 Task: Find connections with filter location Ibaiti with filter topic #Indiawith filter profile language French with filter current company ANAROCK with filter school Christ The King College with filter industry Medical Equipment Manufacturing with filter service category Public Relations with filter keywords title Customer Service
Action: Mouse moved to (710, 115)
Screenshot: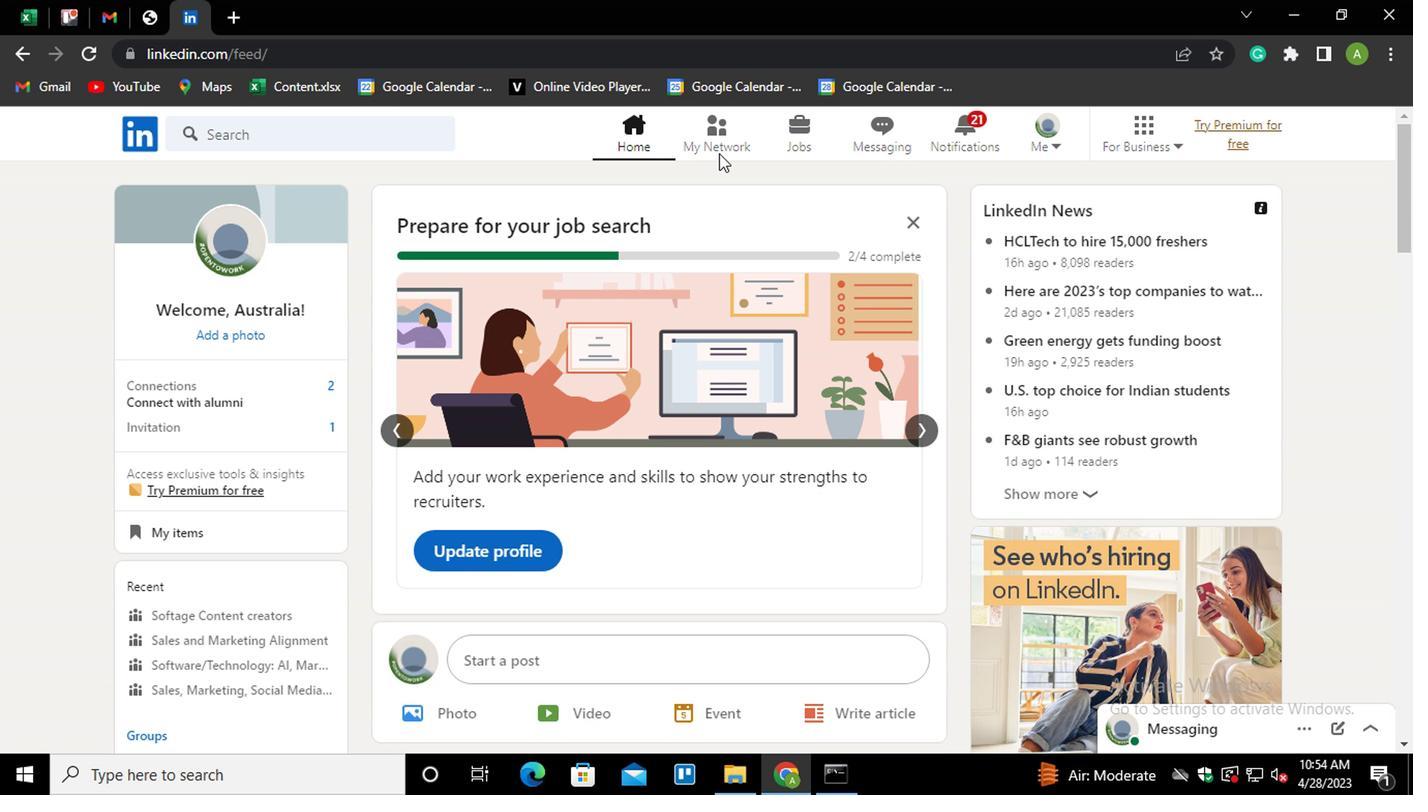 
Action: Mouse pressed left at (710, 115)
Screenshot: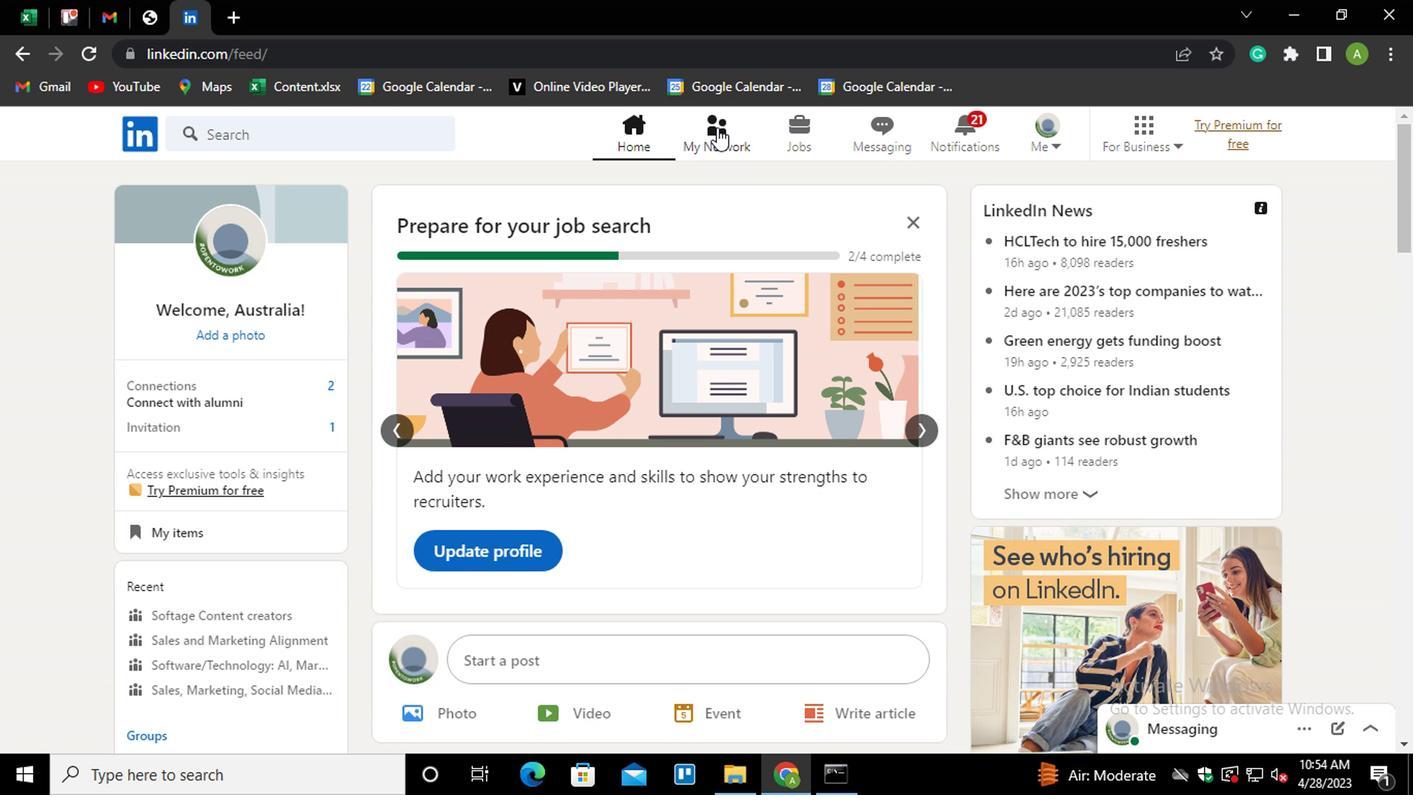 
Action: Mouse moved to (223, 237)
Screenshot: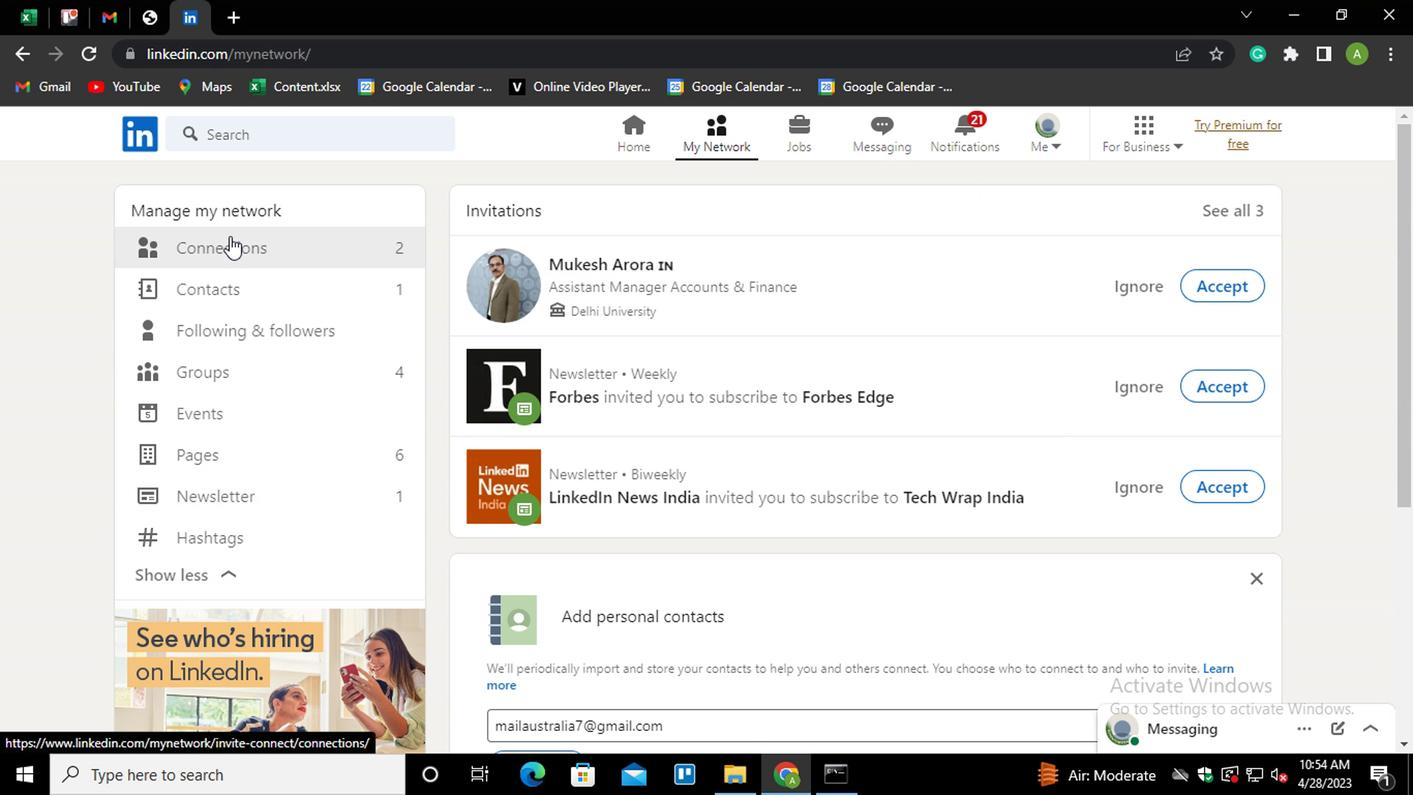 
Action: Mouse pressed left at (223, 237)
Screenshot: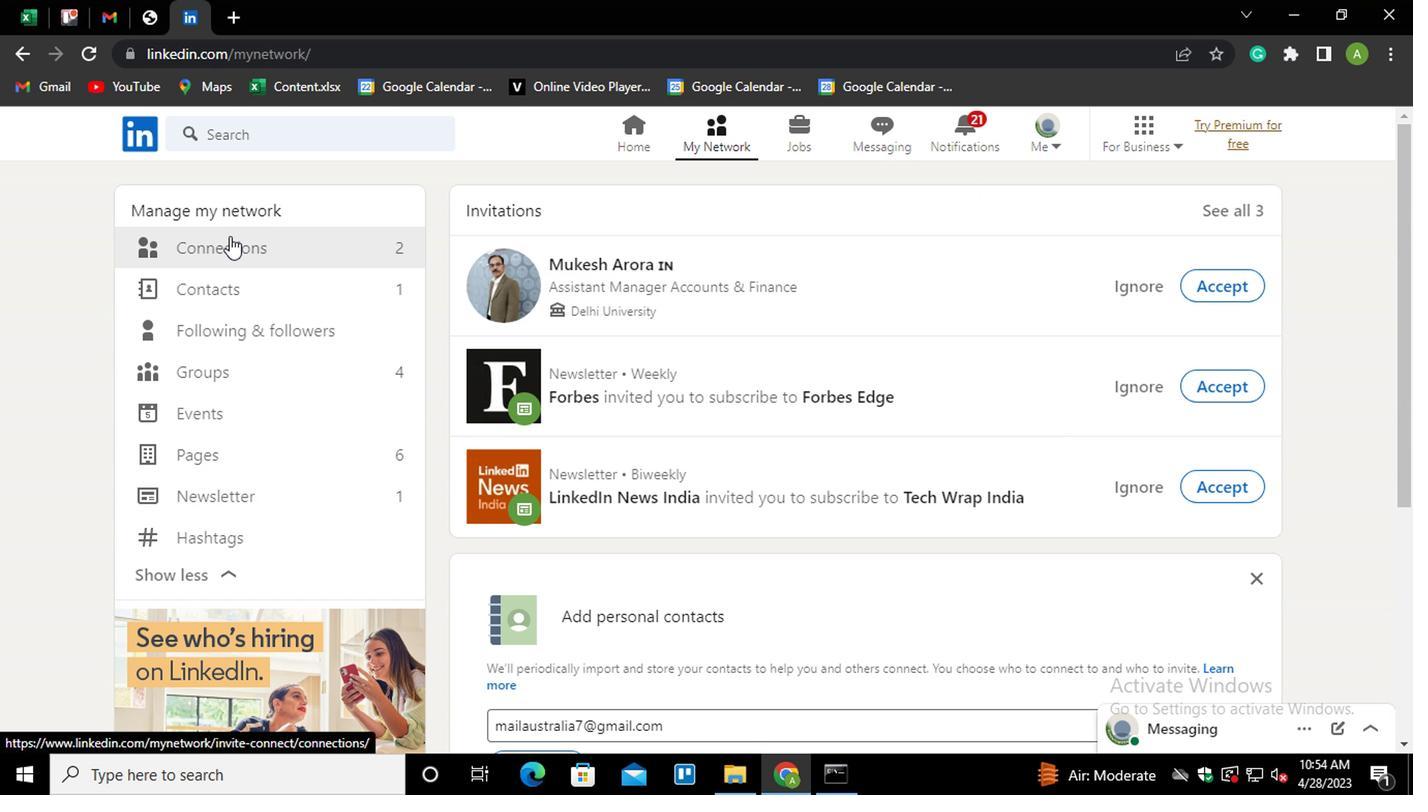 
Action: Mouse moved to (854, 240)
Screenshot: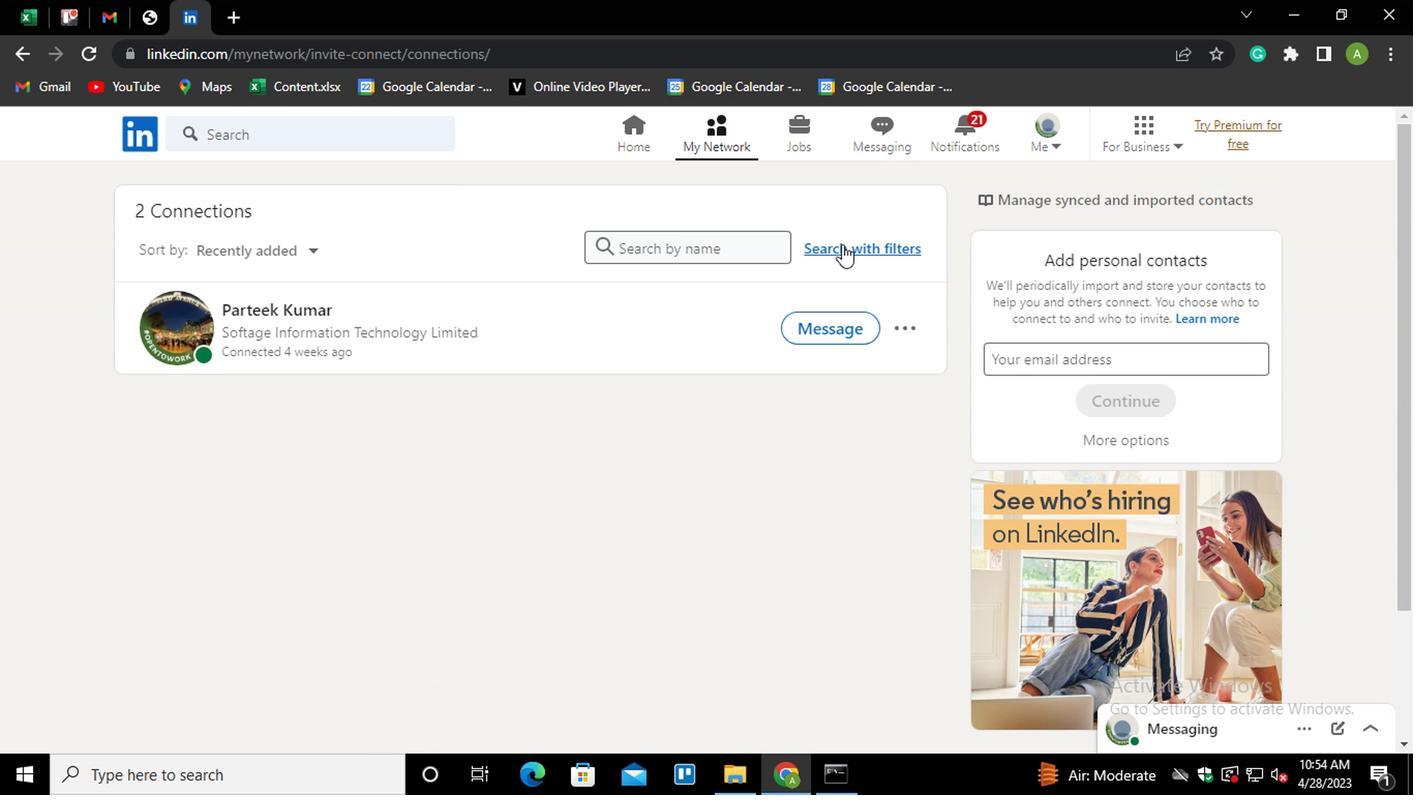 
Action: Mouse pressed left at (854, 240)
Screenshot: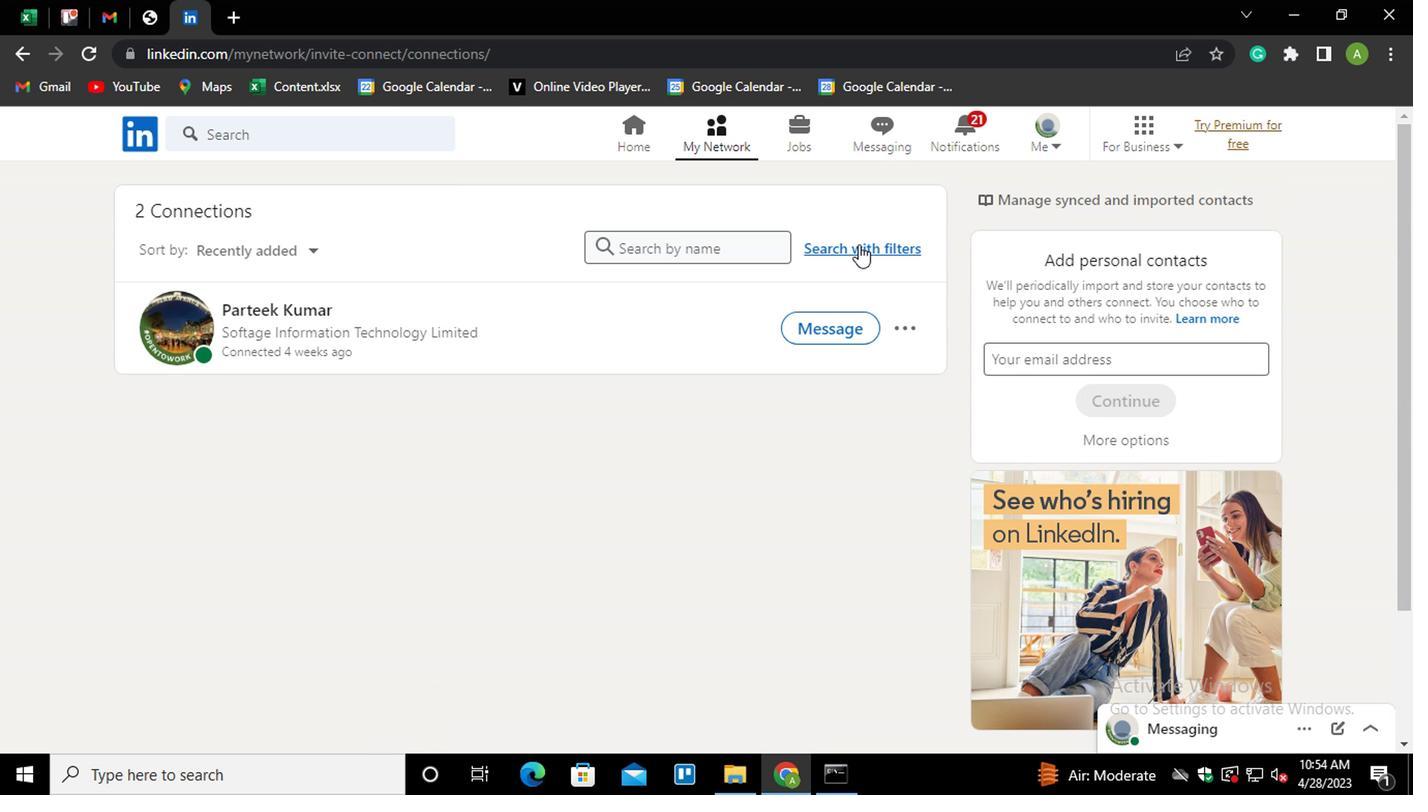 
Action: Mouse moved to (772, 189)
Screenshot: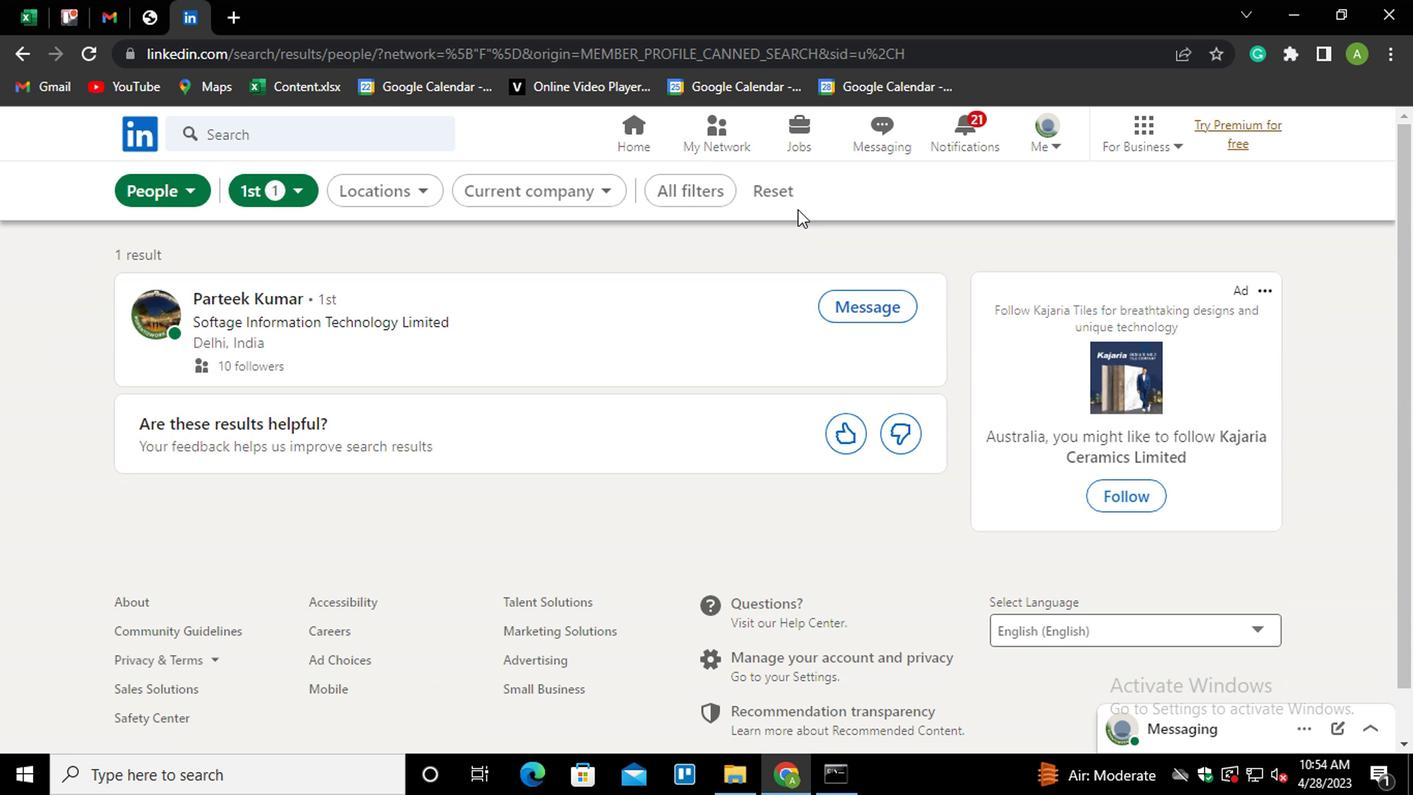 
Action: Mouse pressed left at (772, 189)
Screenshot: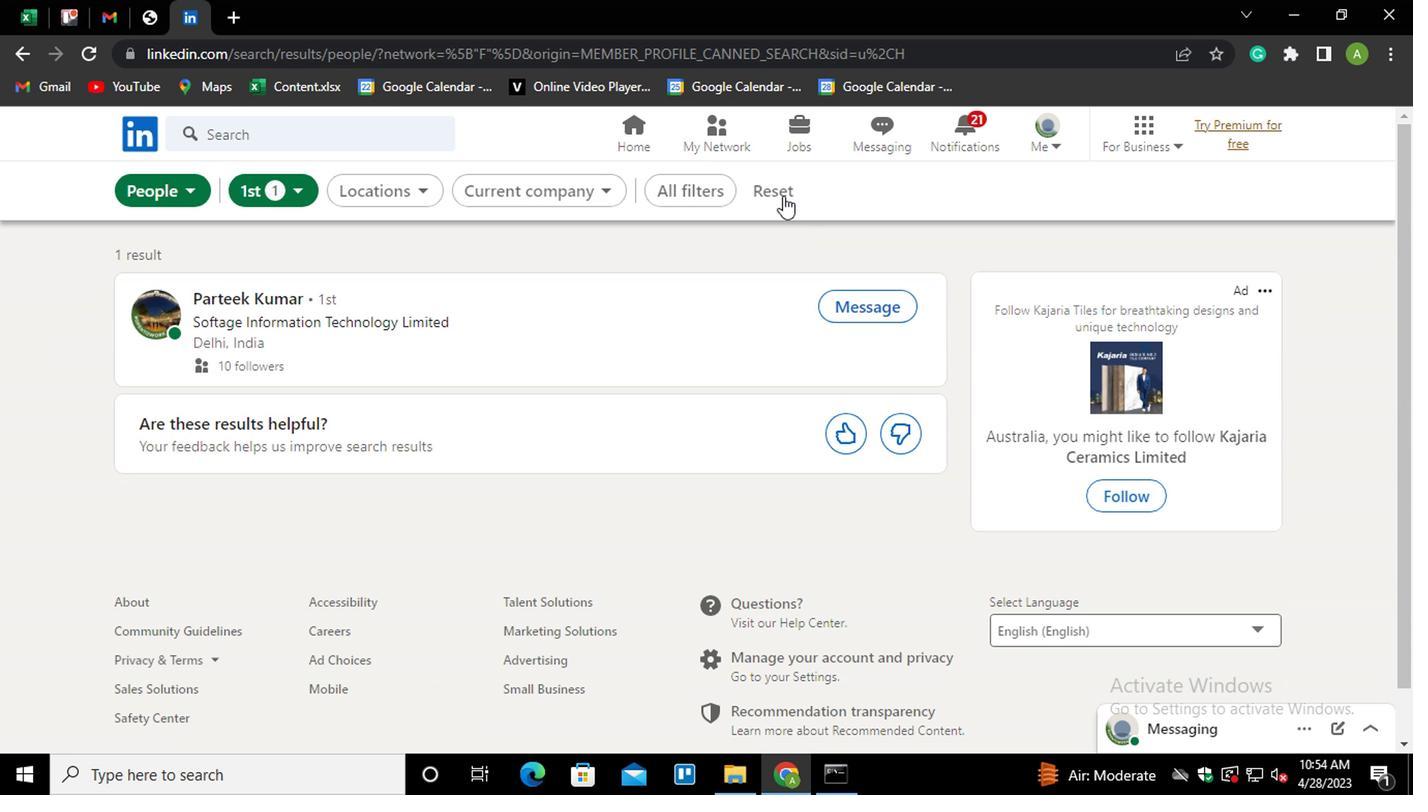 
Action: Mouse moved to (765, 189)
Screenshot: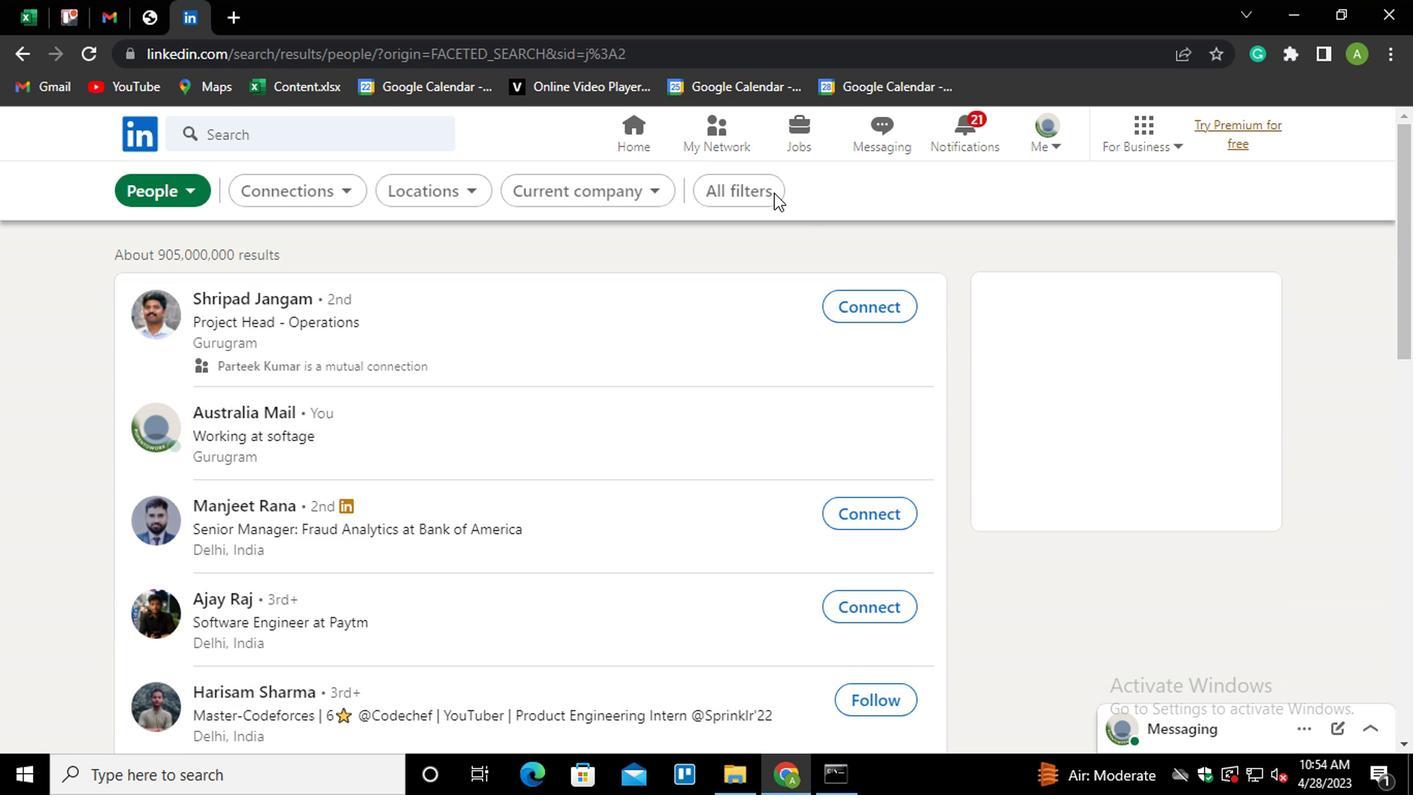 
Action: Mouse pressed left at (765, 189)
Screenshot: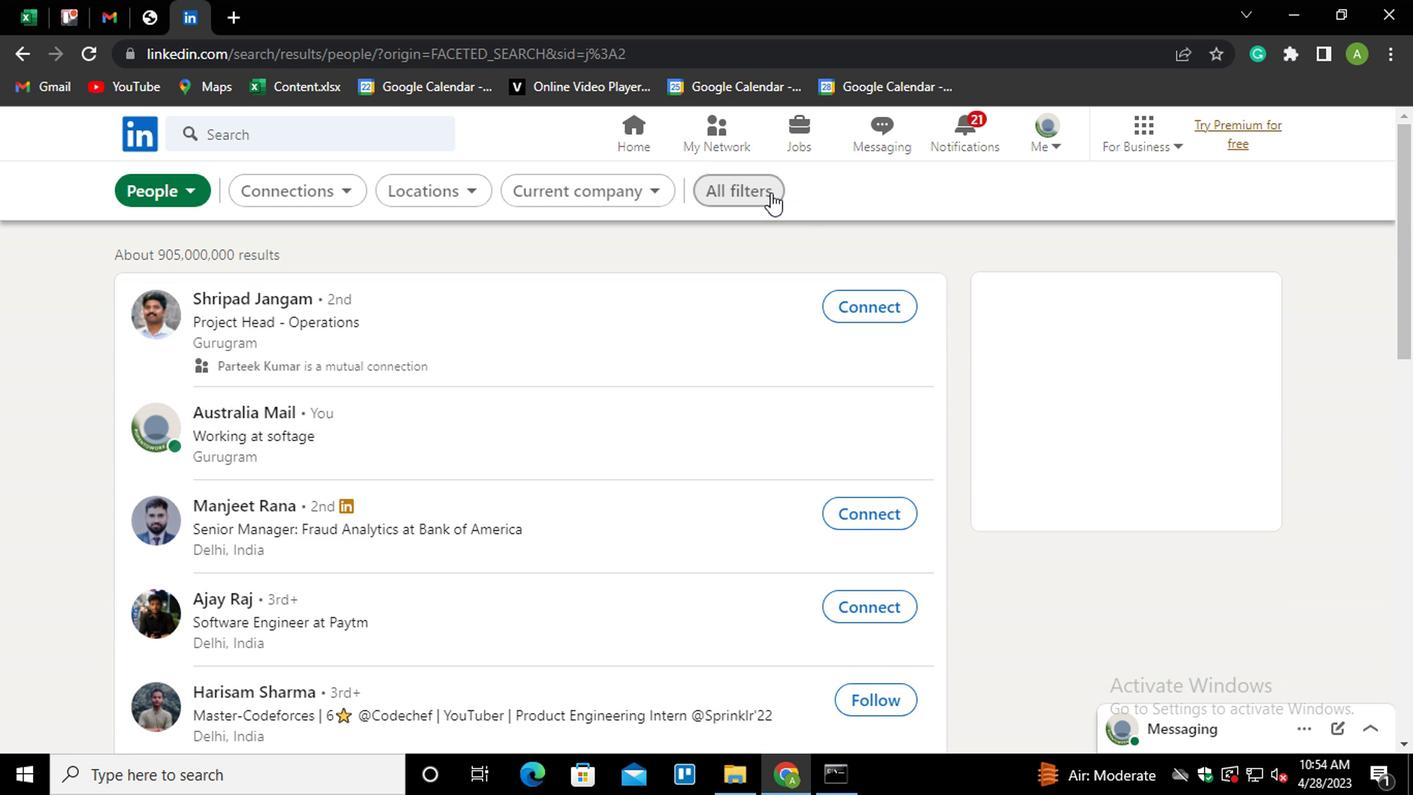 
Action: Mouse moved to (1175, 446)
Screenshot: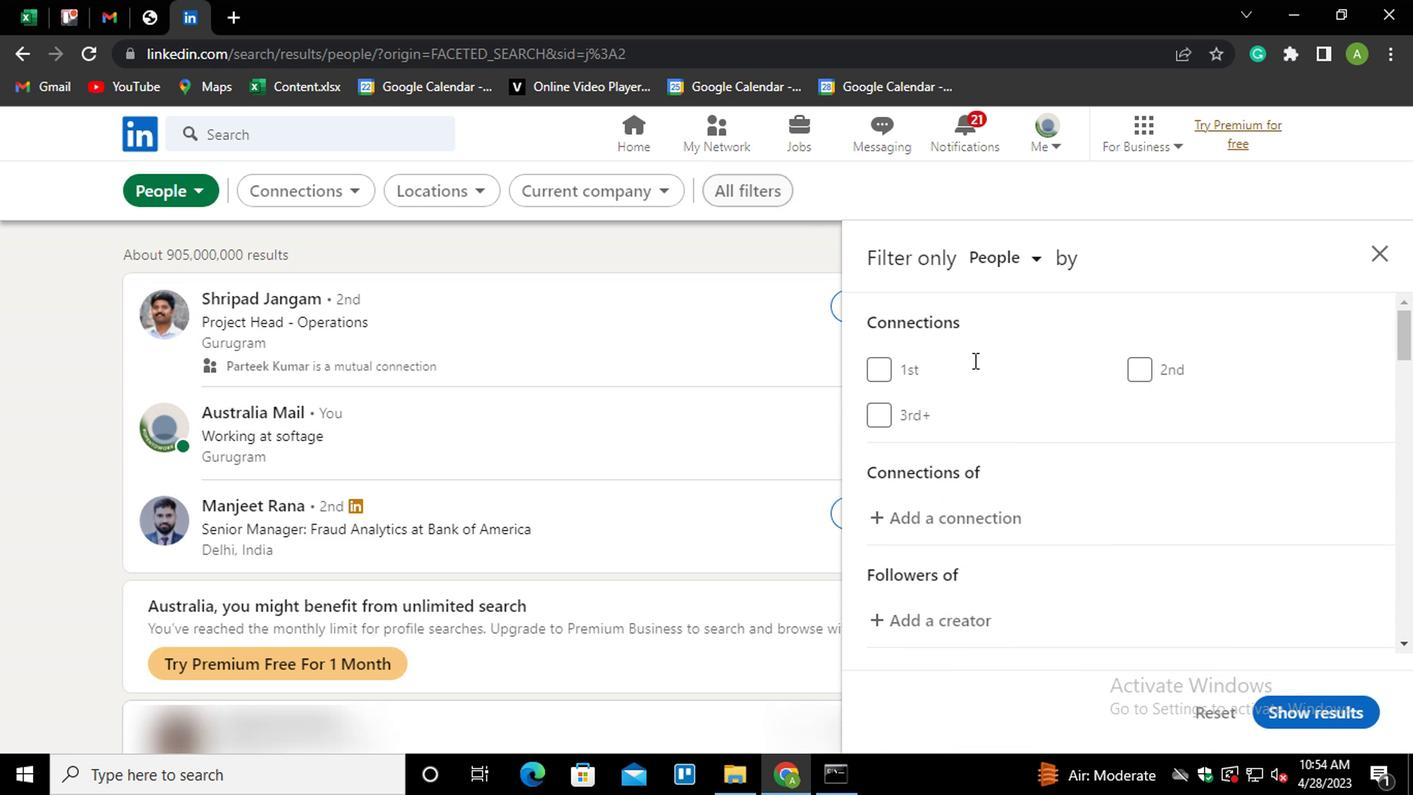 
Action: Mouse scrolled (1175, 445) with delta (0, -1)
Screenshot: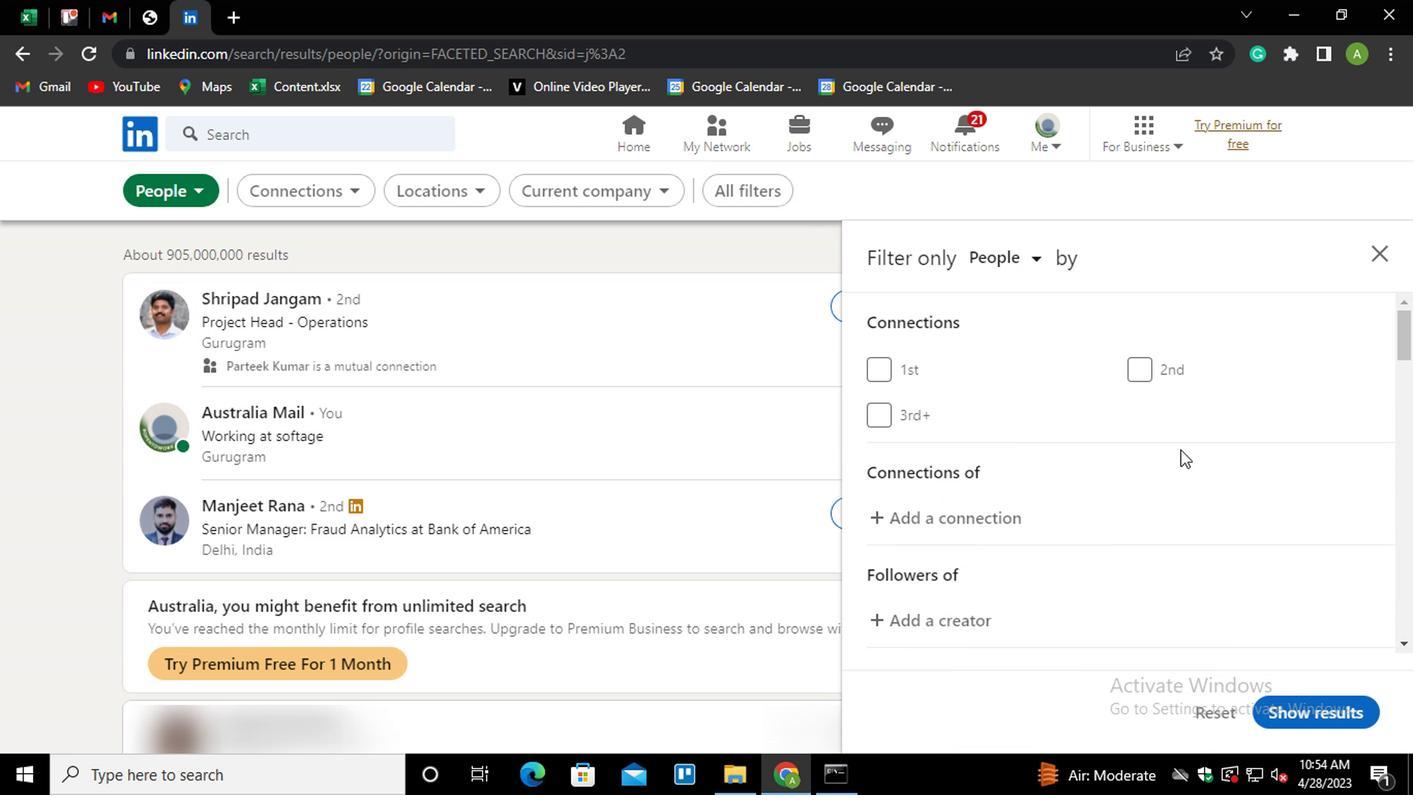 
Action: Mouse scrolled (1175, 445) with delta (0, -1)
Screenshot: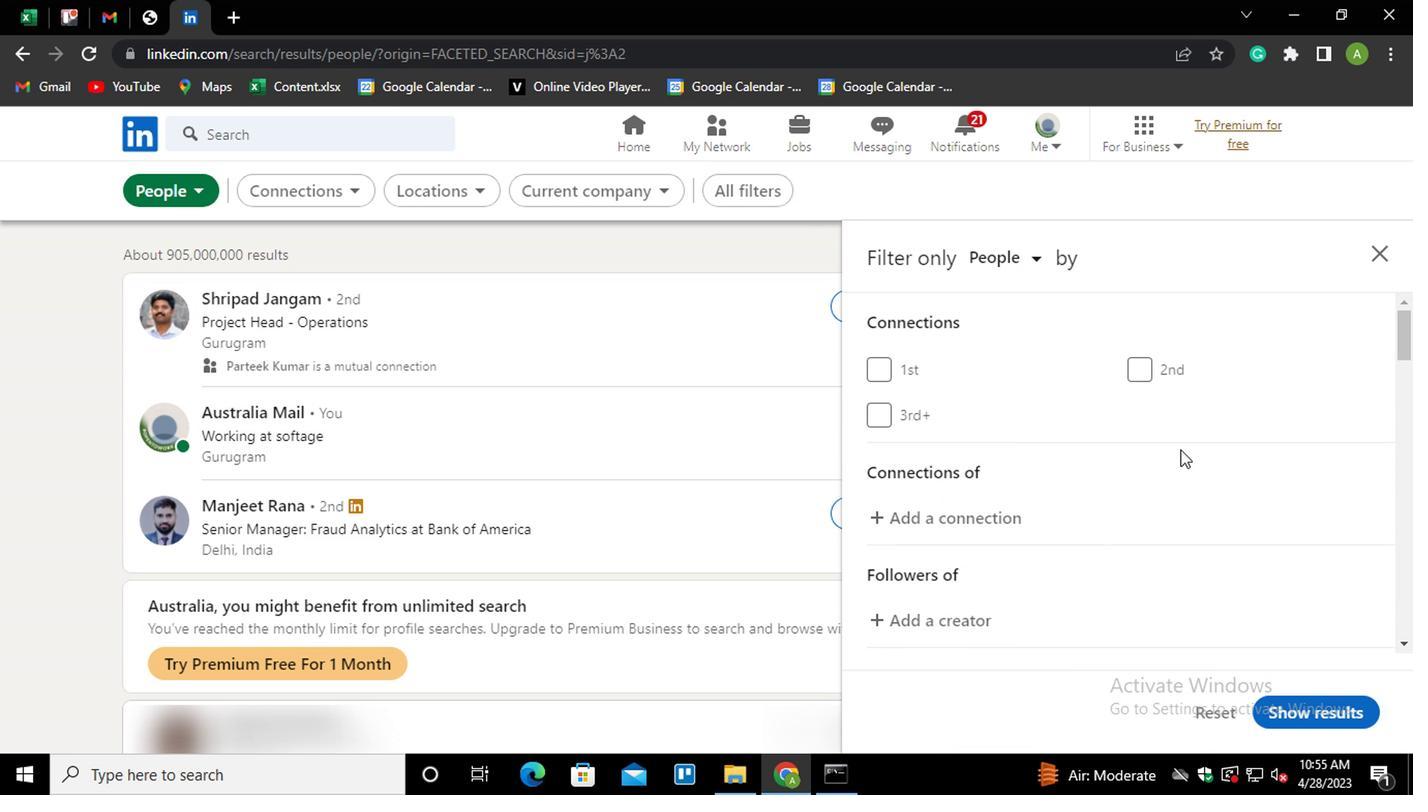 
Action: Mouse scrolled (1175, 445) with delta (0, -1)
Screenshot: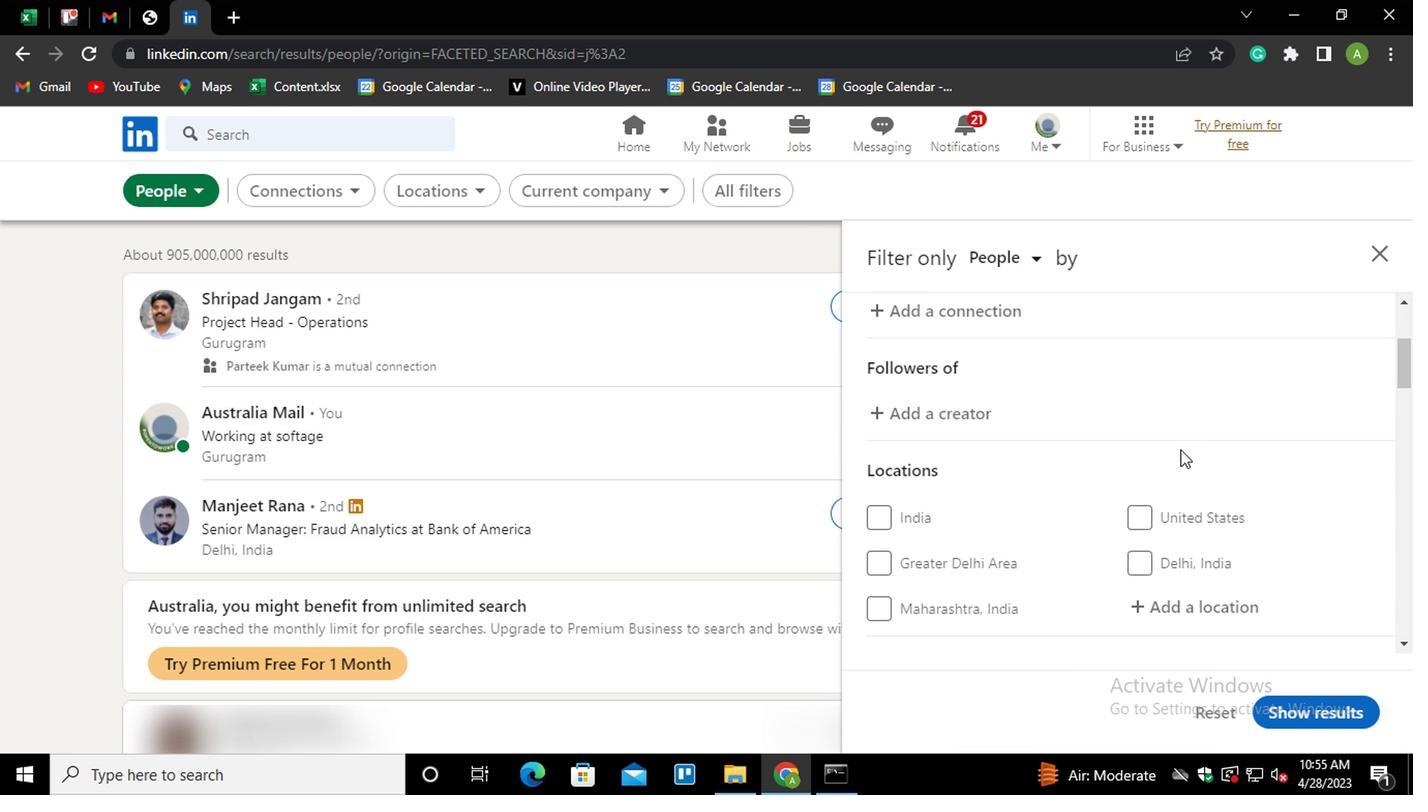 
Action: Mouse moved to (1175, 498)
Screenshot: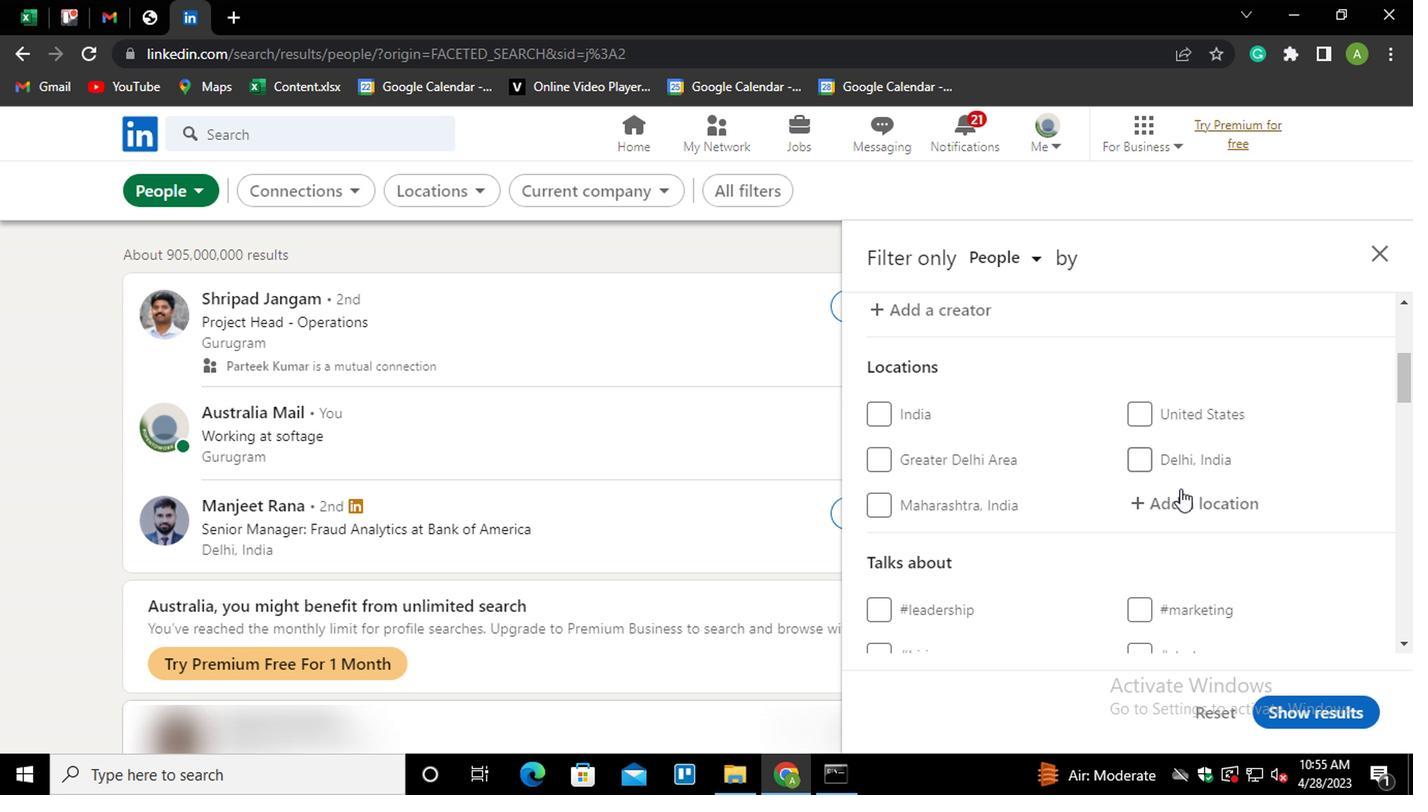 
Action: Mouse pressed left at (1175, 498)
Screenshot: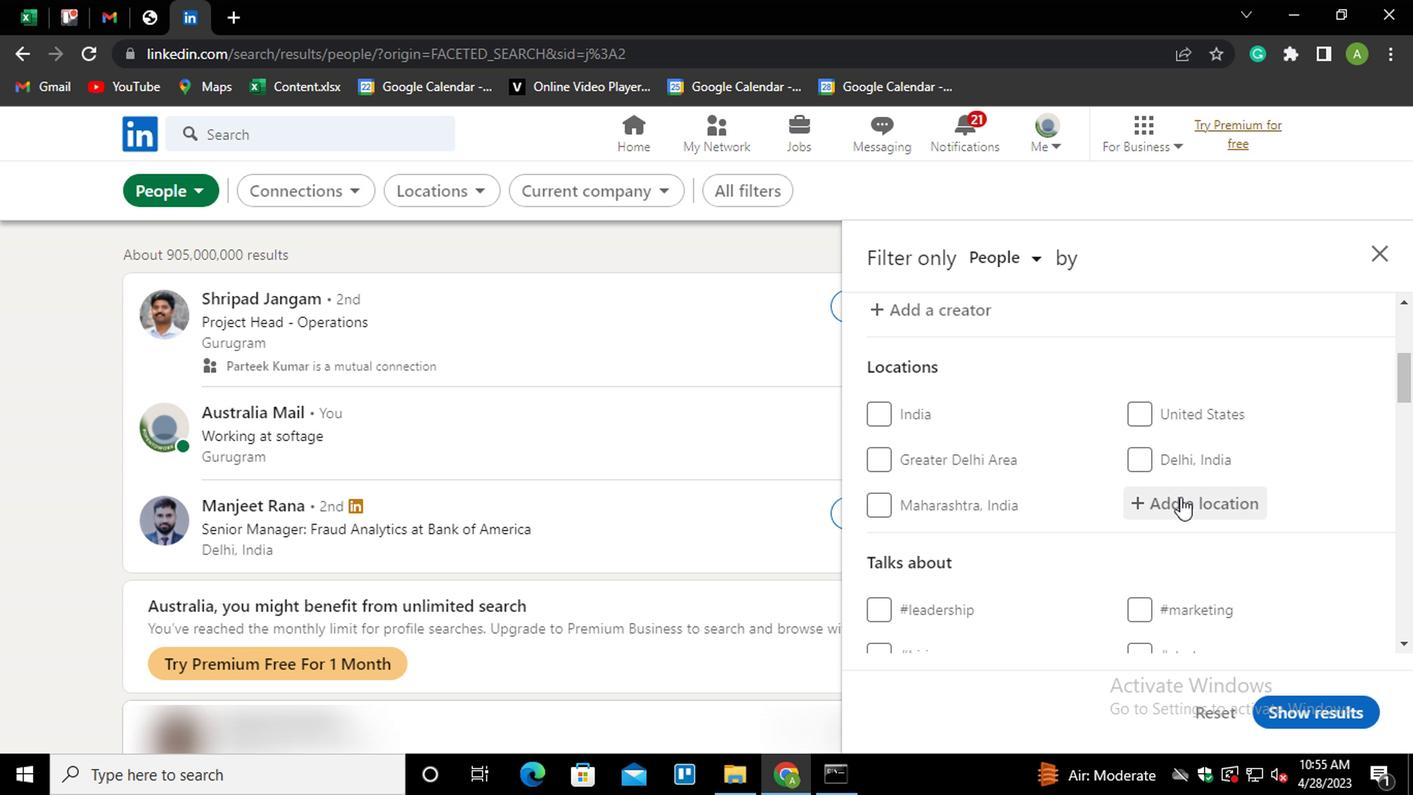 
Action: Mouse moved to (1171, 501)
Screenshot: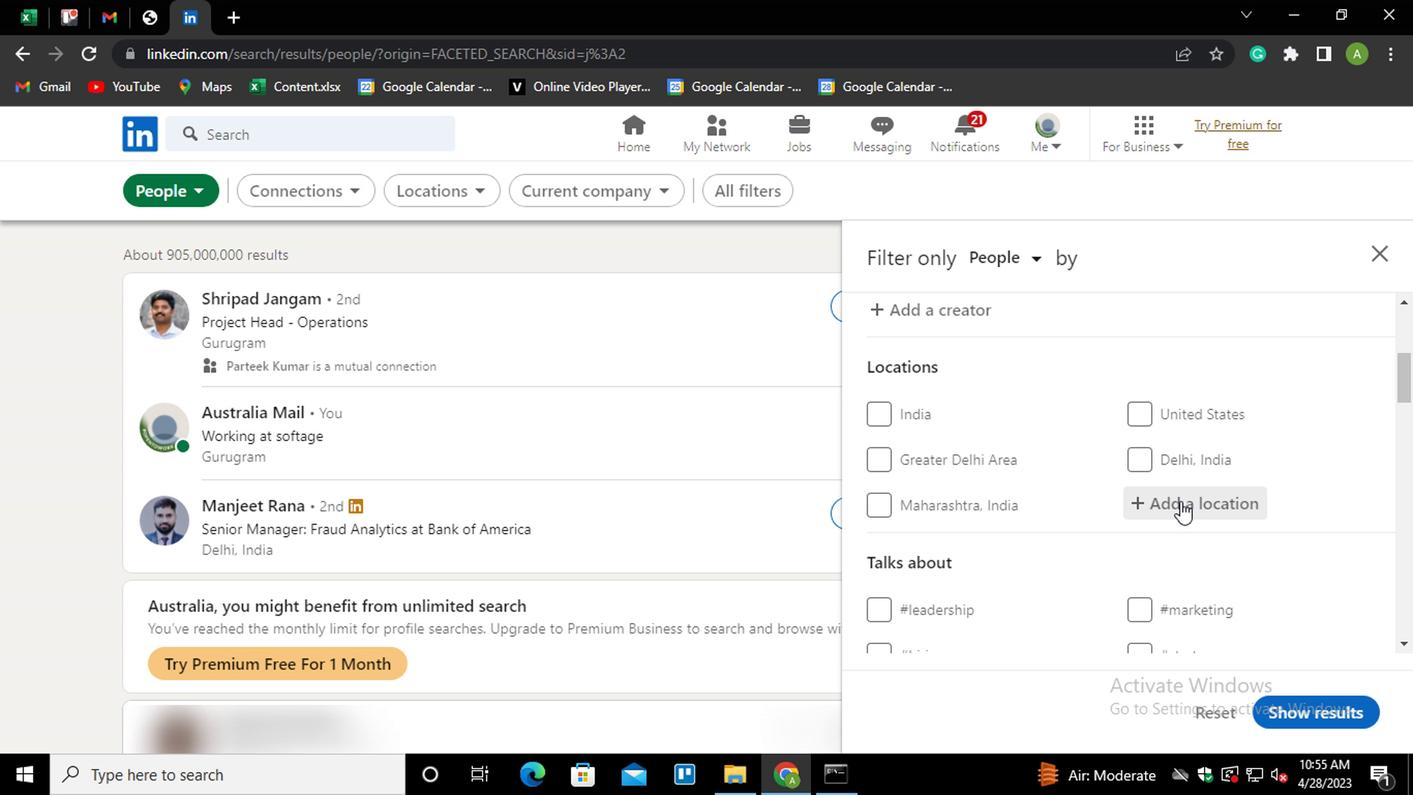 
Action: Key pressed <Key.shift>IBAT<Key.backspace>ITI<Key.down><Key.enter>
Screenshot: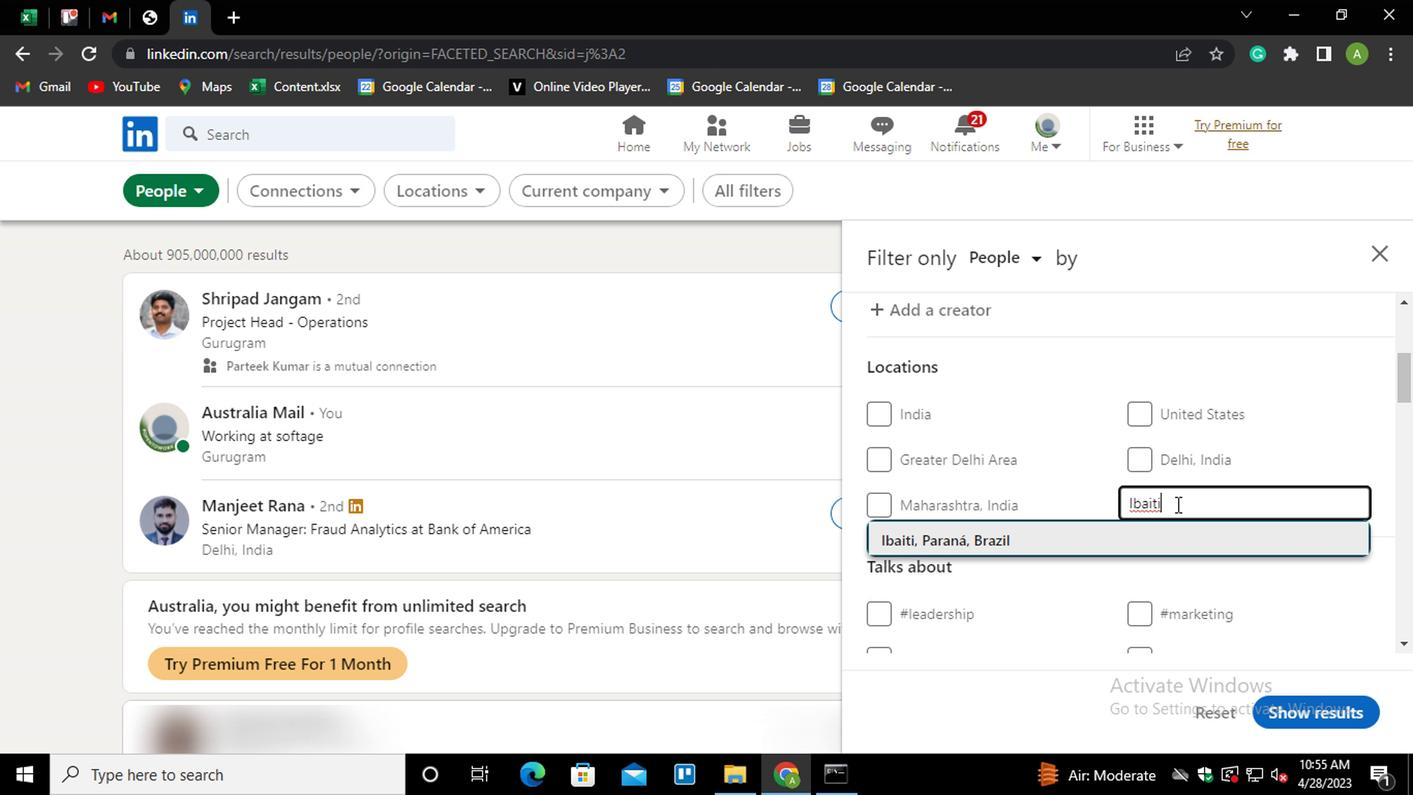 
Action: Mouse scrolled (1171, 500) with delta (0, 0)
Screenshot: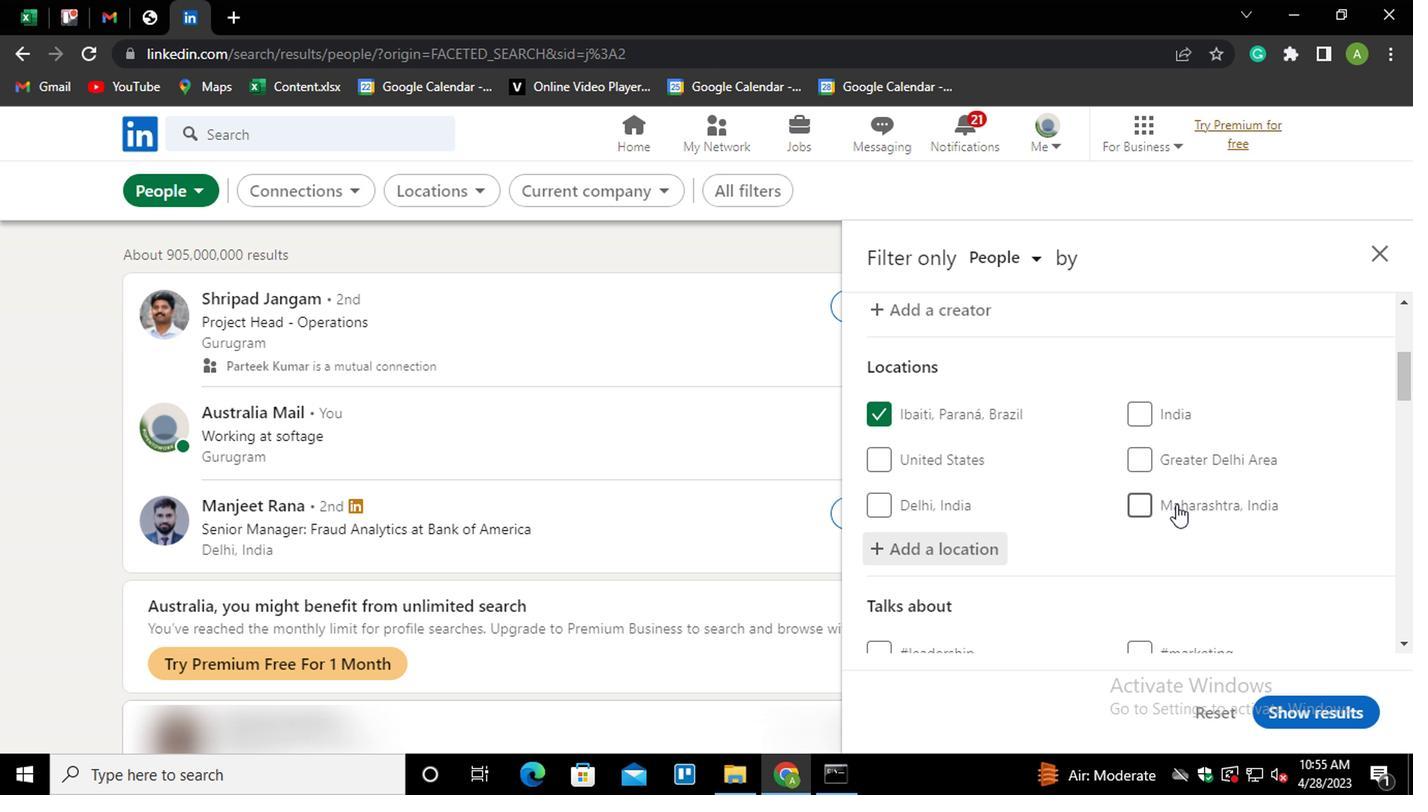 
Action: Mouse moved to (1170, 502)
Screenshot: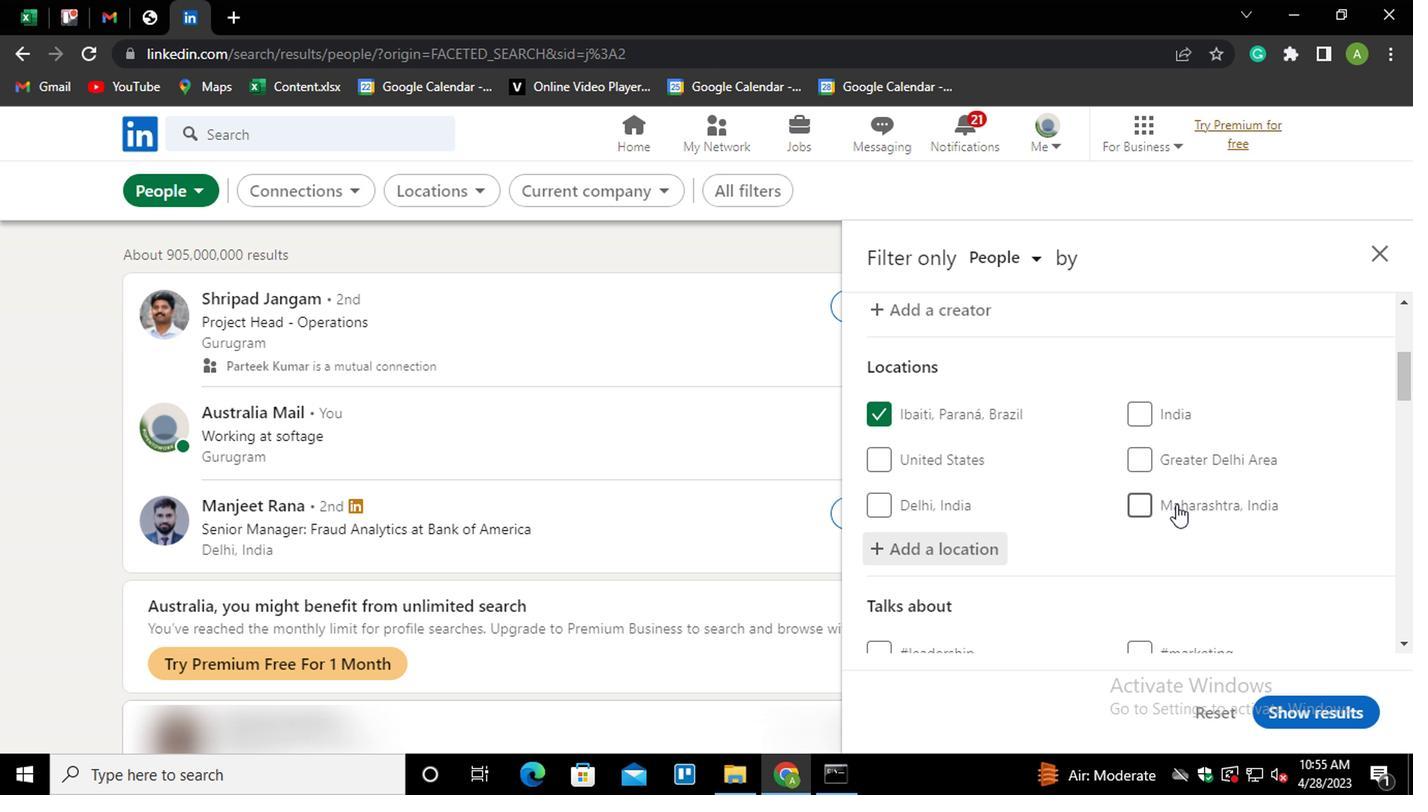 
Action: Mouse scrolled (1170, 501) with delta (0, -1)
Screenshot: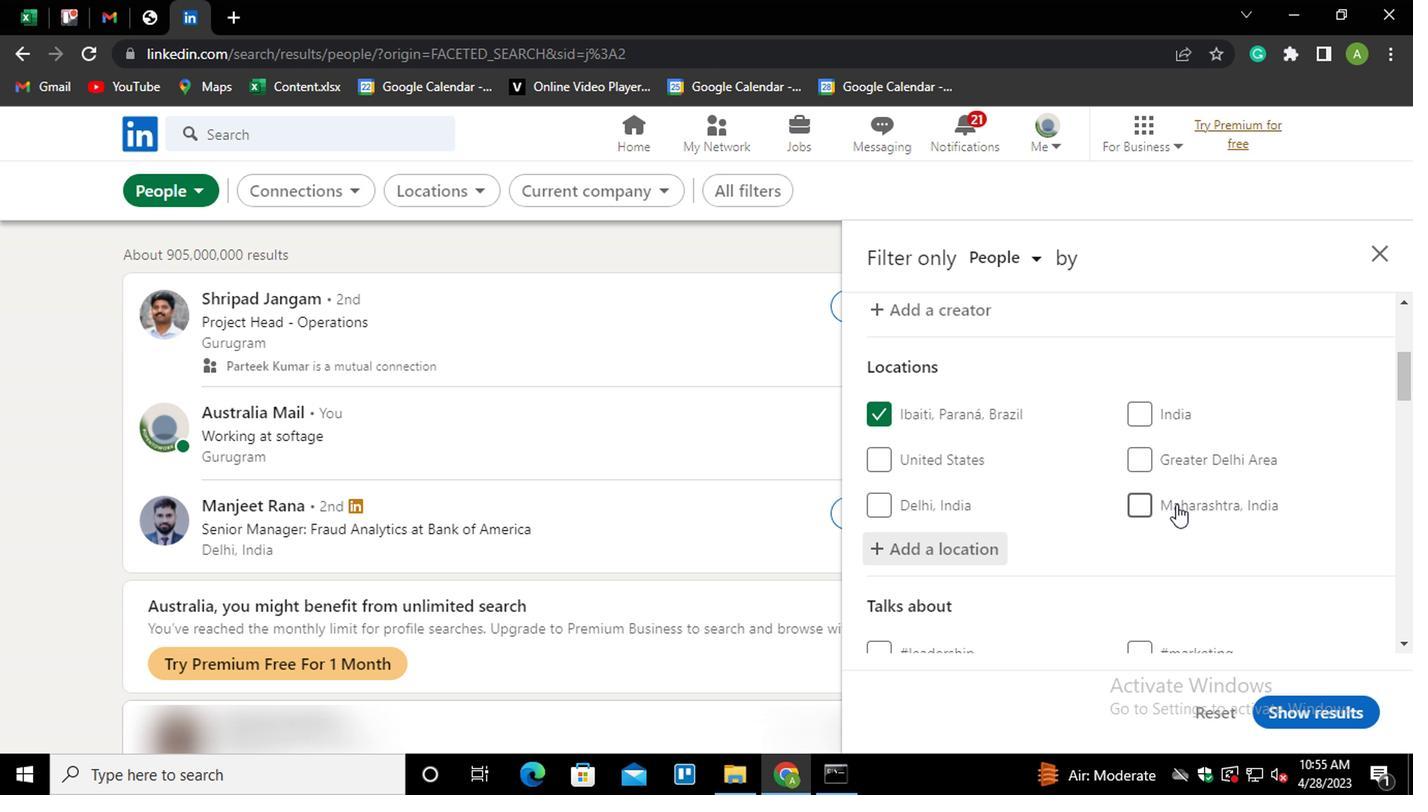 
Action: Mouse scrolled (1170, 501) with delta (0, -1)
Screenshot: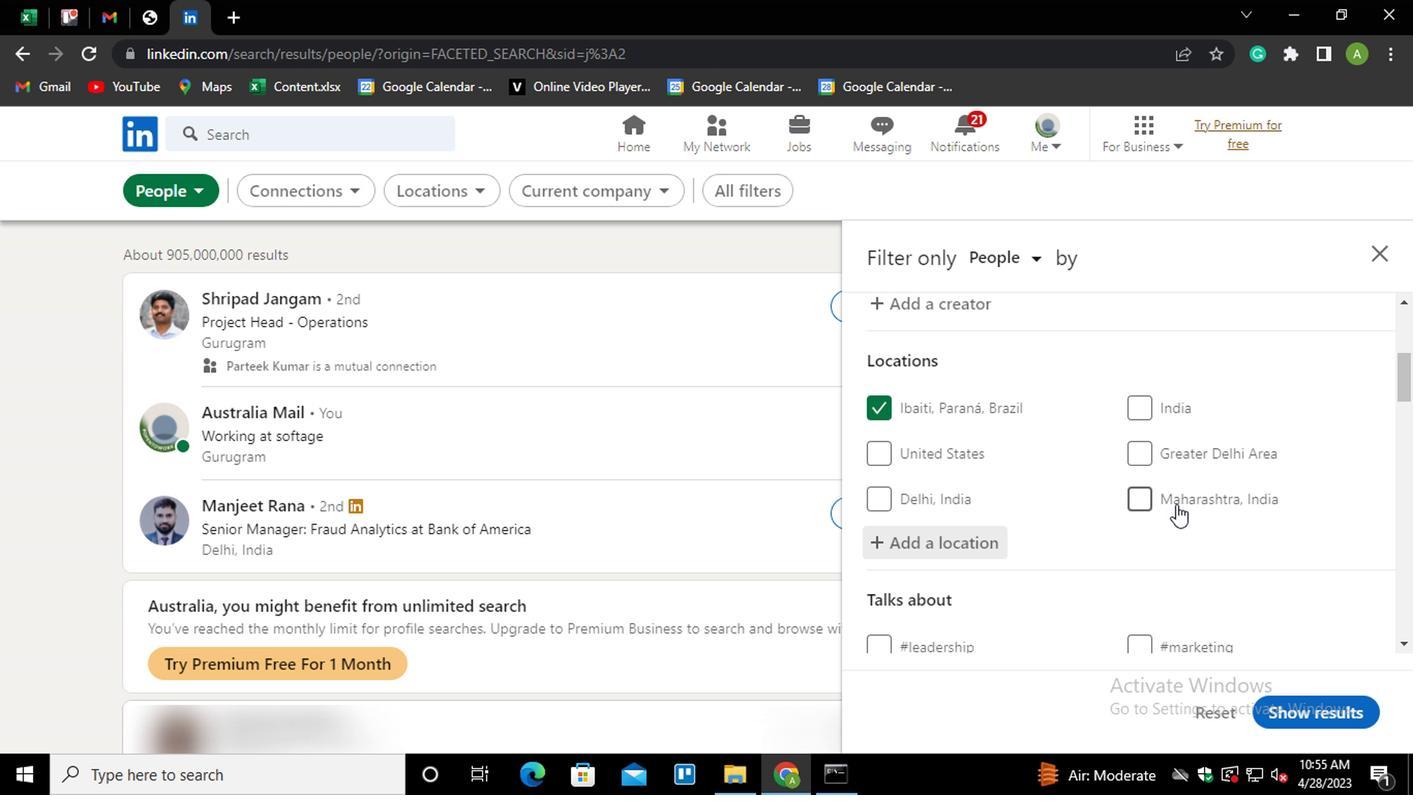 
Action: Mouse moved to (1161, 437)
Screenshot: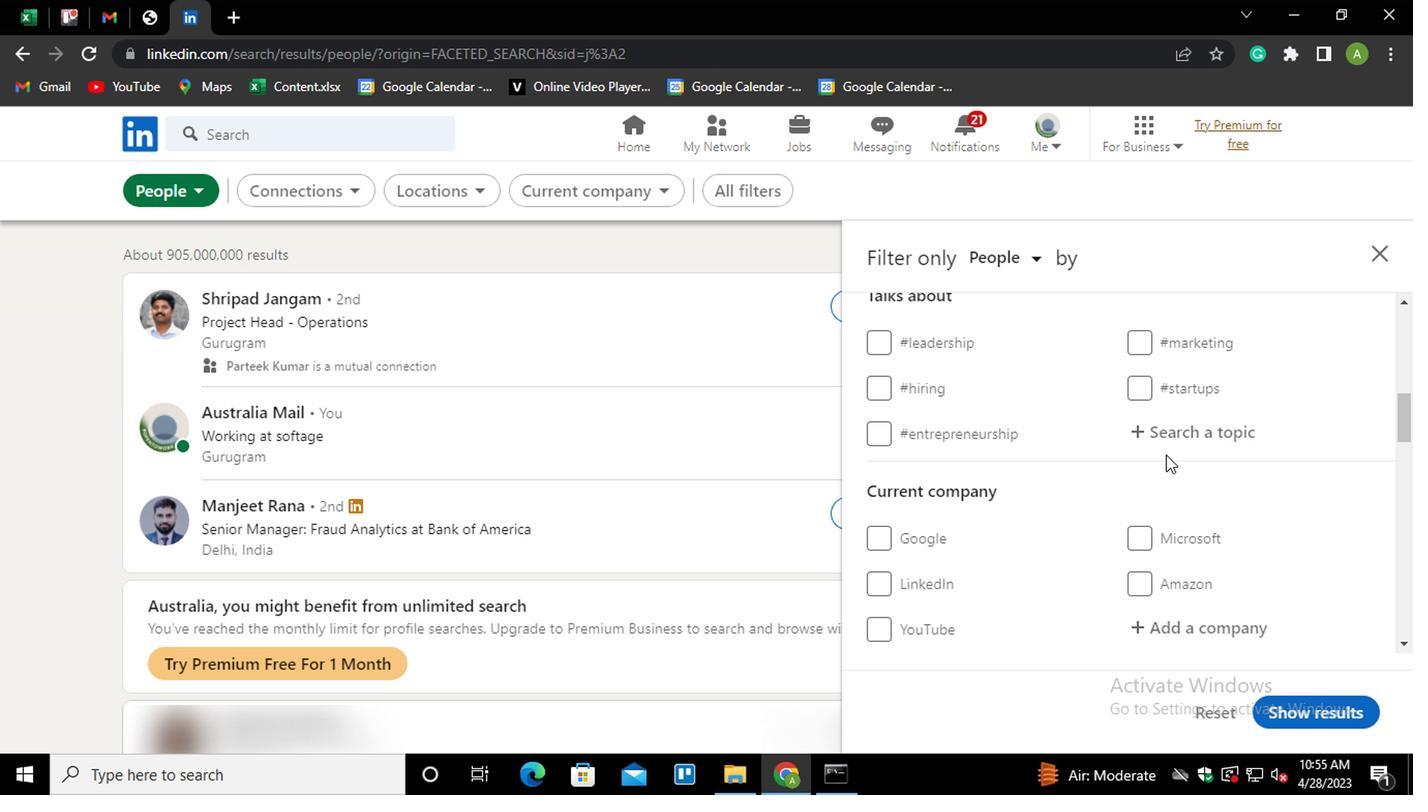 
Action: Mouse pressed left at (1161, 437)
Screenshot: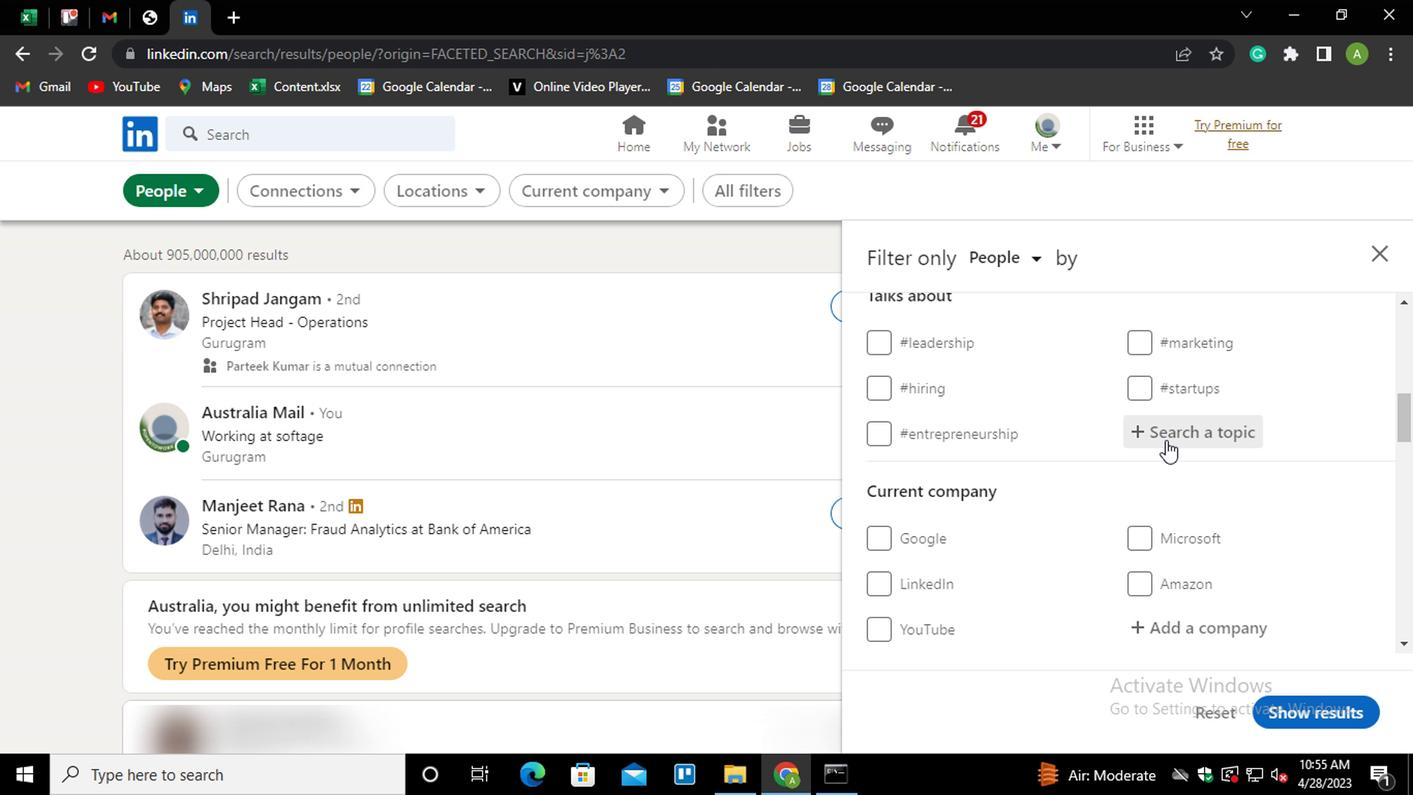 
Action: Mouse moved to (1153, 440)
Screenshot: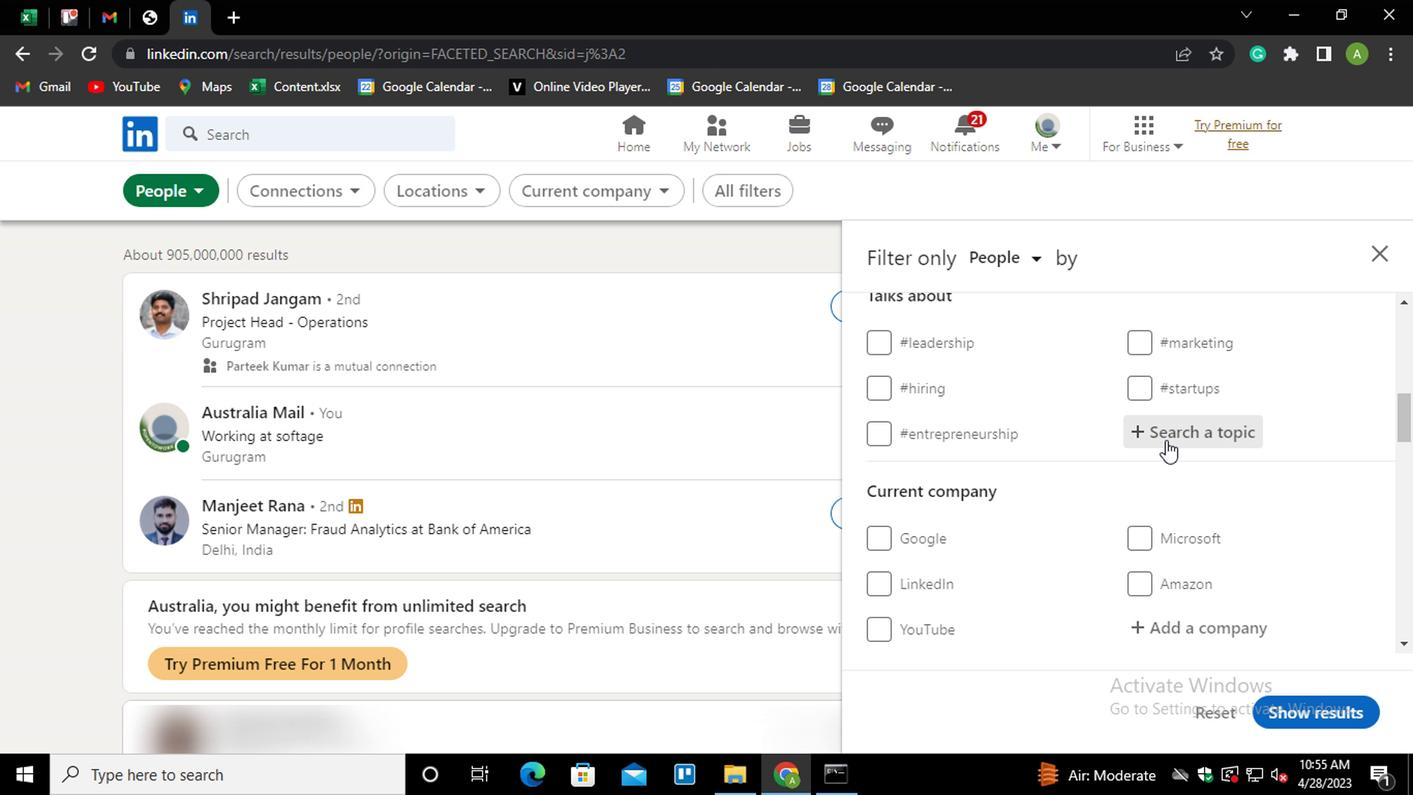 
Action: Key pressed INS<Key.backspace>DIA<Key.down><Key.enter>
Screenshot: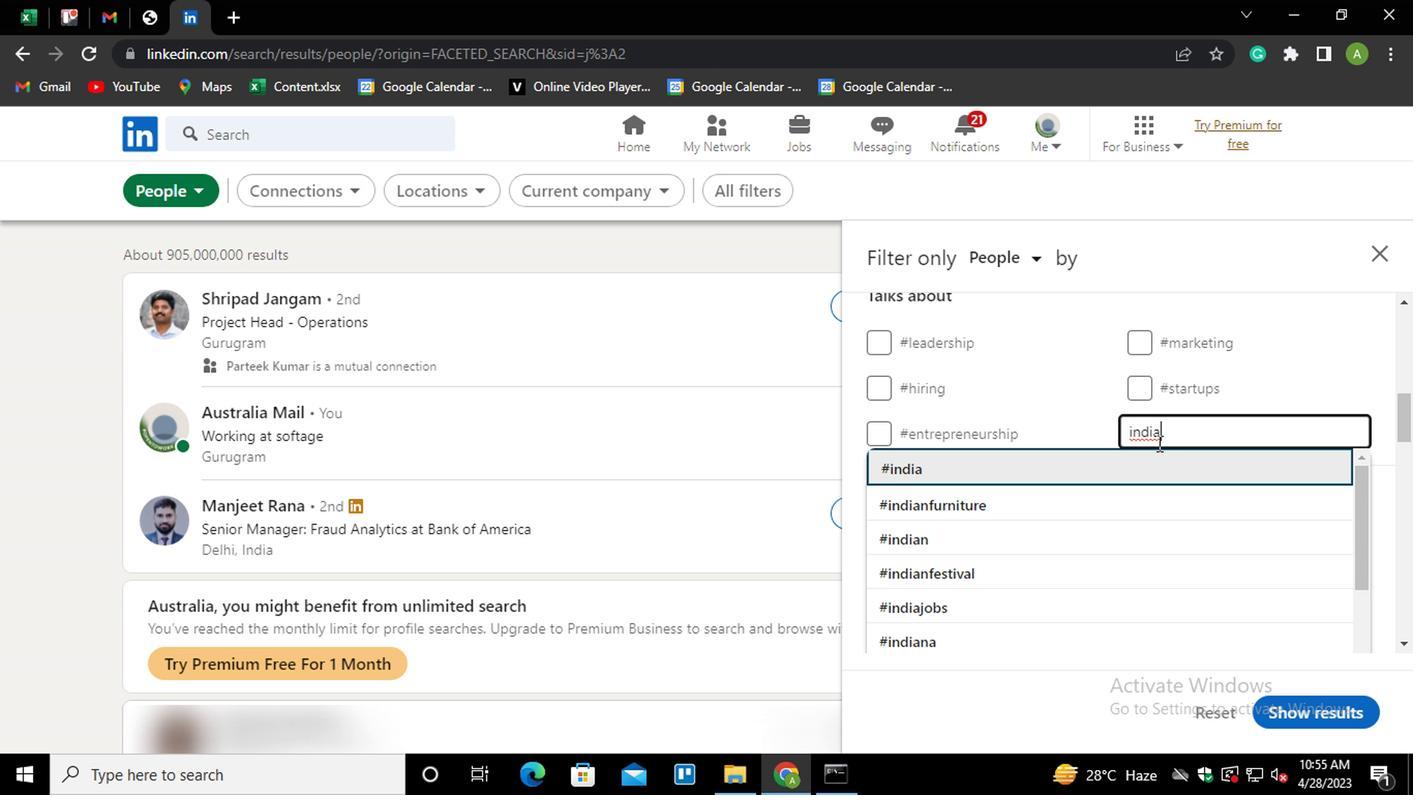 
Action: Mouse scrolled (1153, 439) with delta (0, 0)
Screenshot: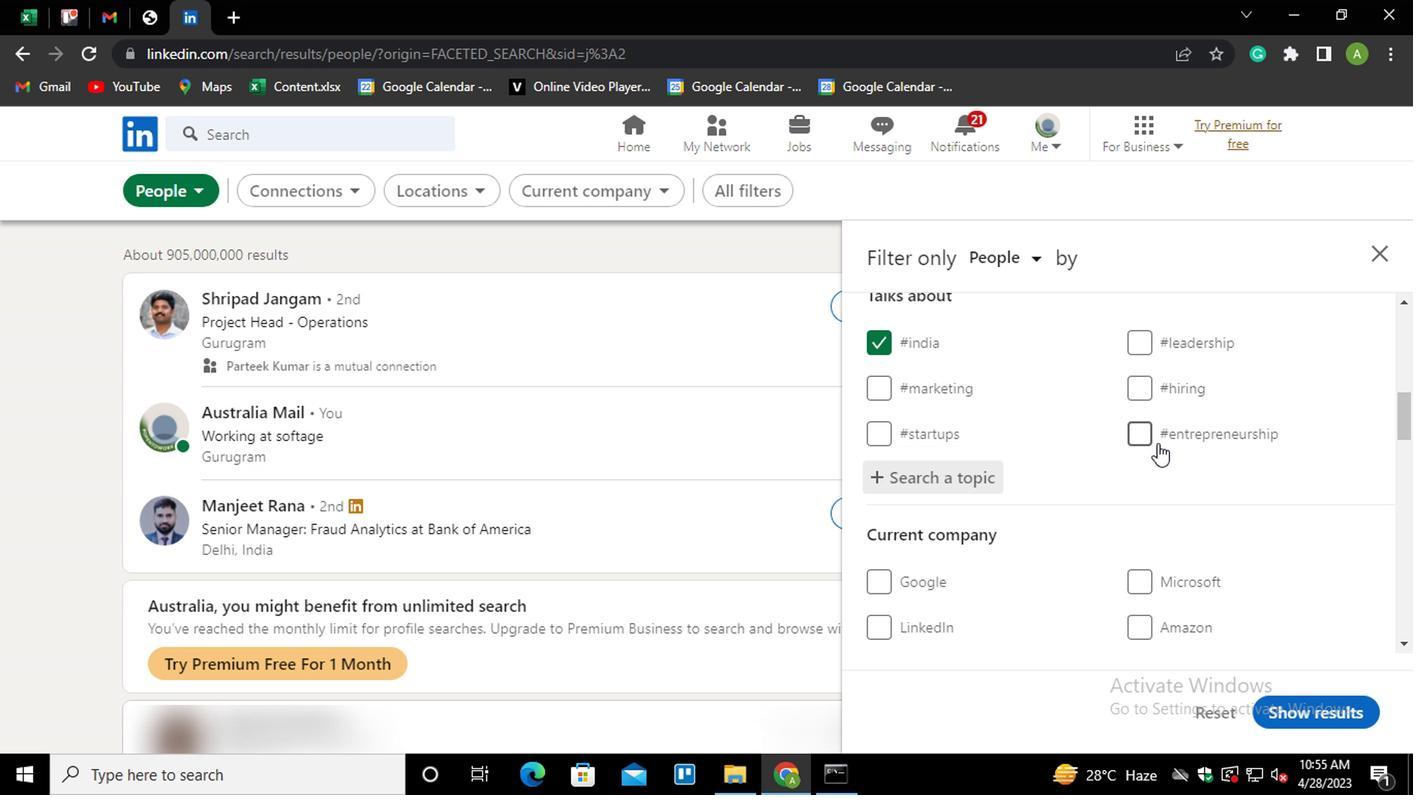 
Action: Mouse scrolled (1153, 439) with delta (0, 0)
Screenshot: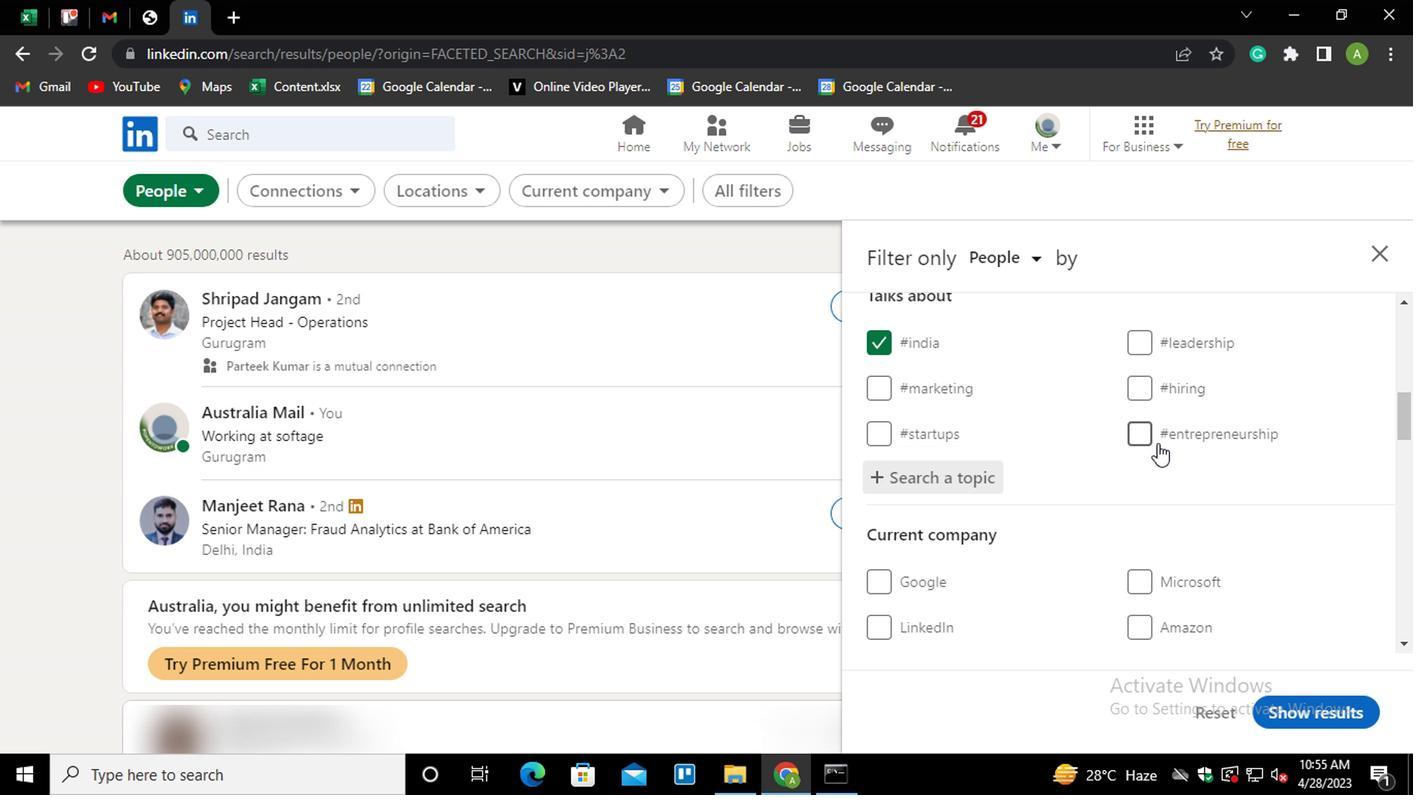 
Action: Mouse scrolled (1153, 439) with delta (0, 0)
Screenshot: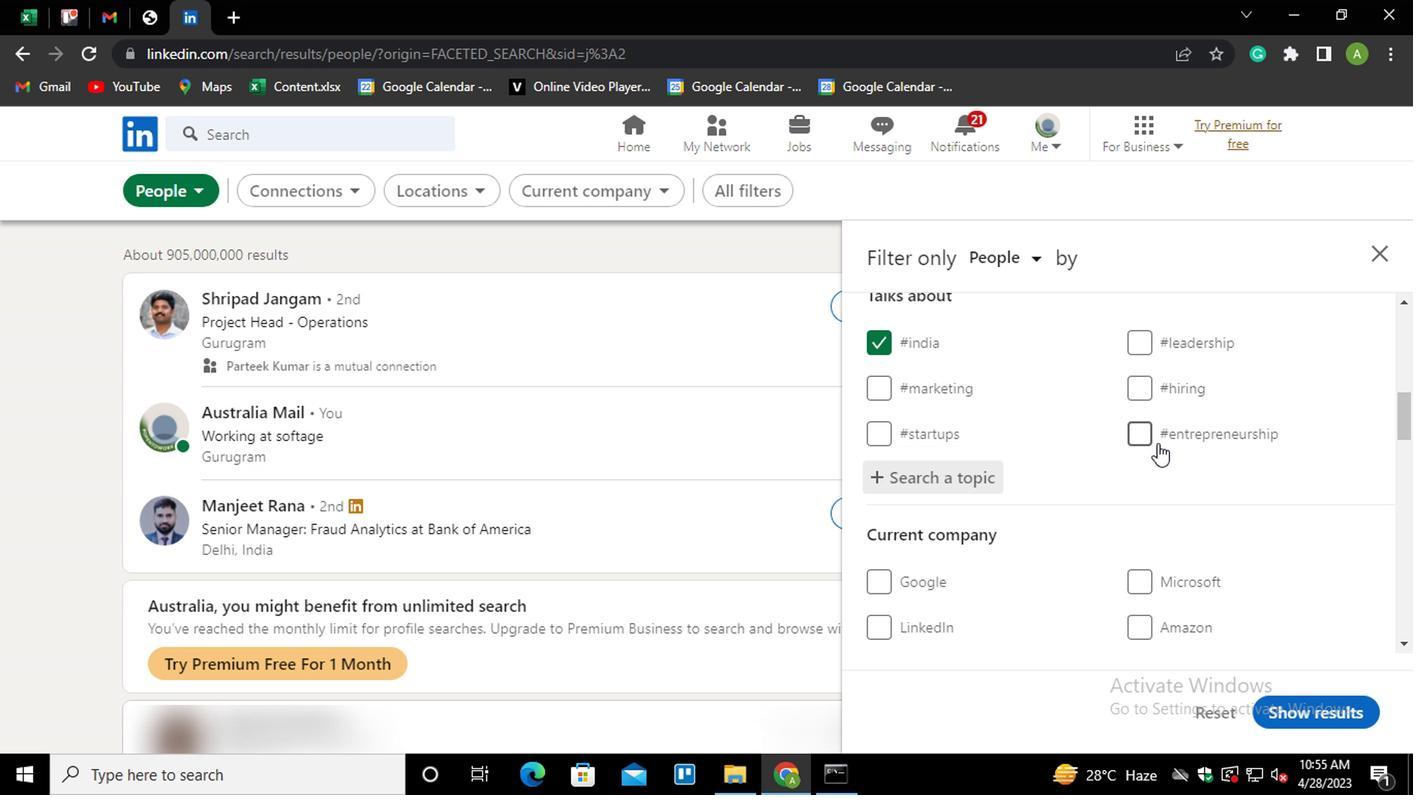 
Action: Mouse scrolled (1153, 439) with delta (0, 0)
Screenshot: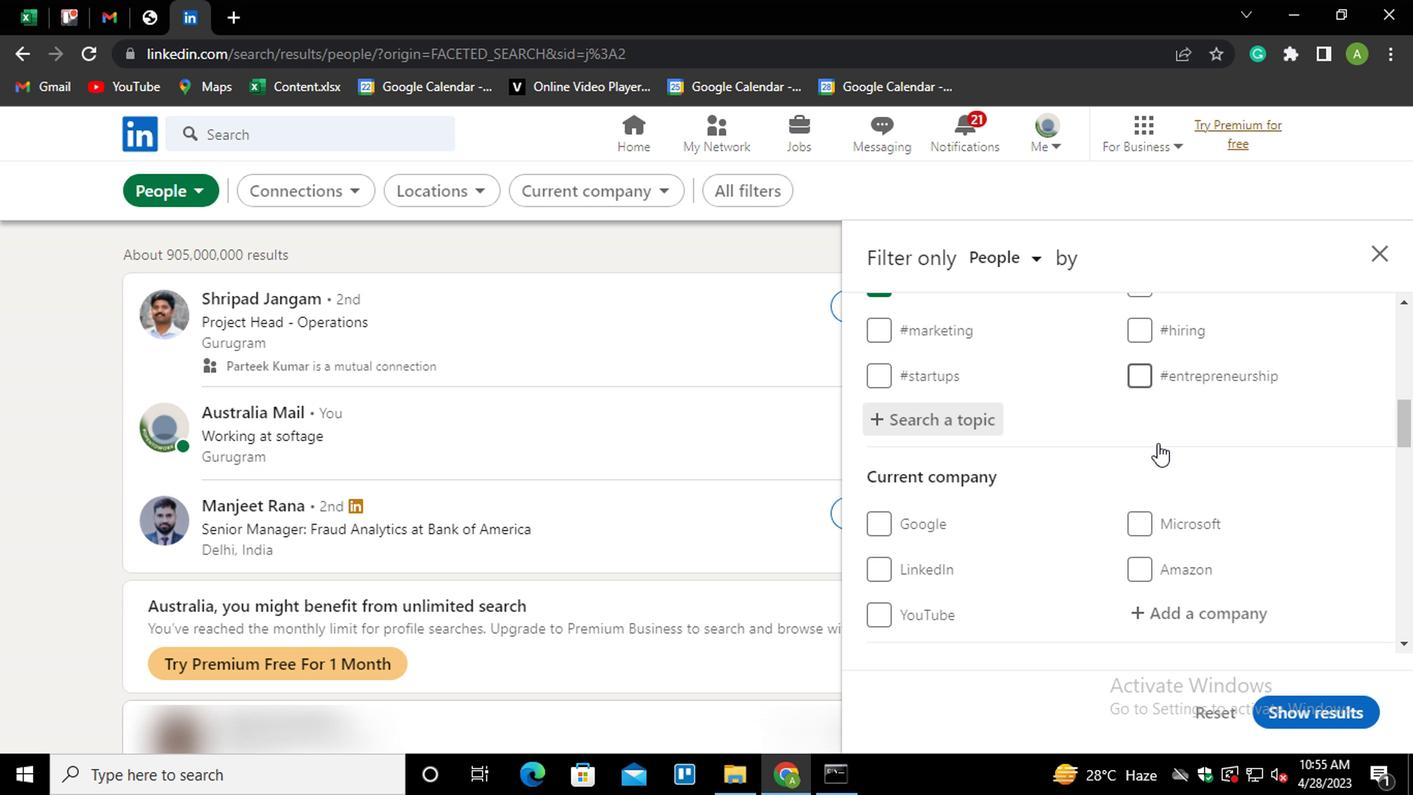 
Action: Mouse scrolled (1153, 439) with delta (0, 0)
Screenshot: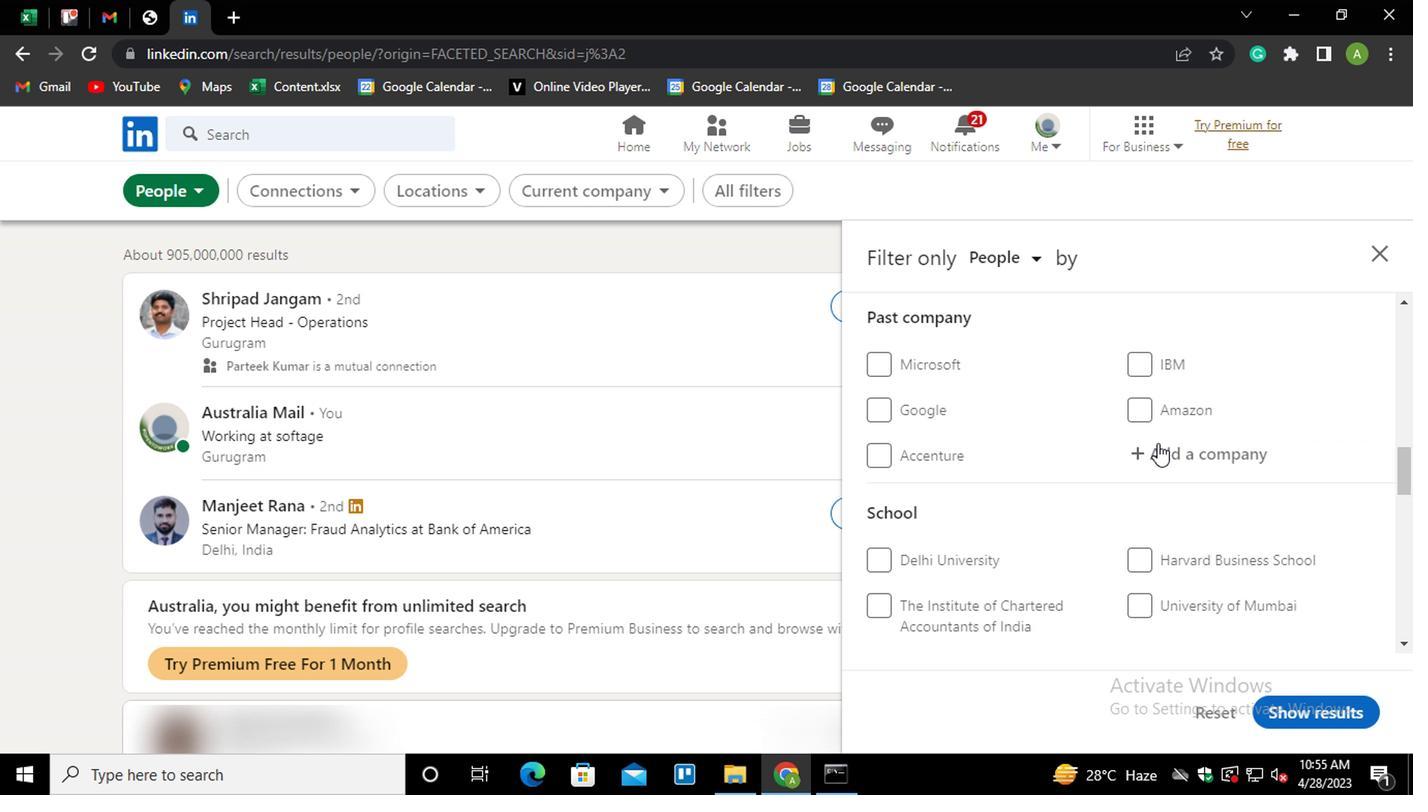 
Action: Mouse scrolled (1153, 439) with delta (0, 0)
Screenshot: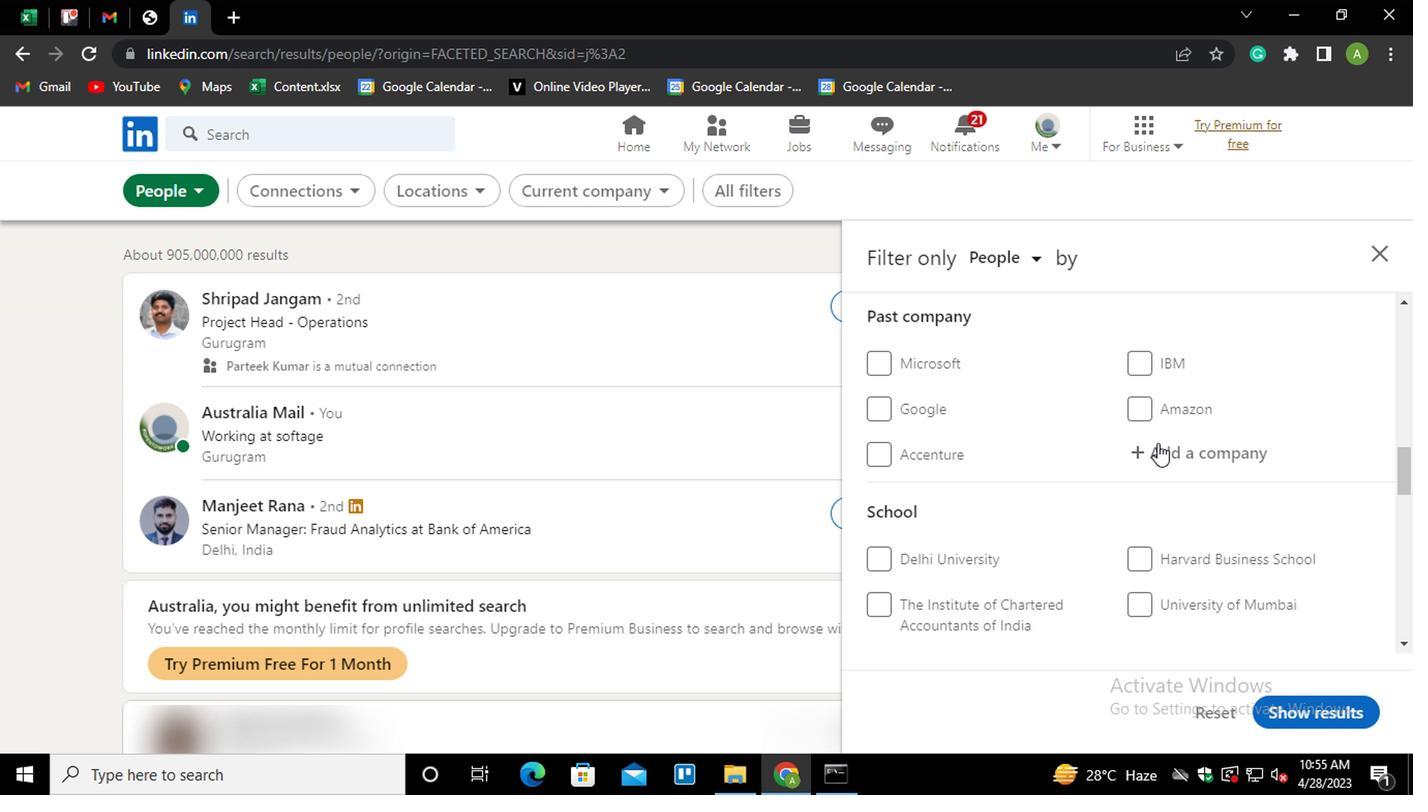
Action: Mouse scrolled (1153, 439) with delta (0, 0)
Screenshot: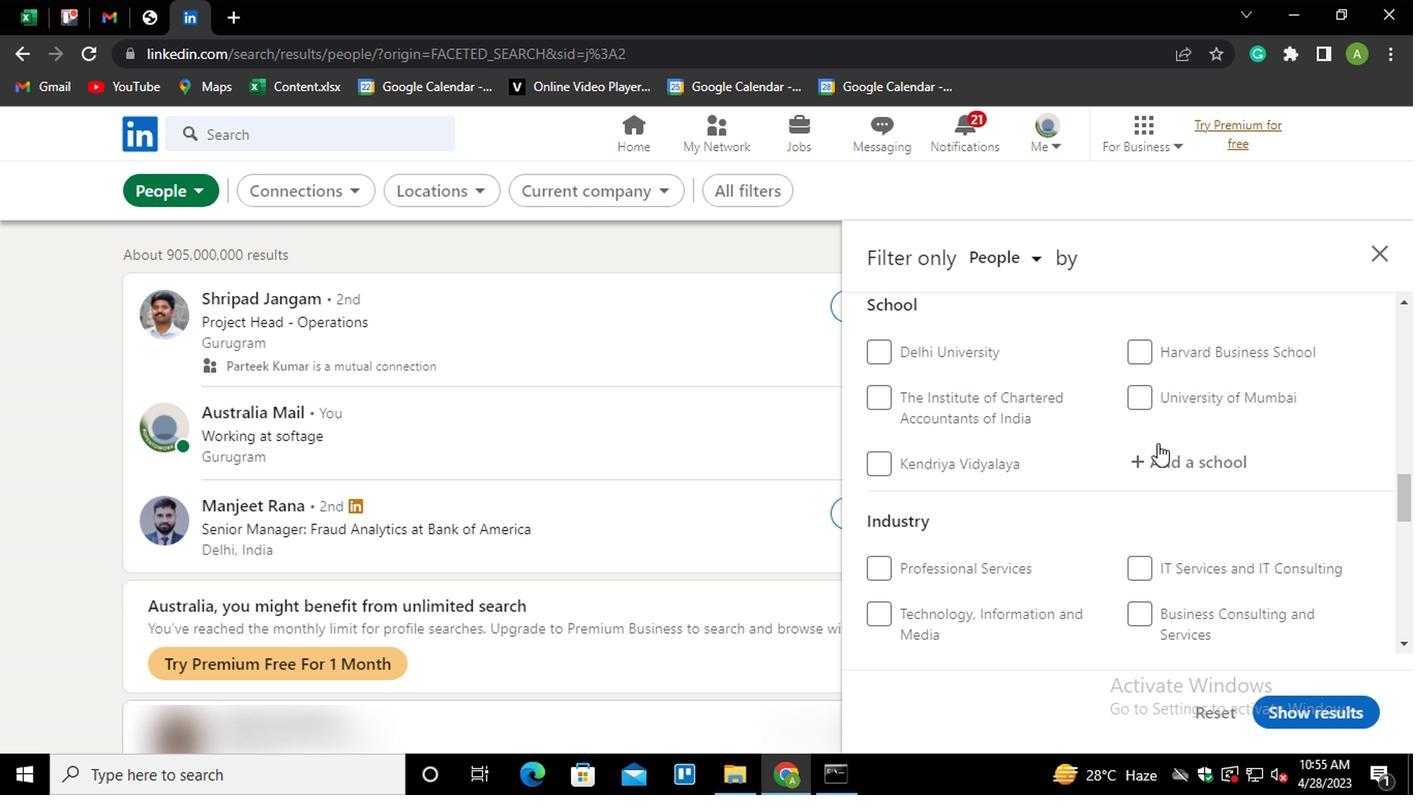 
Action: Mouse scrolled (1153, 439) with delta (0, 0)
Screenshot: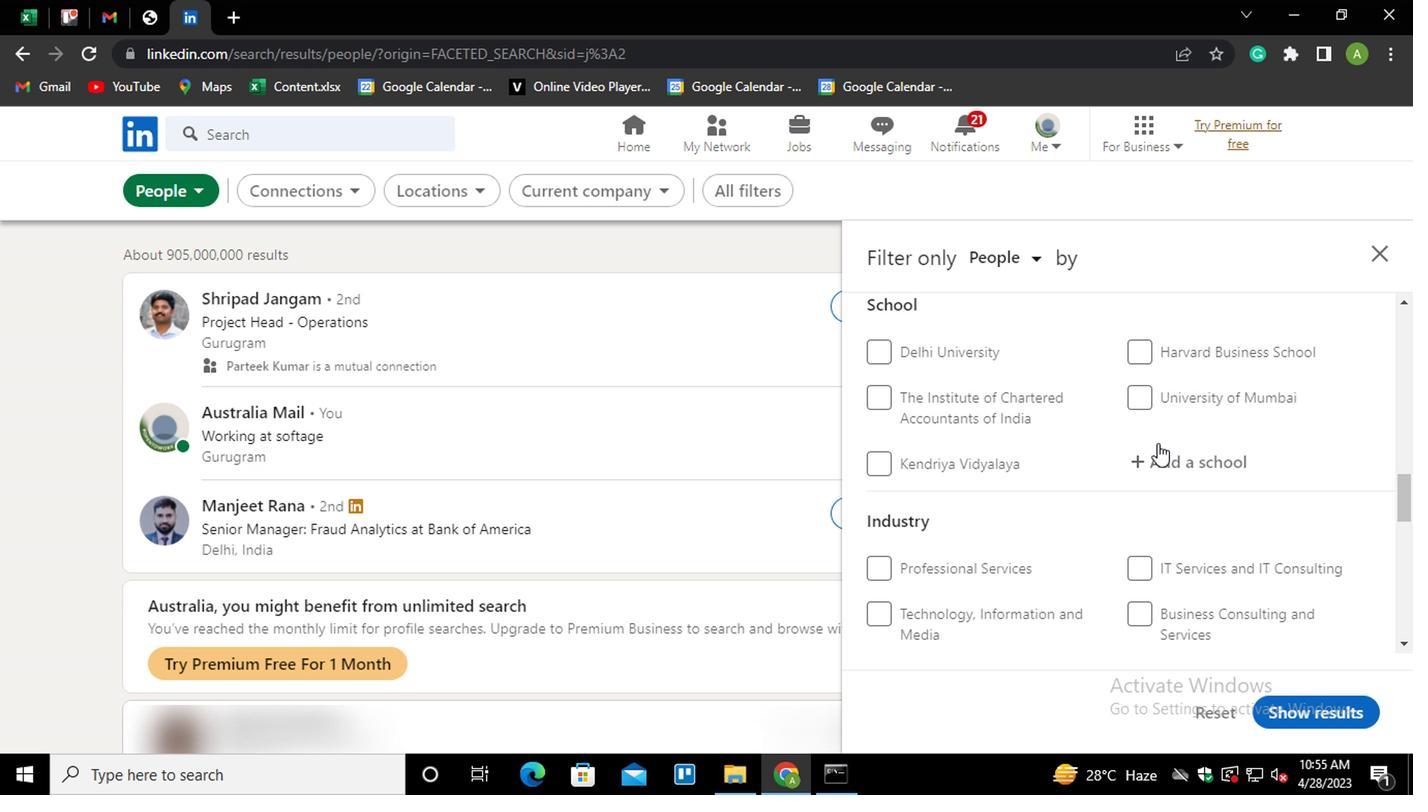 
Action: Mouse scrolled (1153, 439) with delta (0, 0)
Screenshot: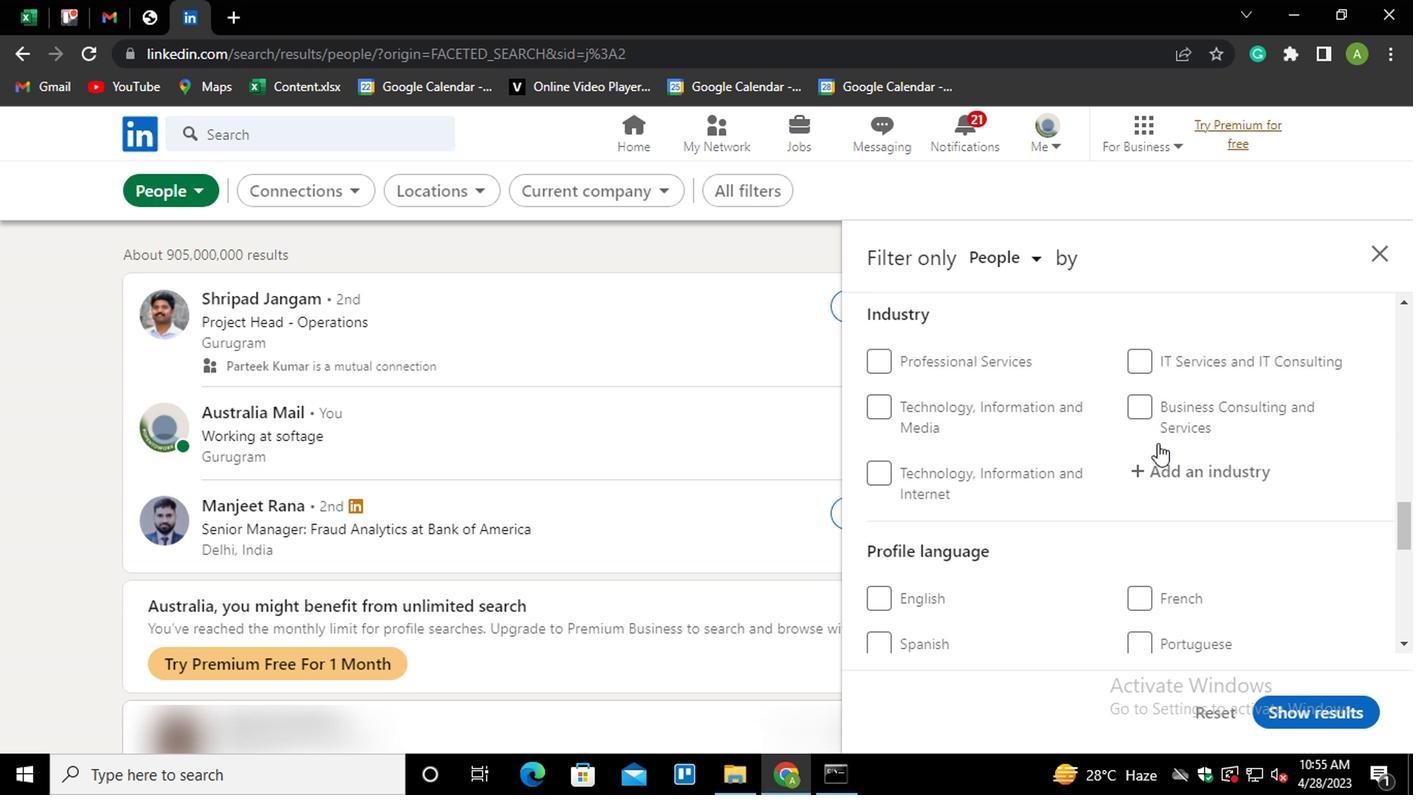 
Action: Mouse moved to (1135, 498)
Screenshot: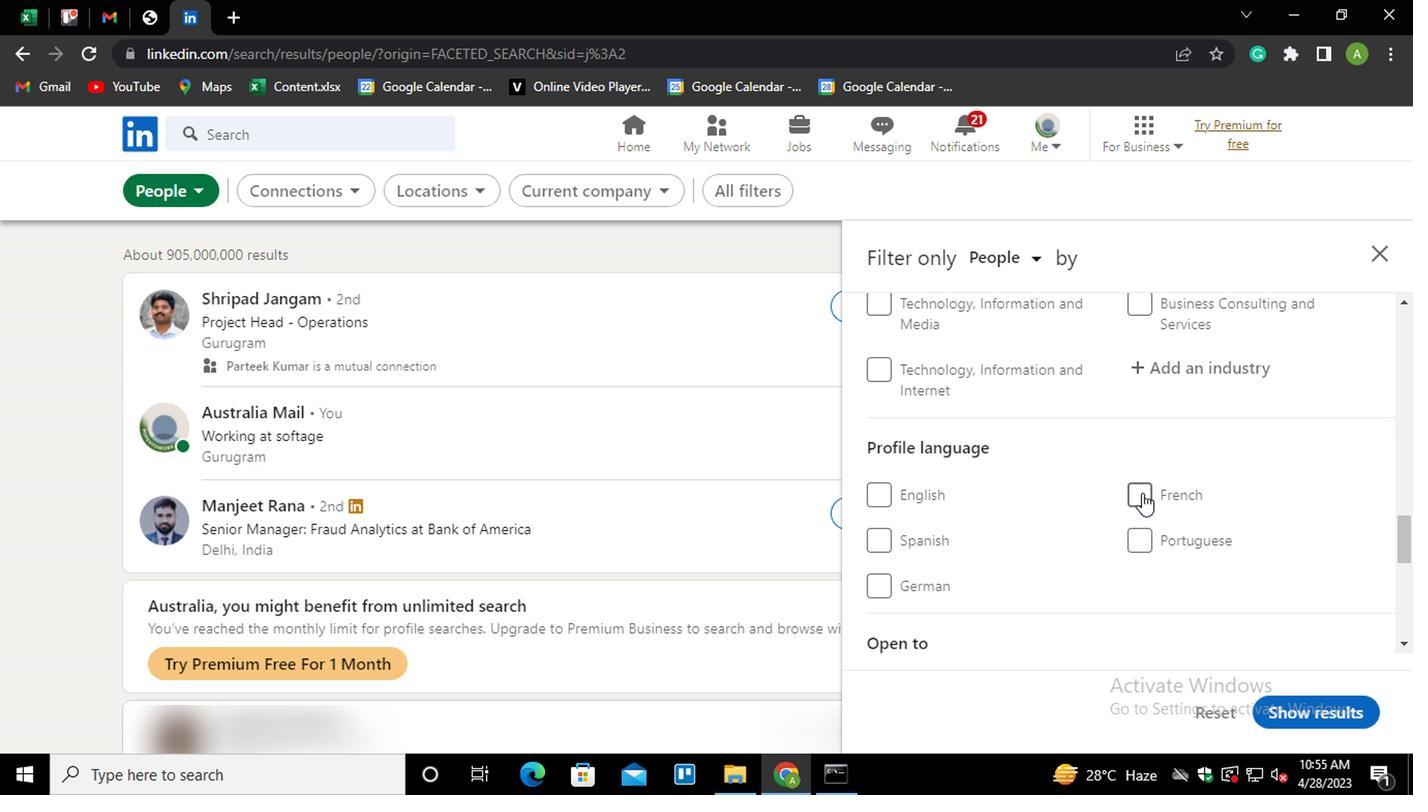 
Action: Mouse pressed left at (1135, 498)
Screenshot: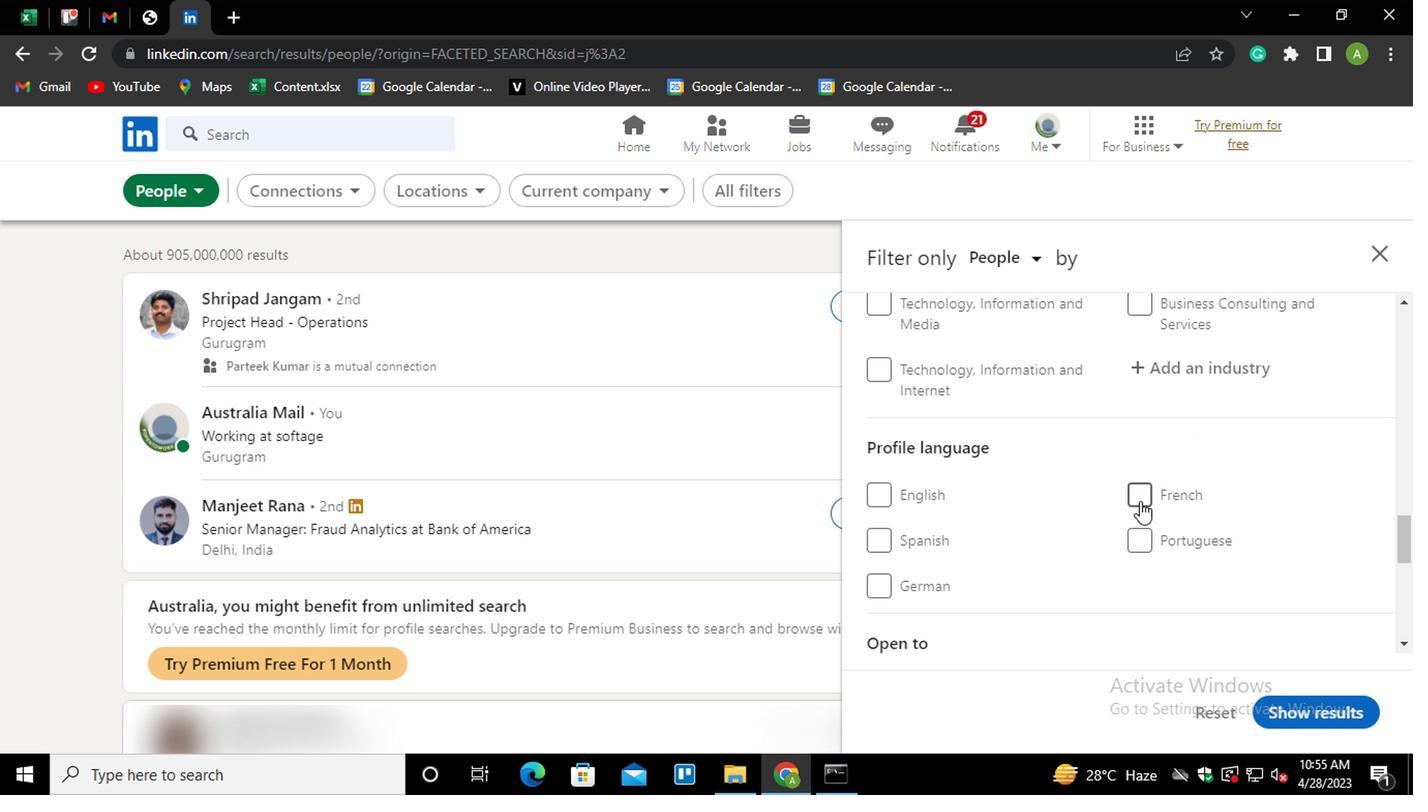 
Action: Mouse moved to (1181, 501)
Screenshot: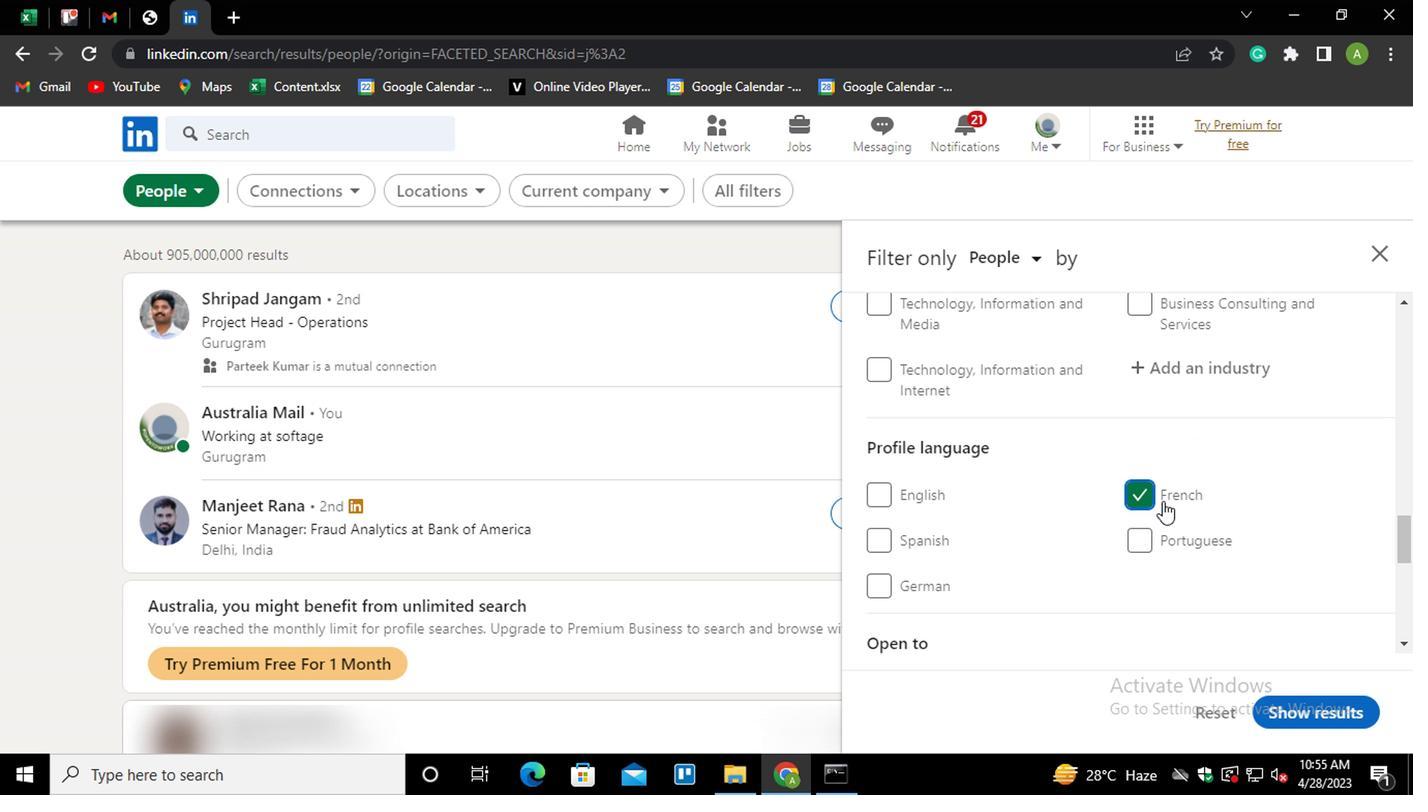 
Action: Mouse scrolled (1181, 502) with delta (0, 1)
Screenshot: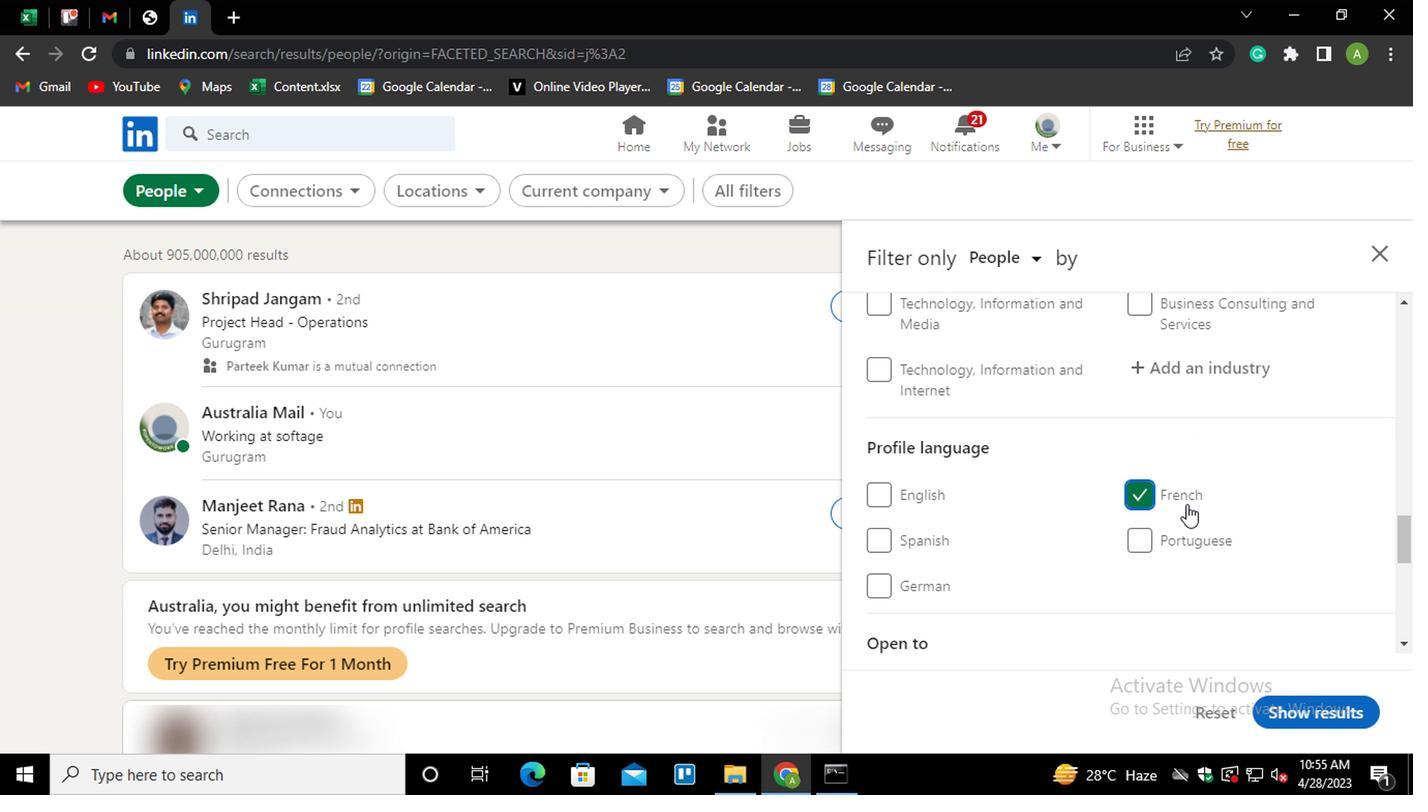 
Action: Mouse scrolled (1181, 502) with delta (0, 1)
Screenshot: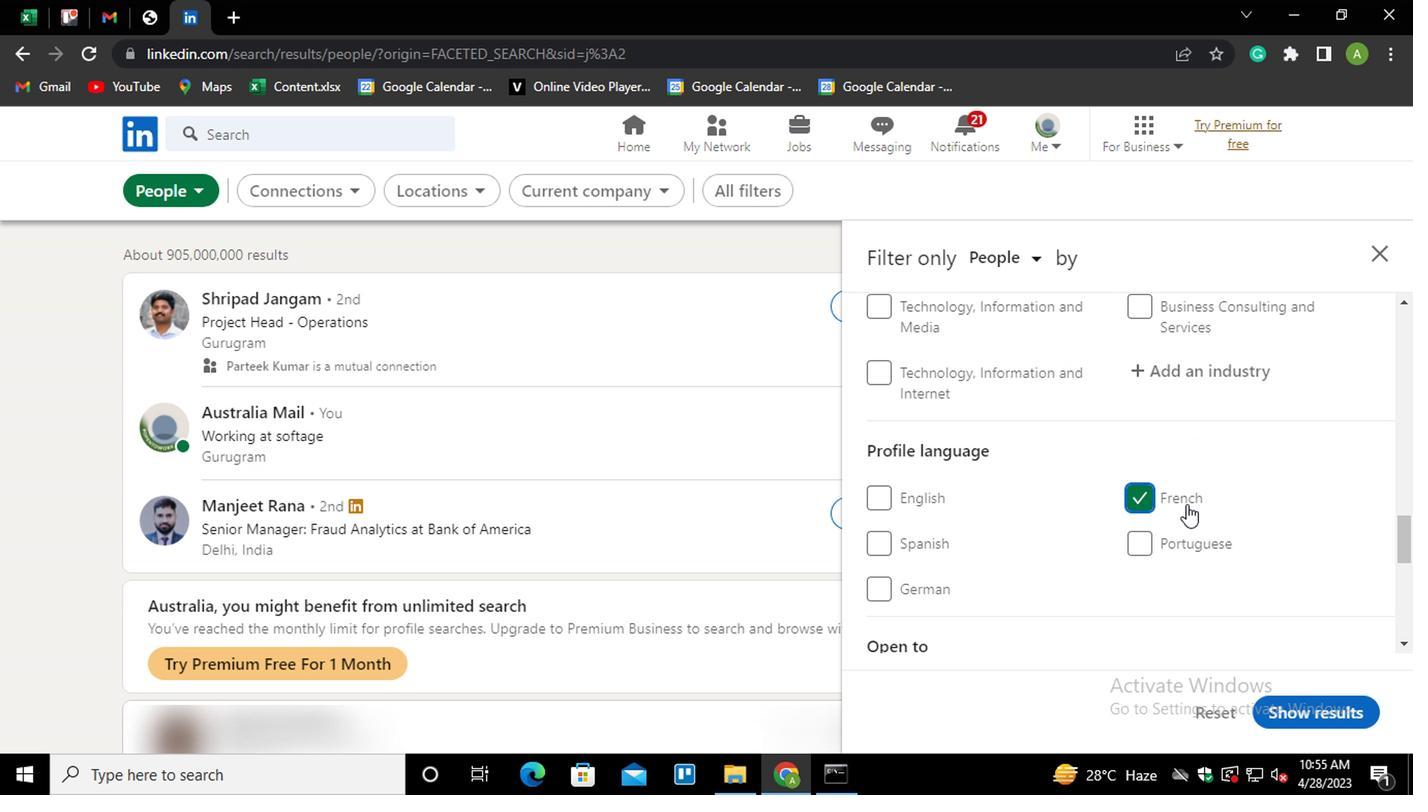 
Action: Mouse scrolled (1181, 502) with delta (0, 1)
Screenshot: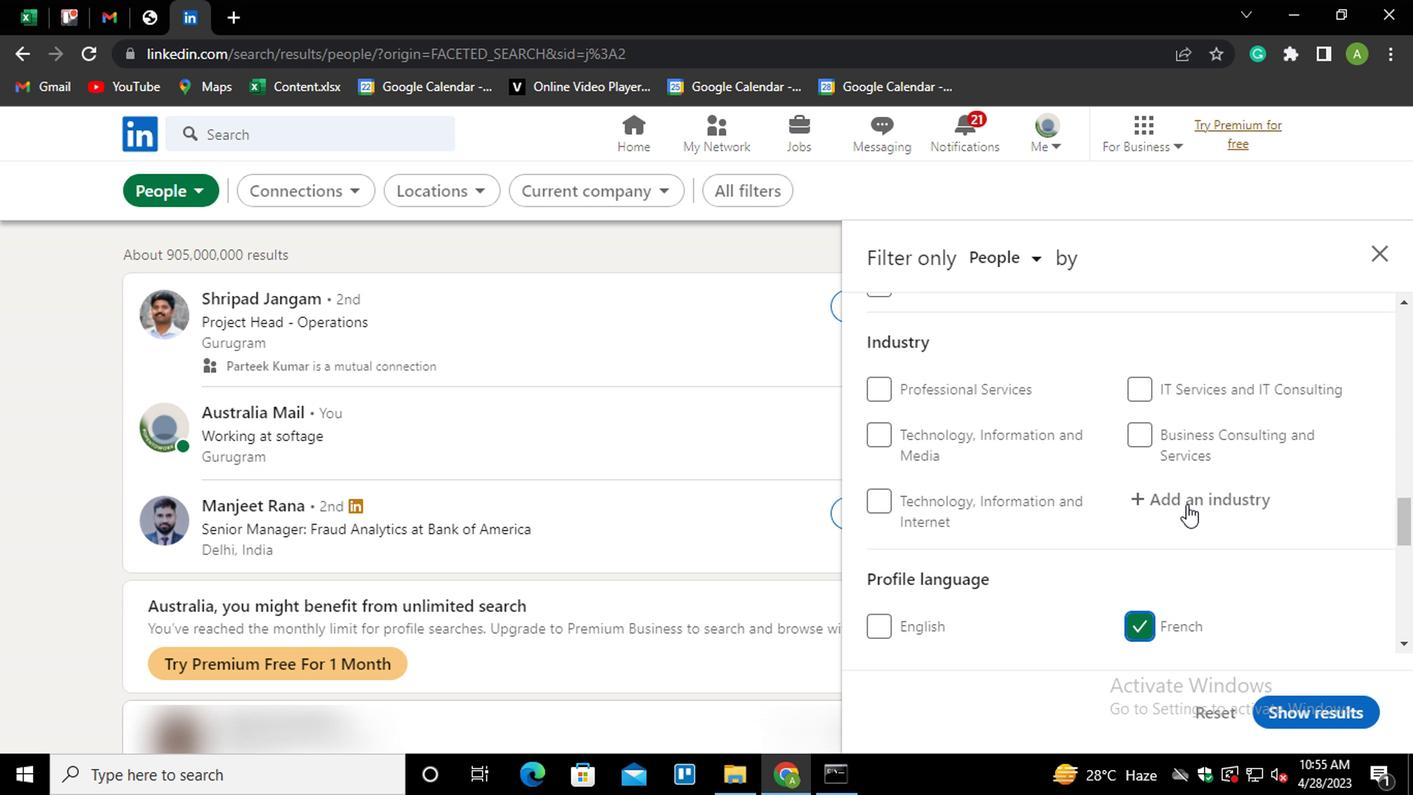 
Action: Mouse scrolled (1181, 502) with delta (0, 1)
Screenshot: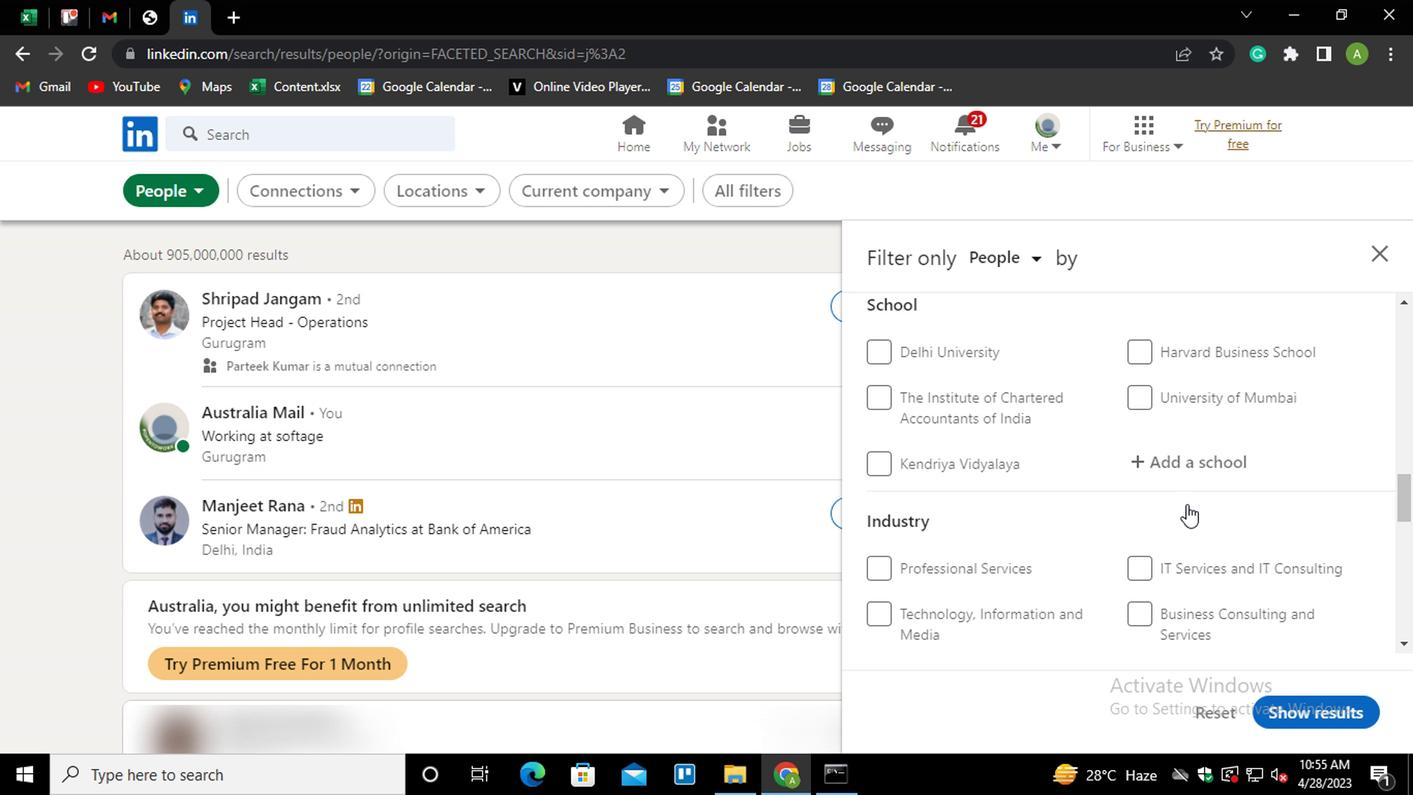 
Action: Mouse scrolled (1181, 502) with delta (0, 1)
Screenshot: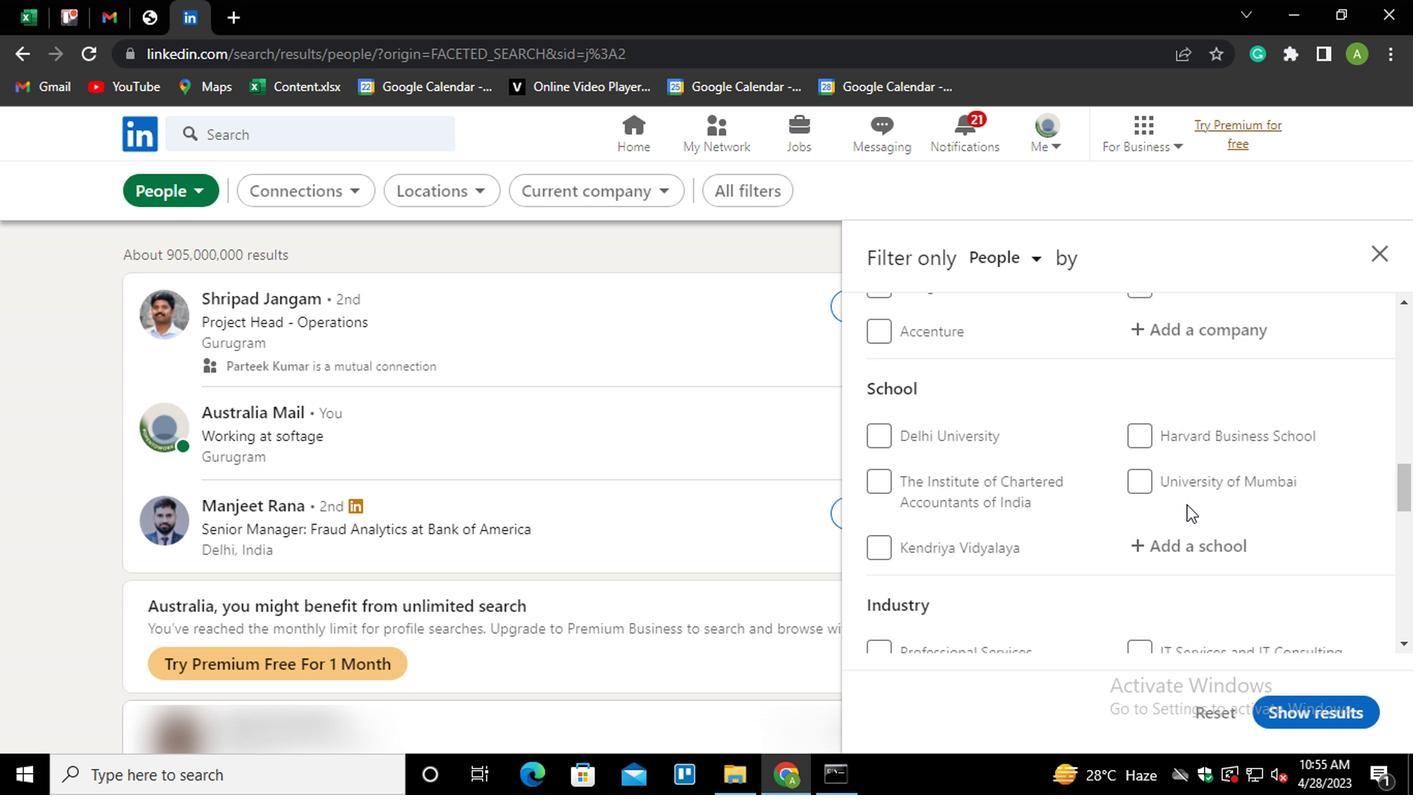 
Action: Mouse scrolled (1181, 502) with delta (0, 1)
Screenshot: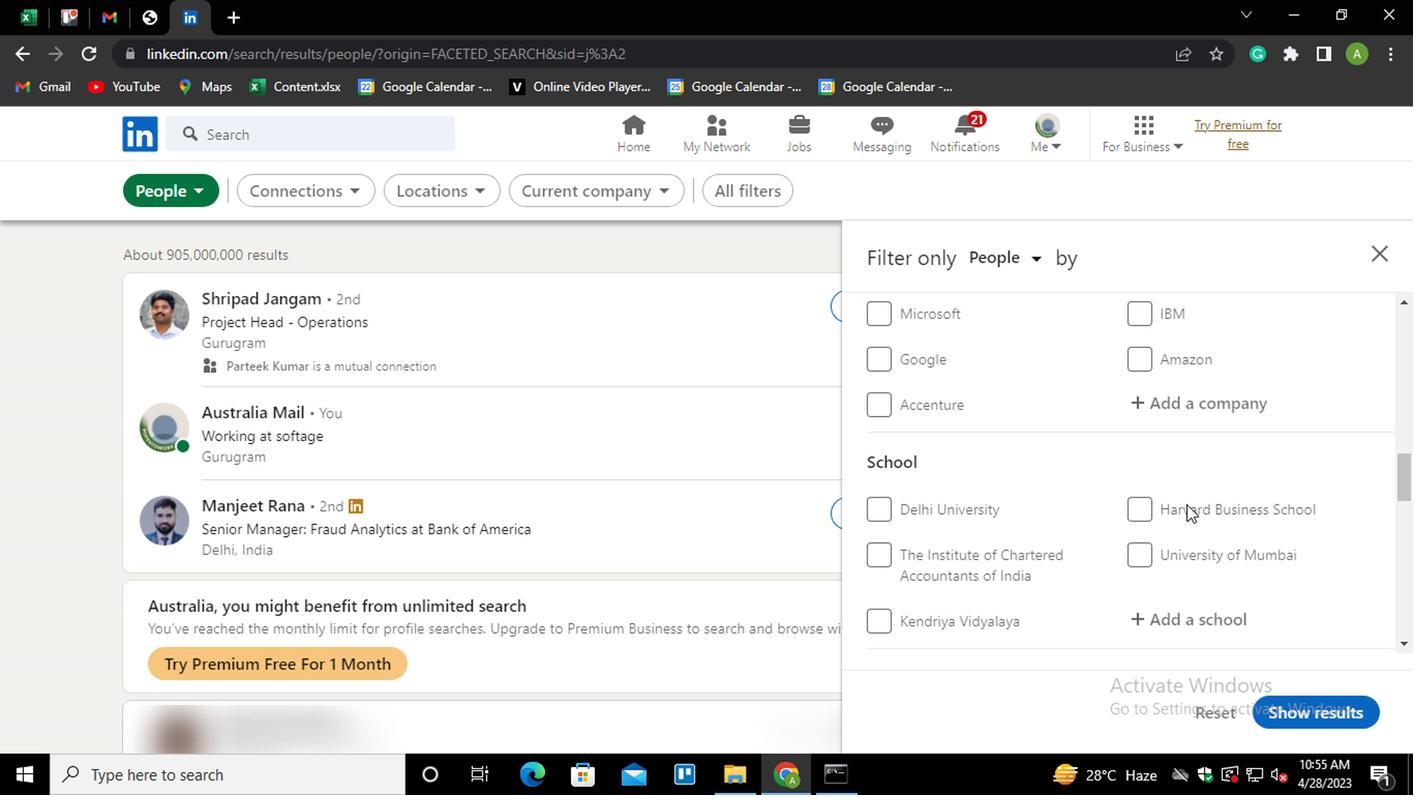 
Action: Mouse scrolled (1181, 502) with delta (0, 1)
Screenshot: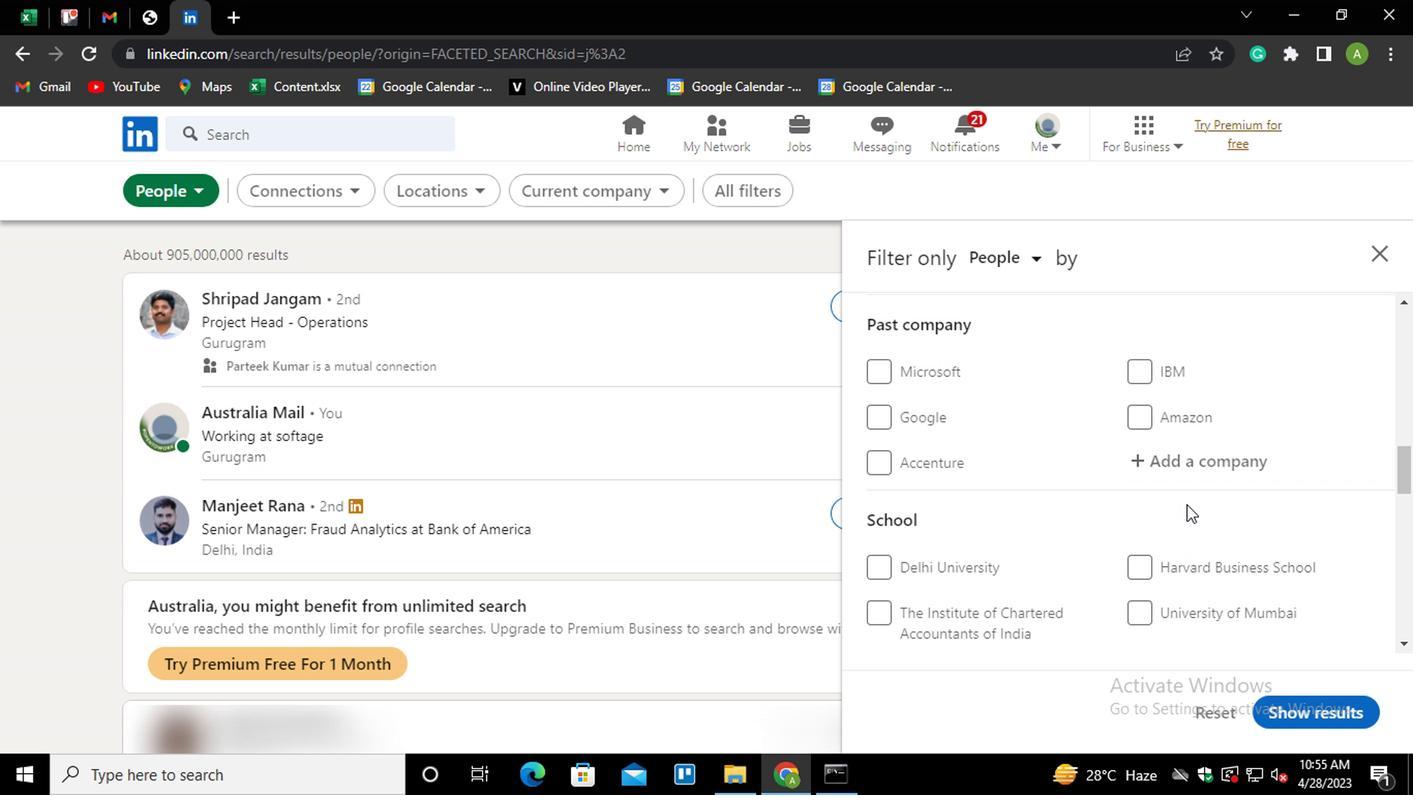 
Action: Mouse moved to (1186, 468)
Screenshot: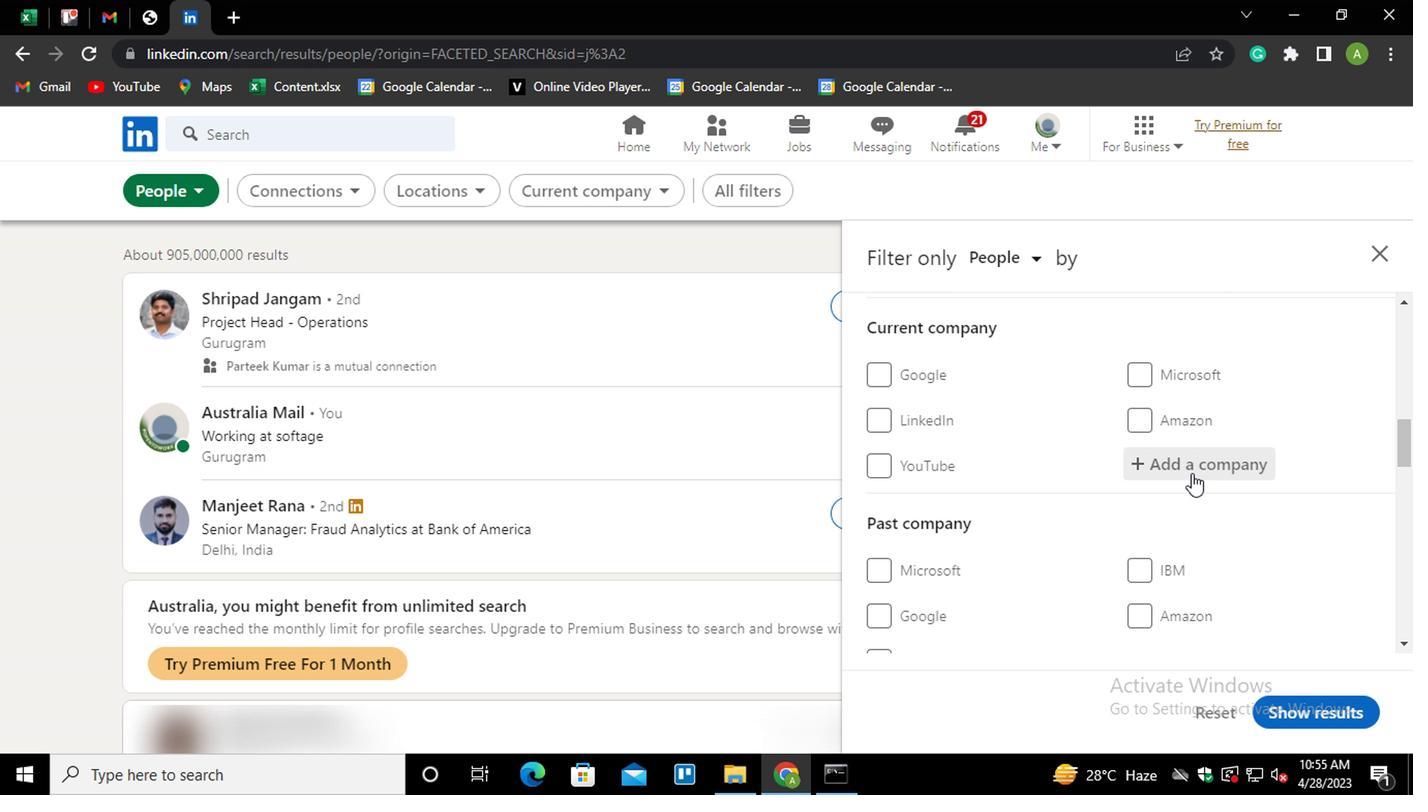 
Action: Mouse pressed left at (1186, 468)
Screenshot: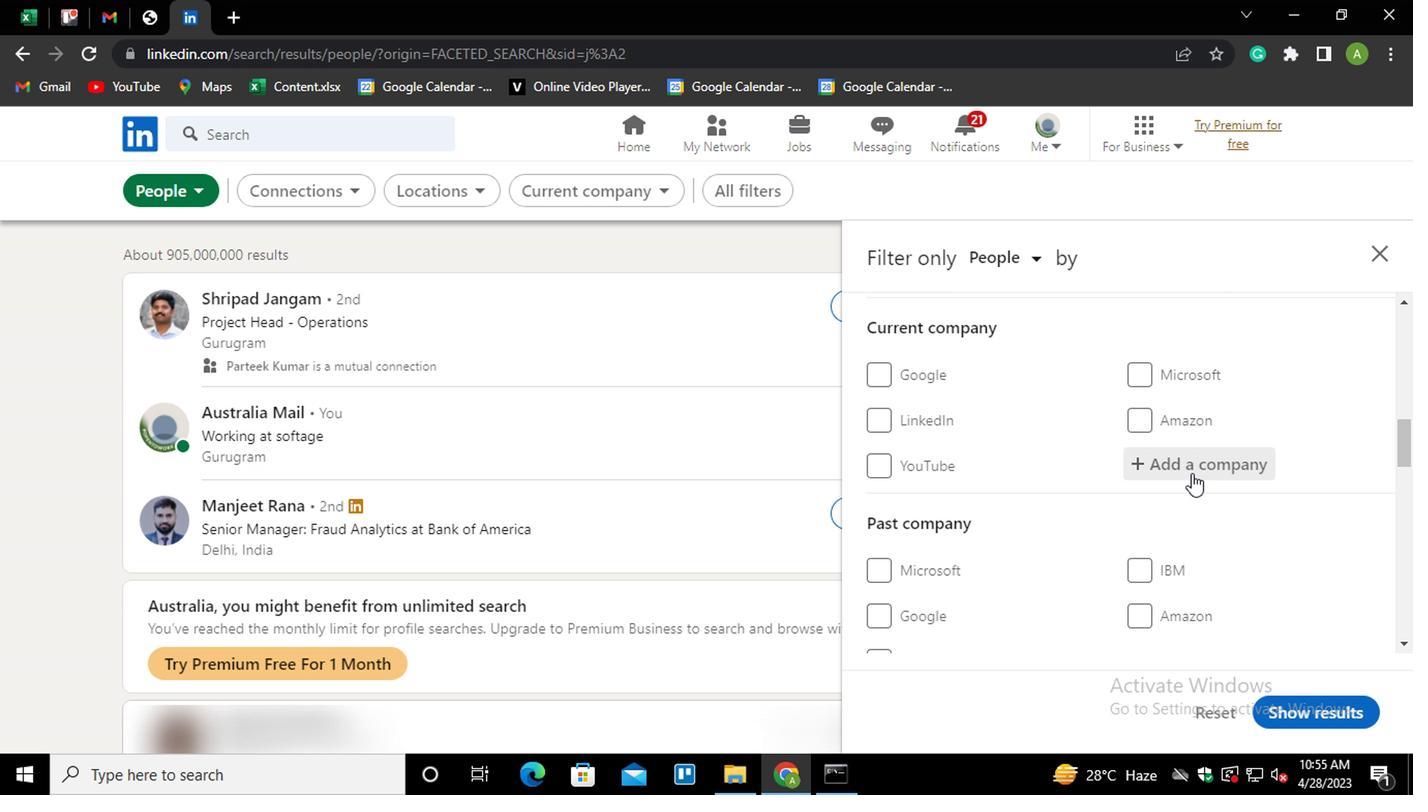 
Action: Key pressed <Key.shift>
Screenshot: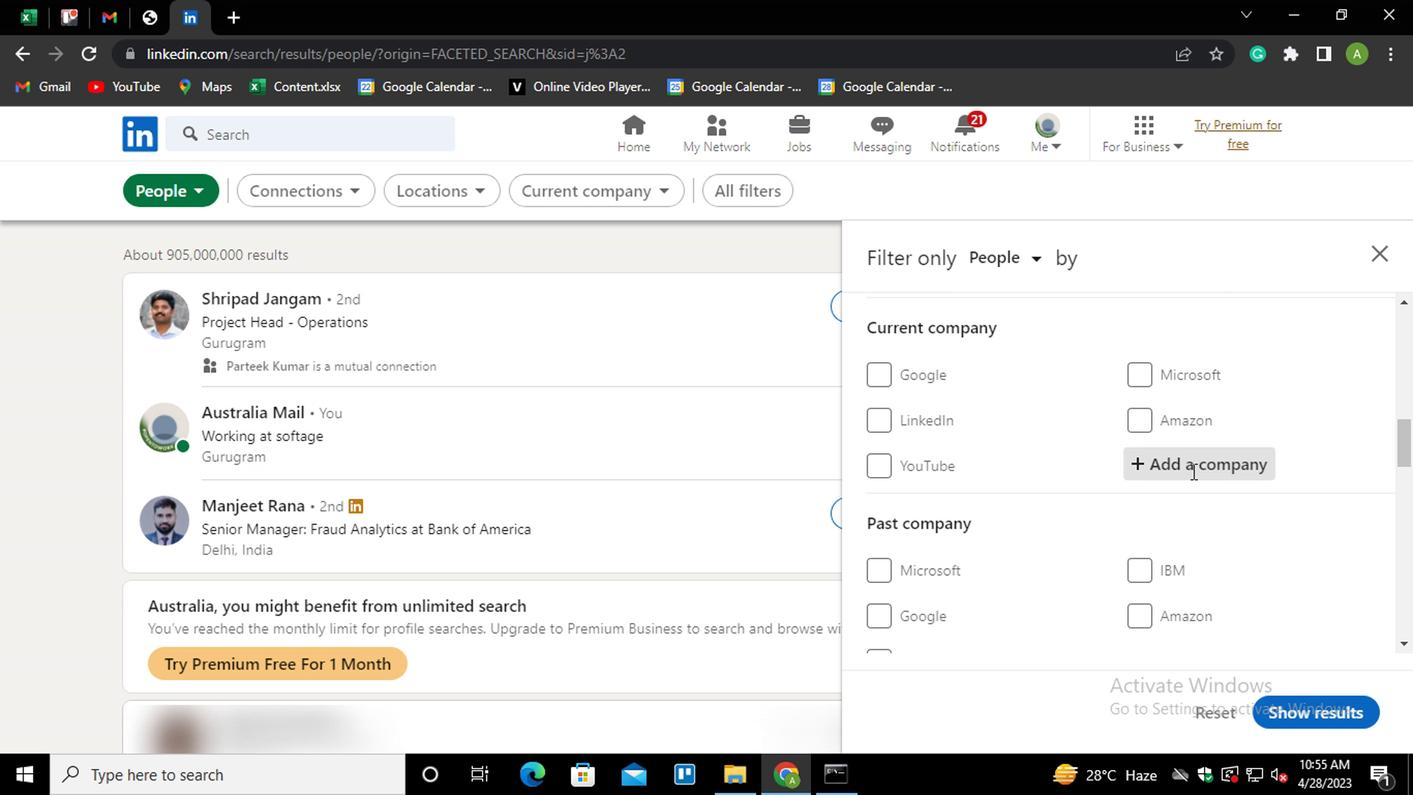 
Action: Mouse moved to (1183, 470)
Screenshot: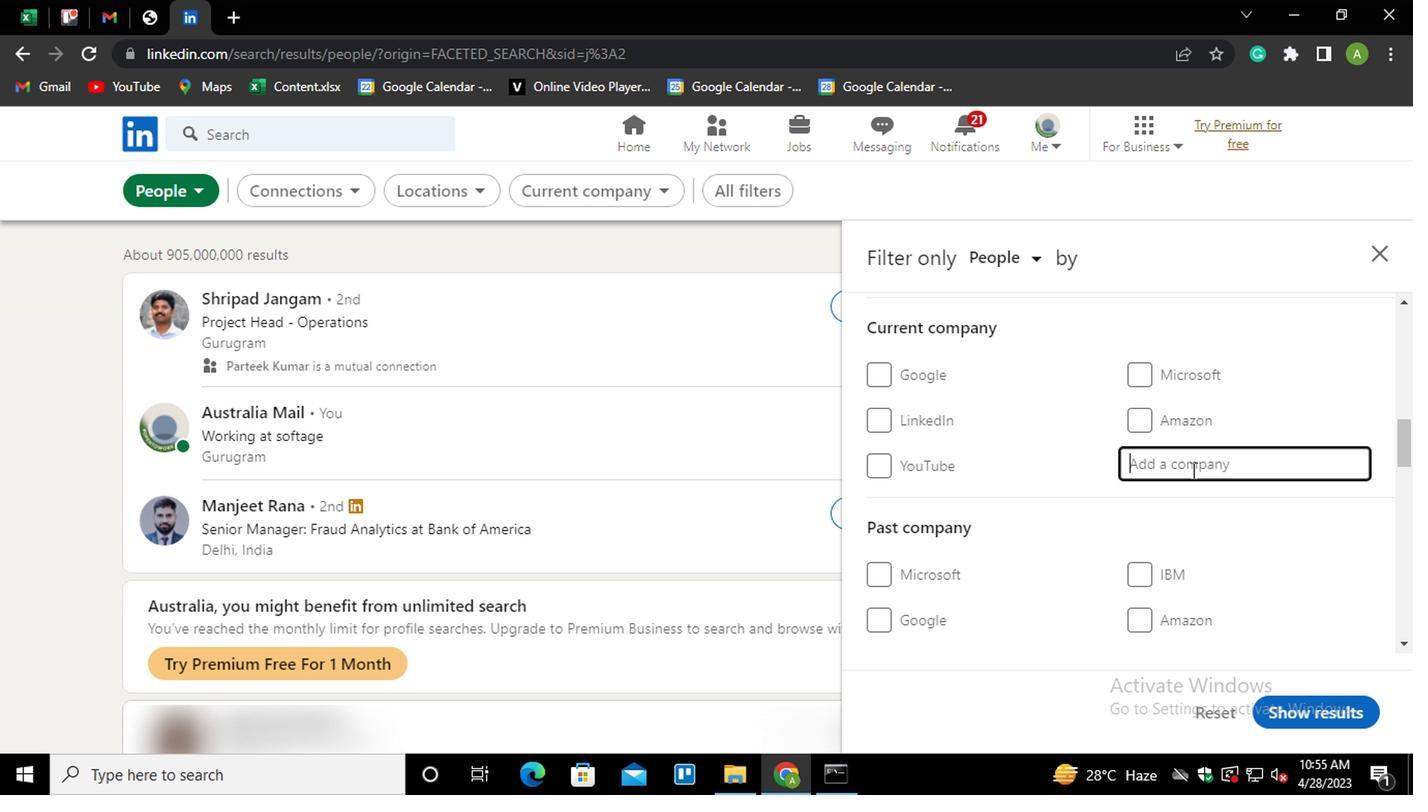 
Action: Key pressed A
Screenshot: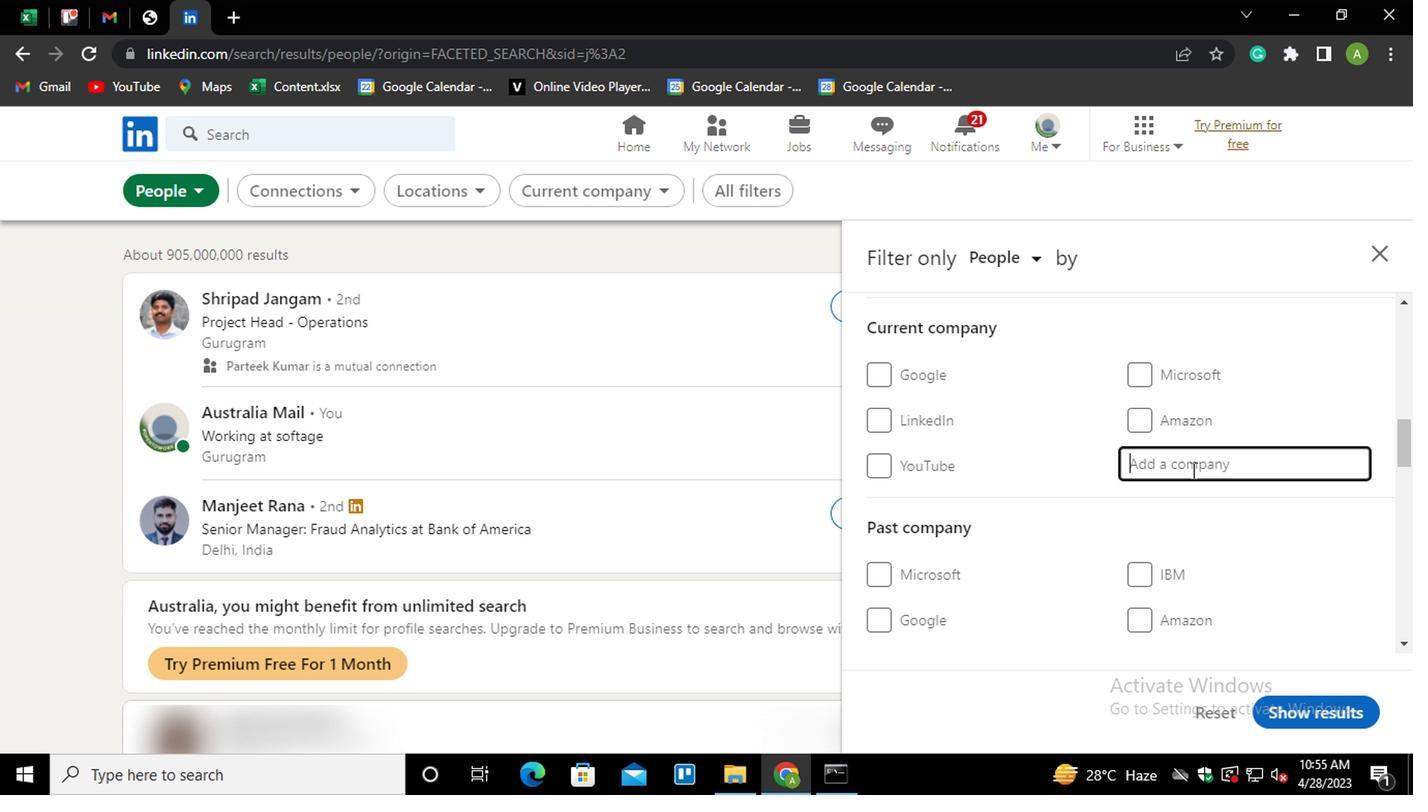 
Action: Mouse moved to (1181, 471)
Screenshot: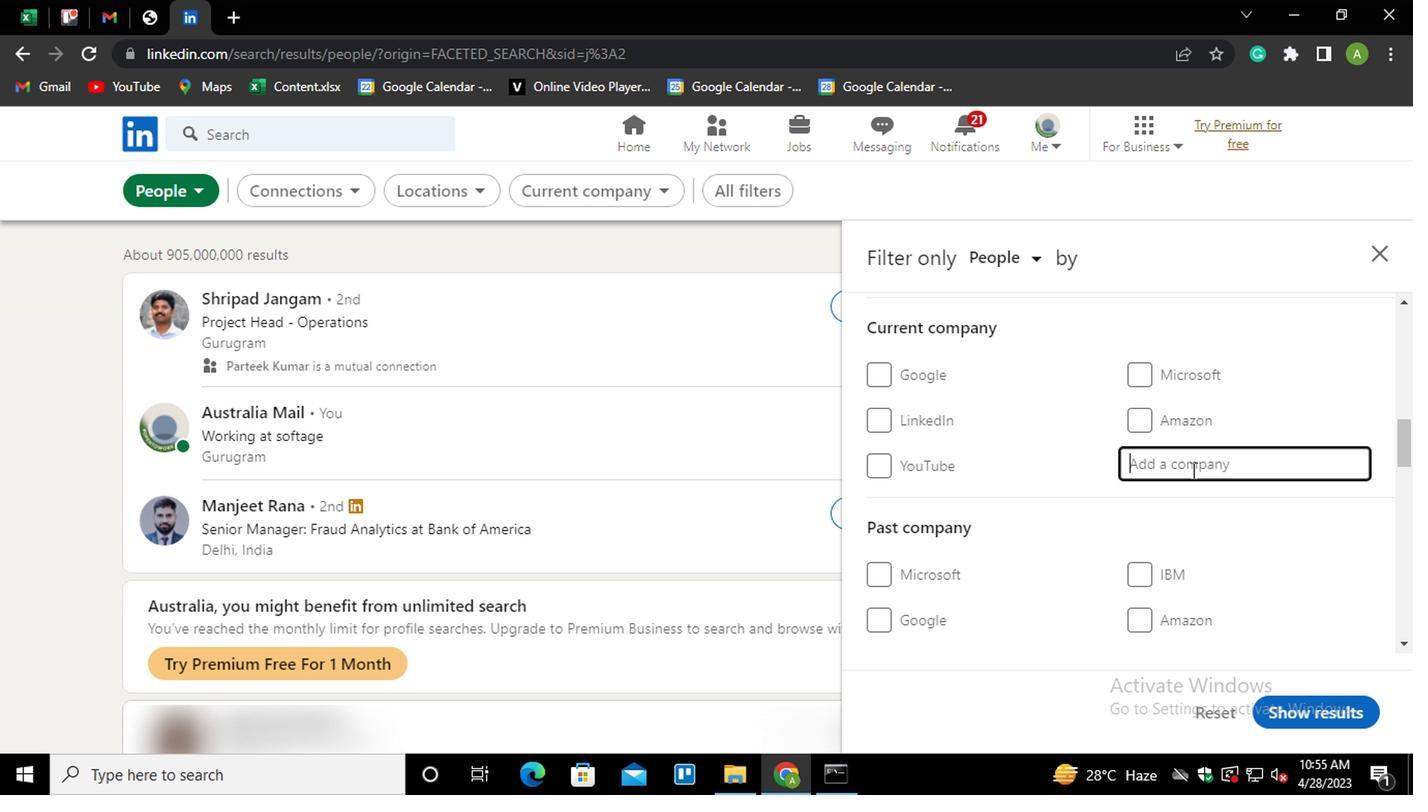 
Action: Key pressed <Key.shift><Key.shift><Key.shift><Key.shift><Key.shift><Key.shift><Key.shift><Key.shift><Key.shift><Key.shift><Key.shift><Key.shift><Key.shift><Key.shift><Key.shift><Key.shift><Key.shift>NA<Key.shift><Key.shift><Key.shift><Key.shift><Key.shift><Key.shift><Key.shift><Key.shift>RO<Key.down><Key.enter>
Screenshot: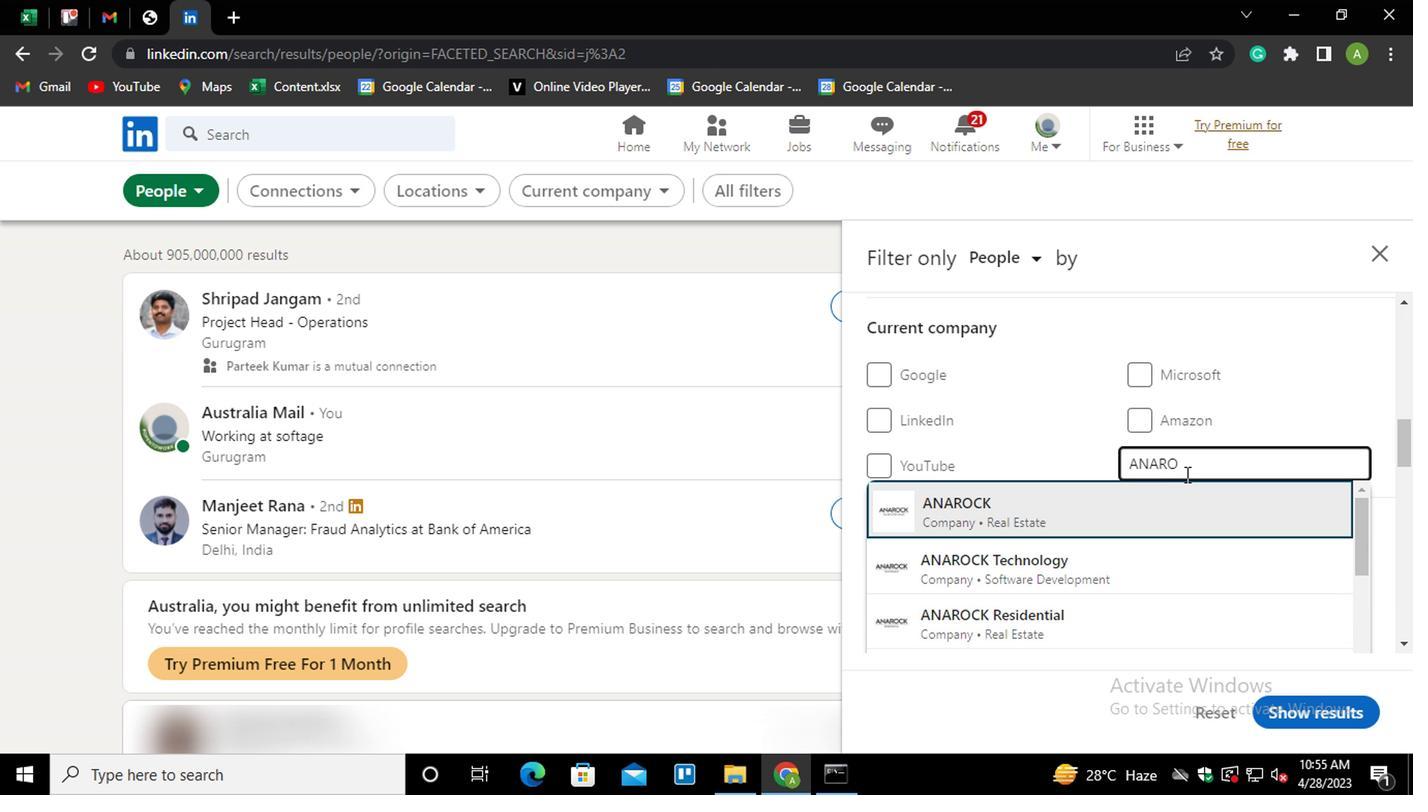 
Action: Mouse scrolled (1181, 470) with delta (0, 0)
Screenshot: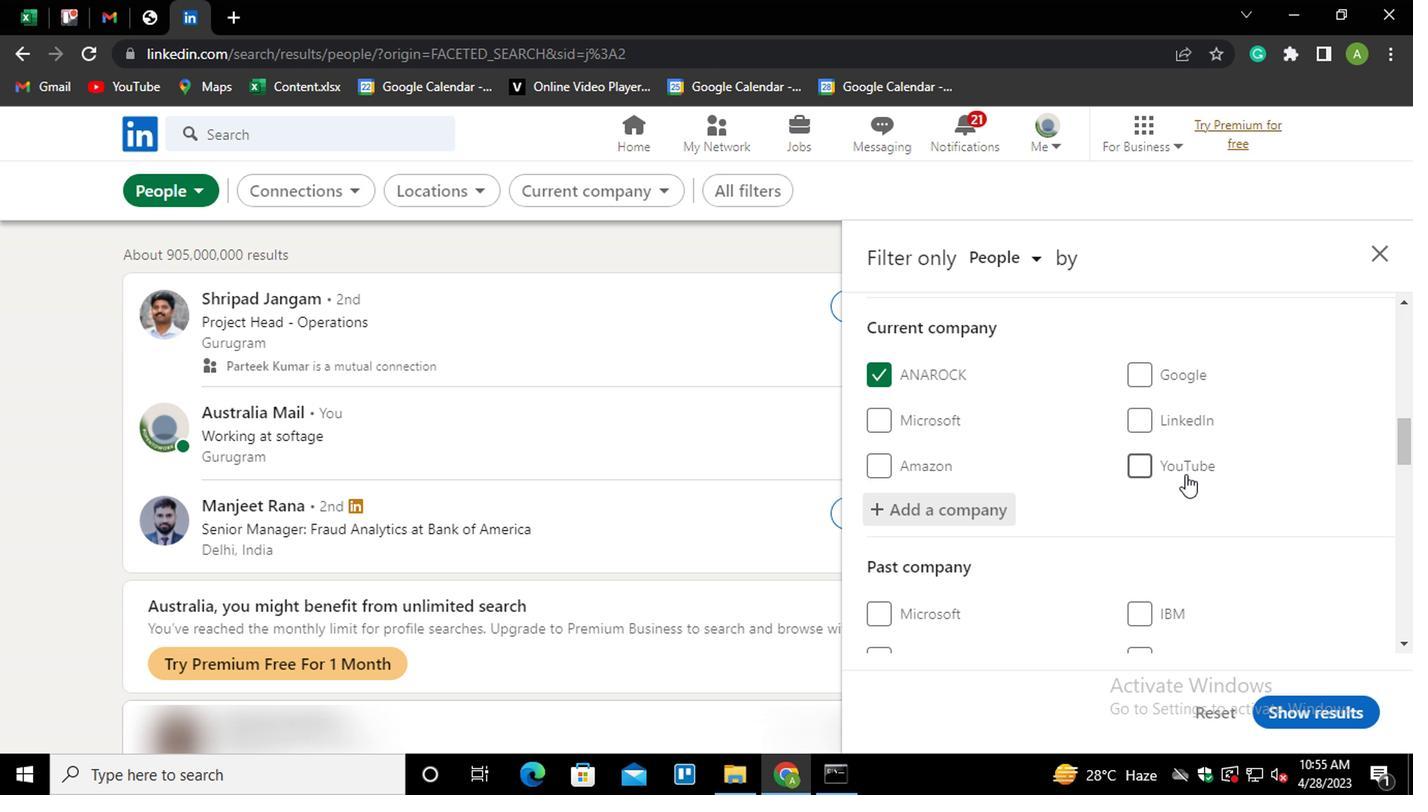 
Action: Mouse scrolled (1181, 470) with delta (0, 0)
Screenshot: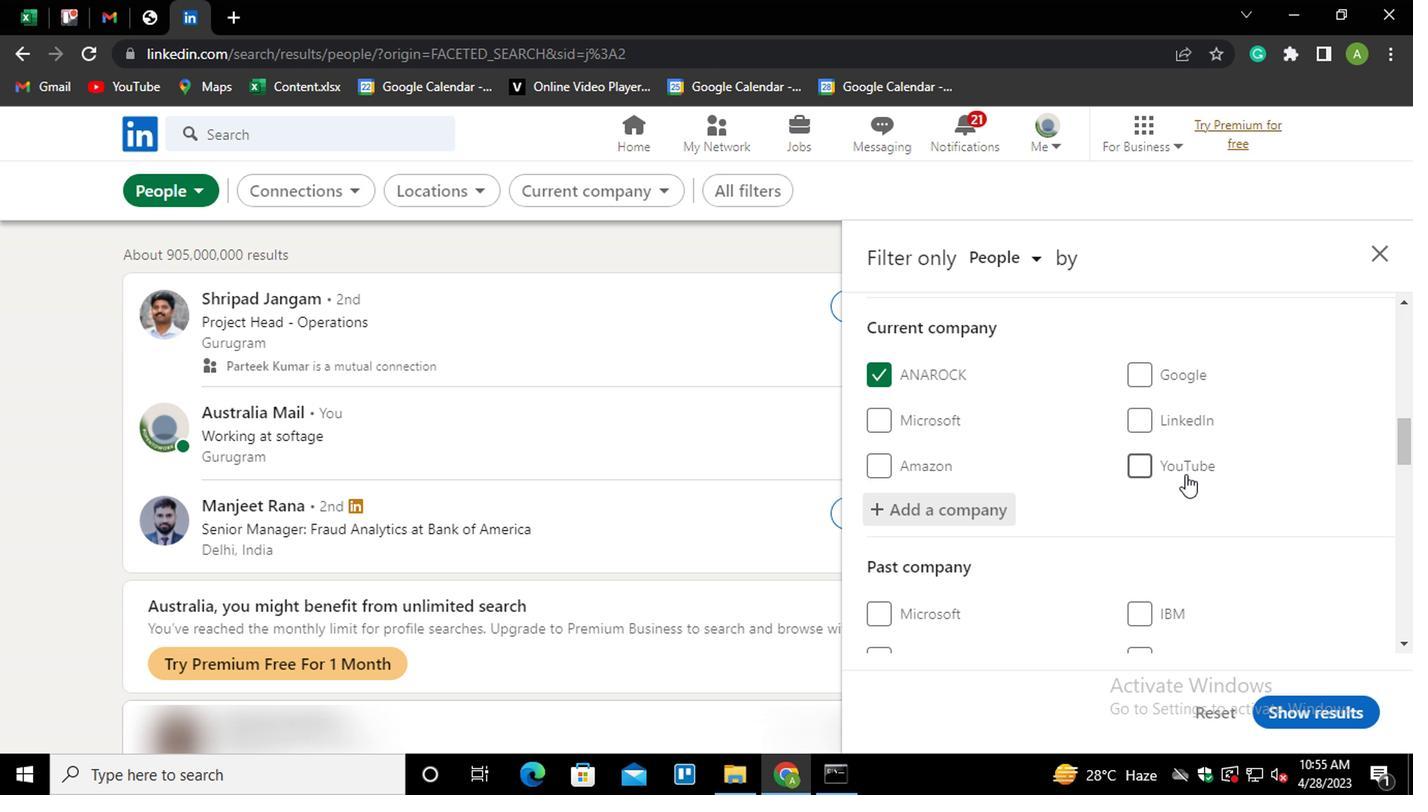 
Action: Mouse scrolled (1181, 470) with delta (0, 0)
Screenshot: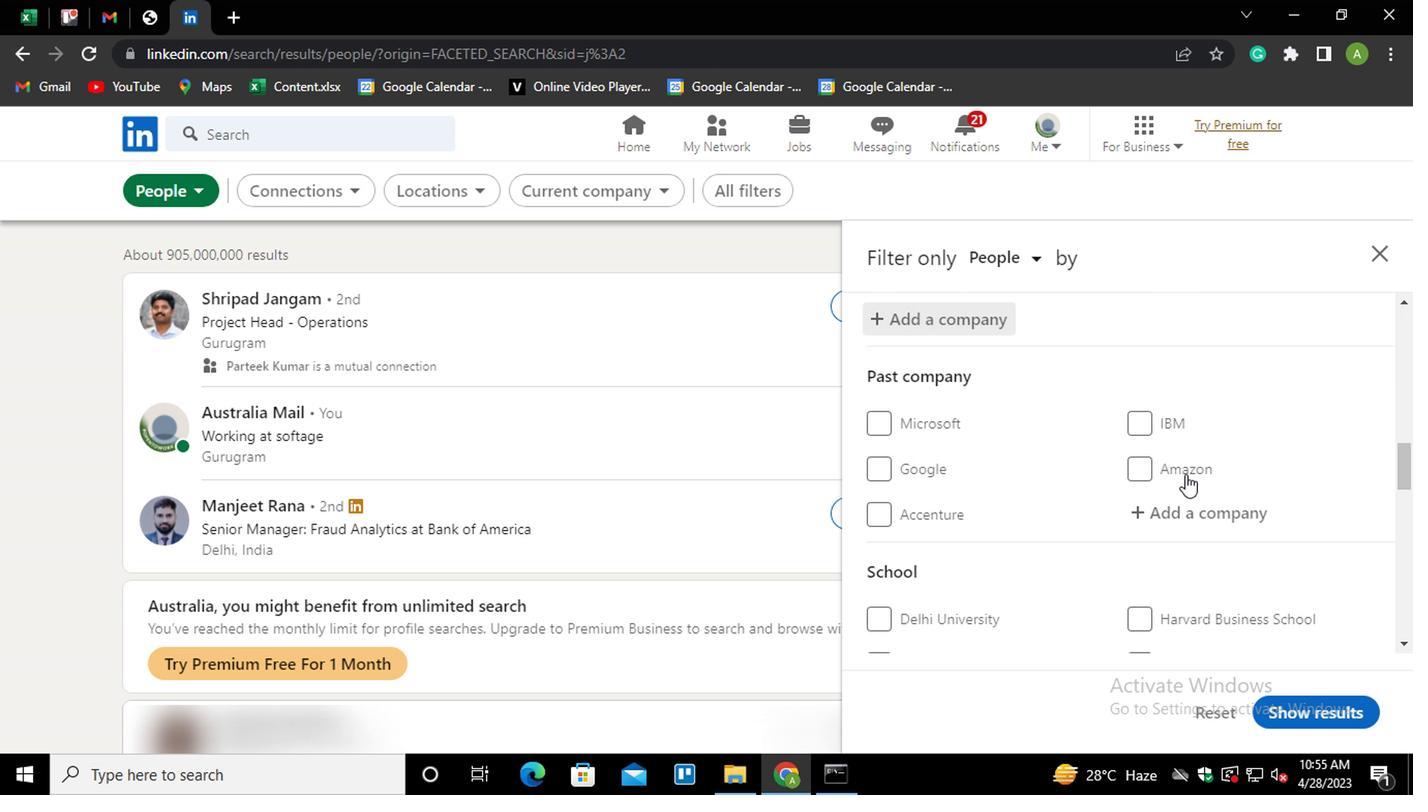 
Action: Mouse scrolled (1181, 470) with delta (0, 0)
Screenshot: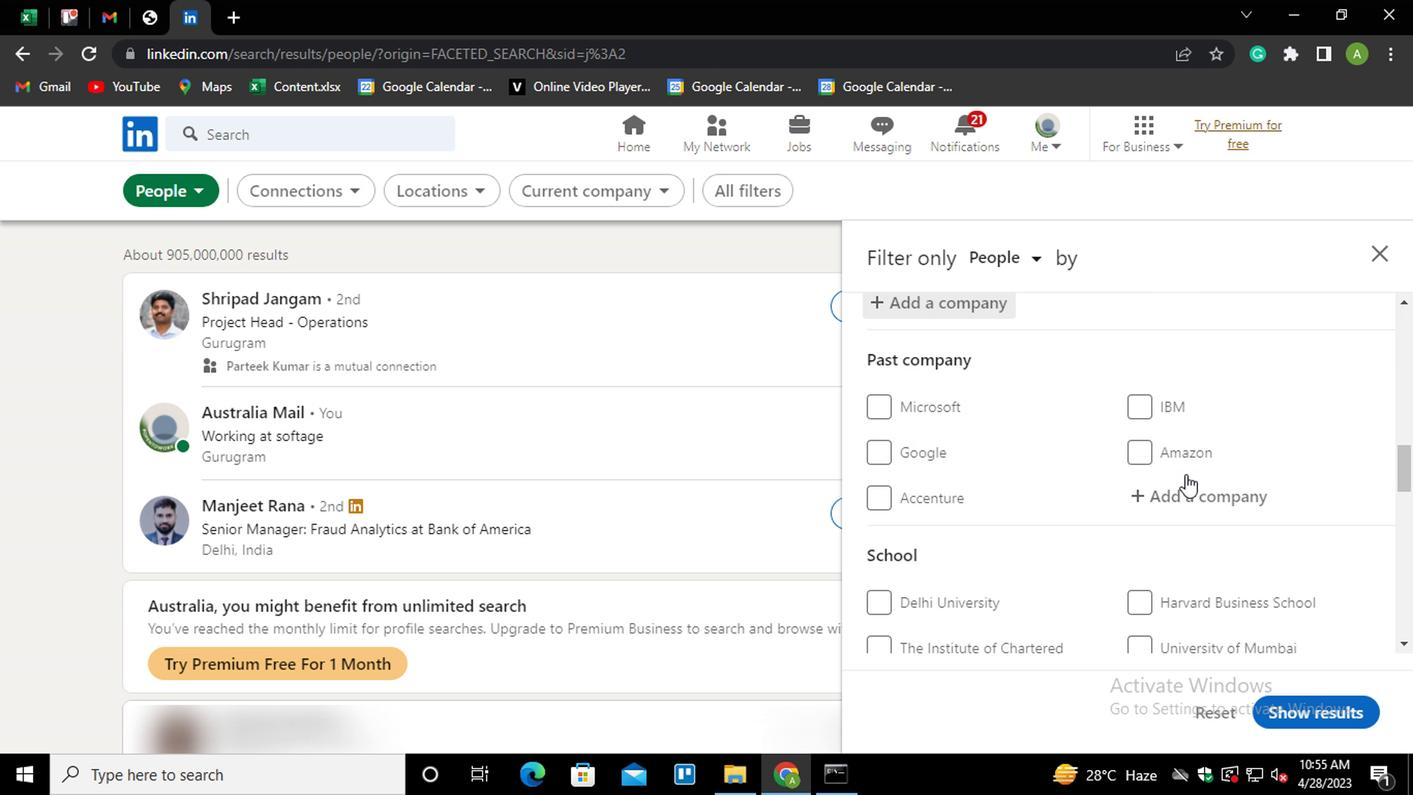 
Action: Mouse moved to (1183, 510)
Screenshot: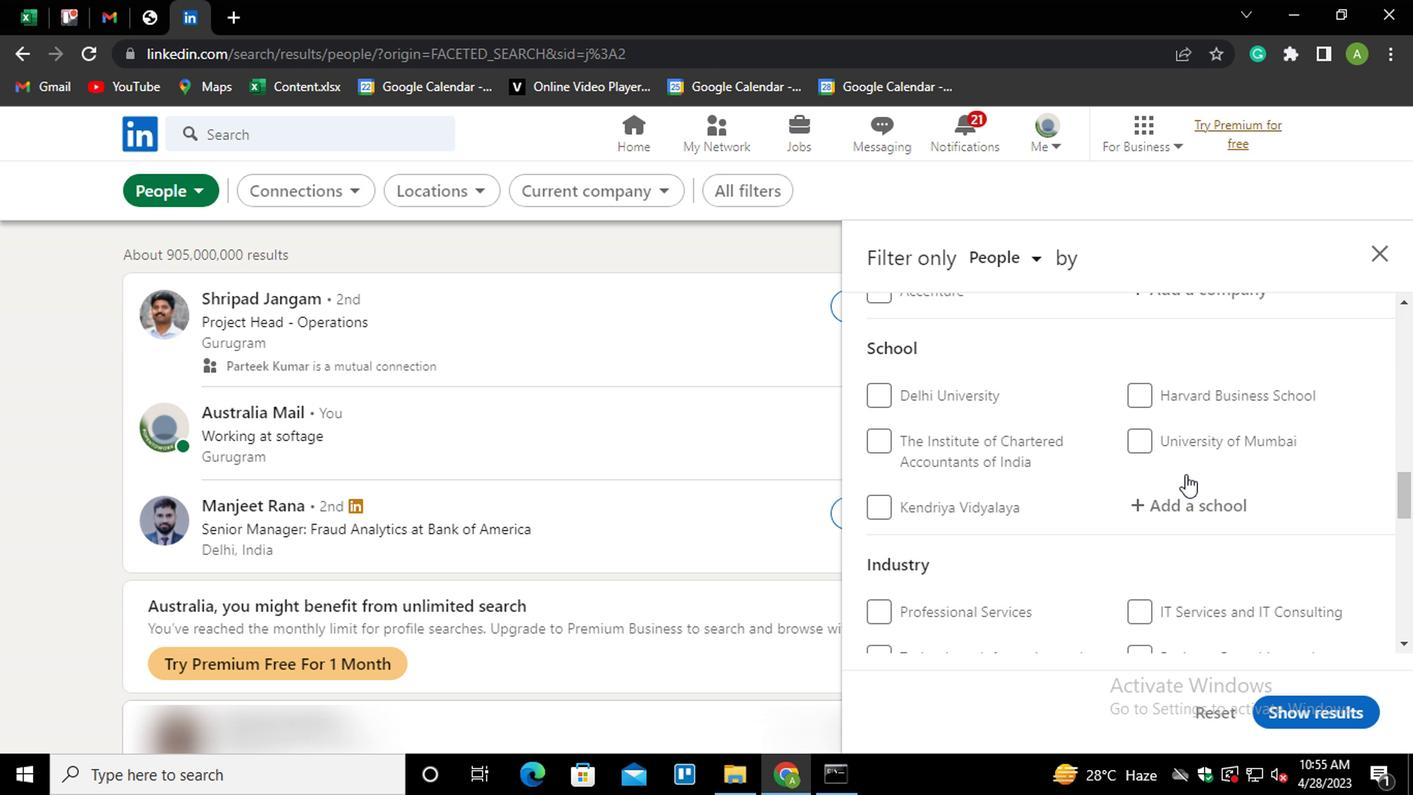 
Action: Mouse pressed left at (1183, 510)
Screenshot: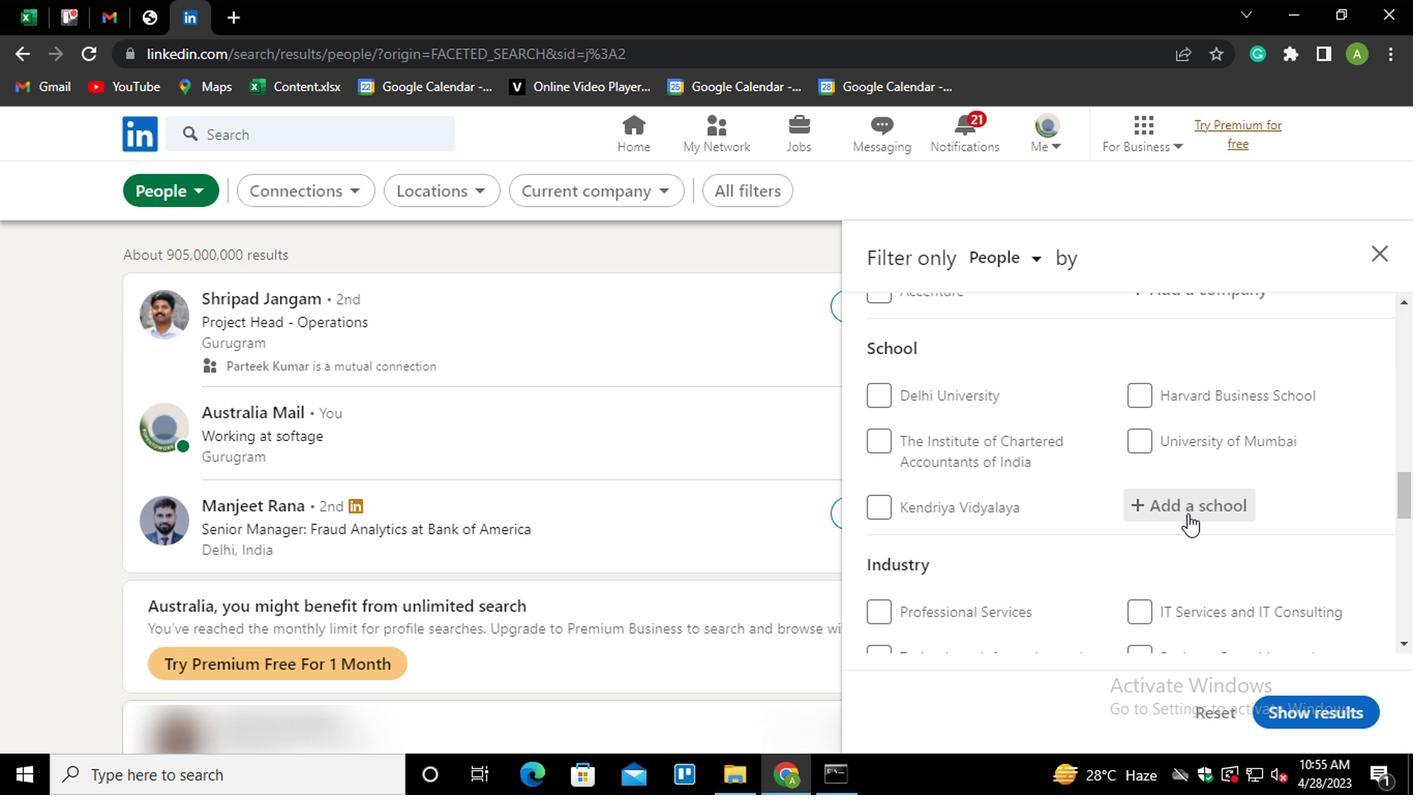 
Action: Key pressed <Key.shift>CHRIST<Key.space><Key.shift>KIN<Key.down><Key.enter>
Screenshot: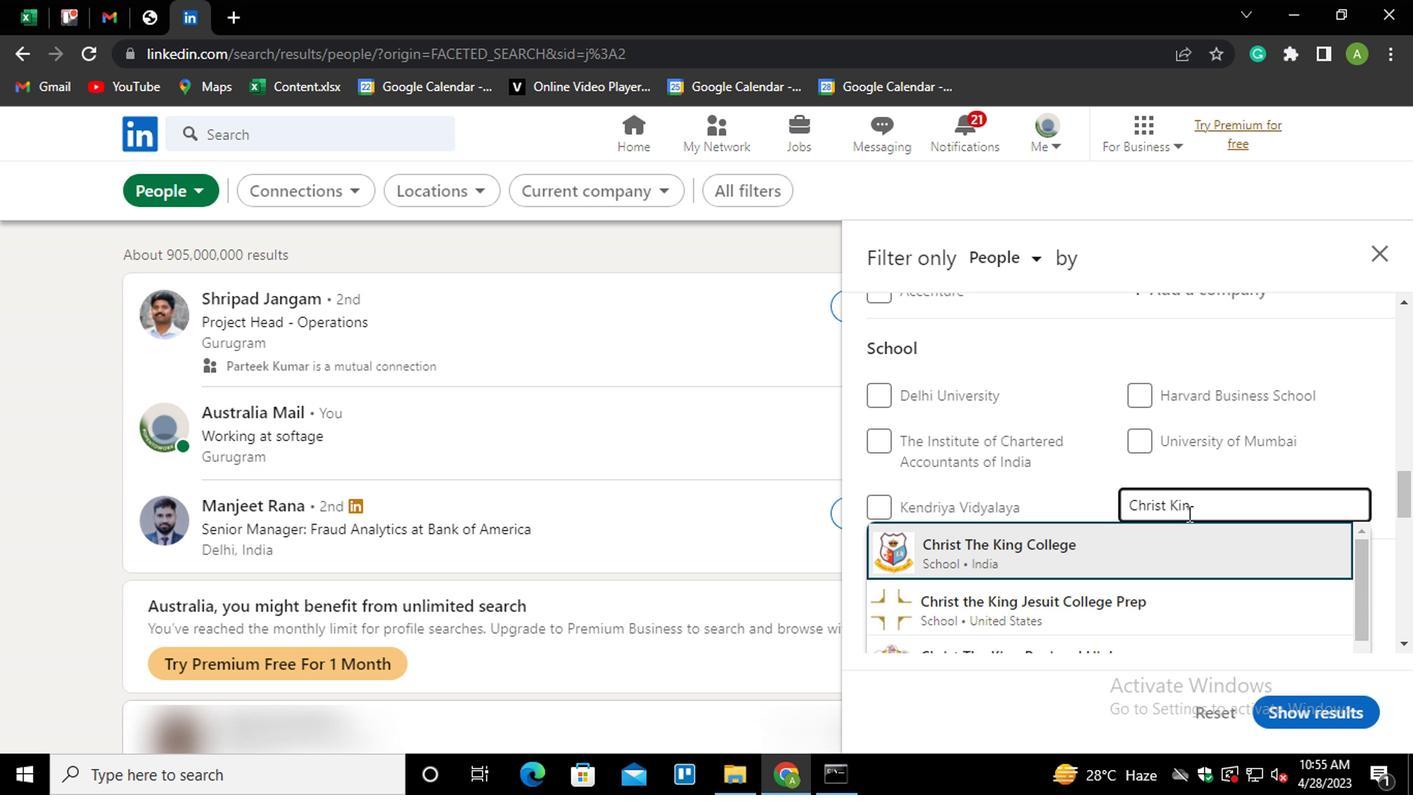 
Action: Mouse scrolled (1183, 510) with delta (0, 0)
Screenshot: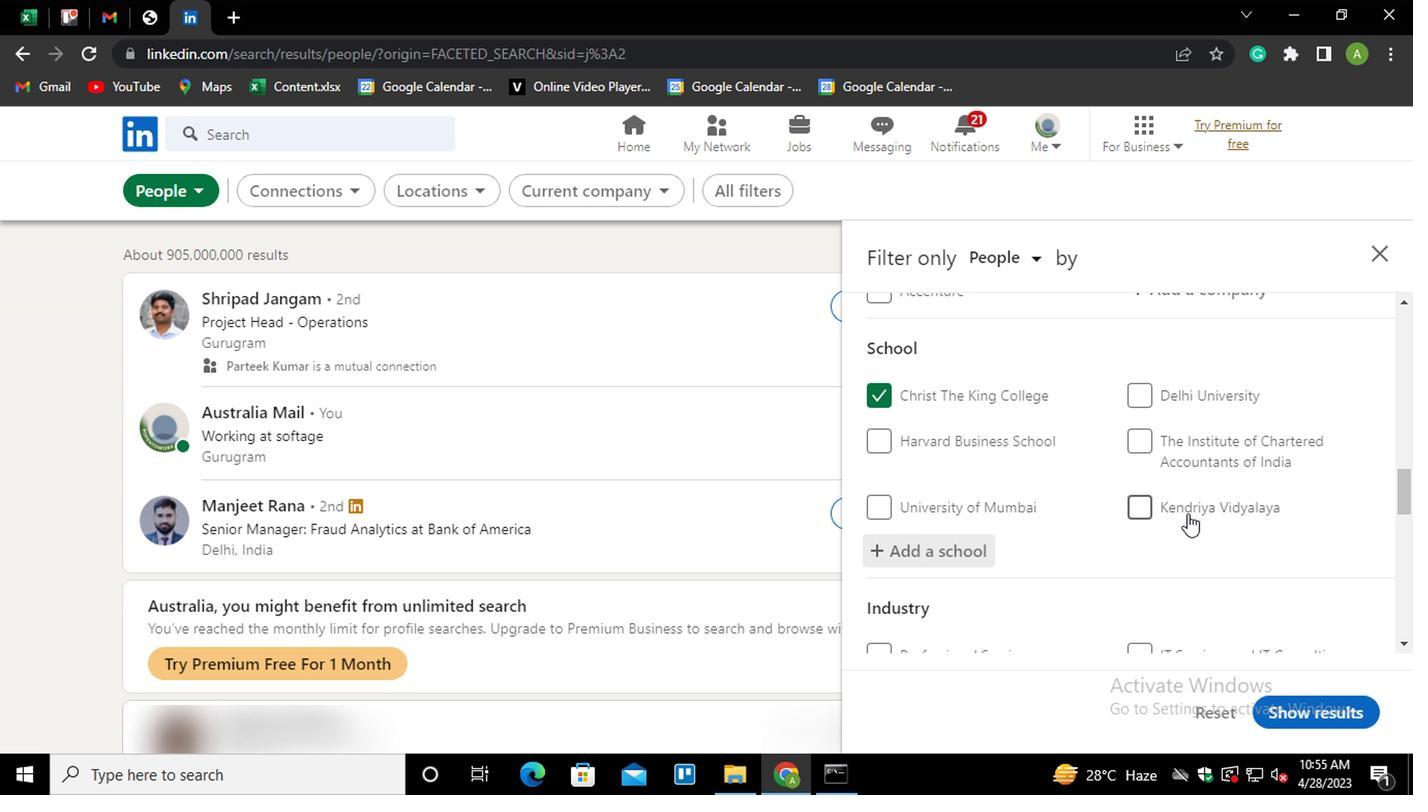 
Action: Mouse scrolled (1183, 510) with delta (0, 0)
Screenshot: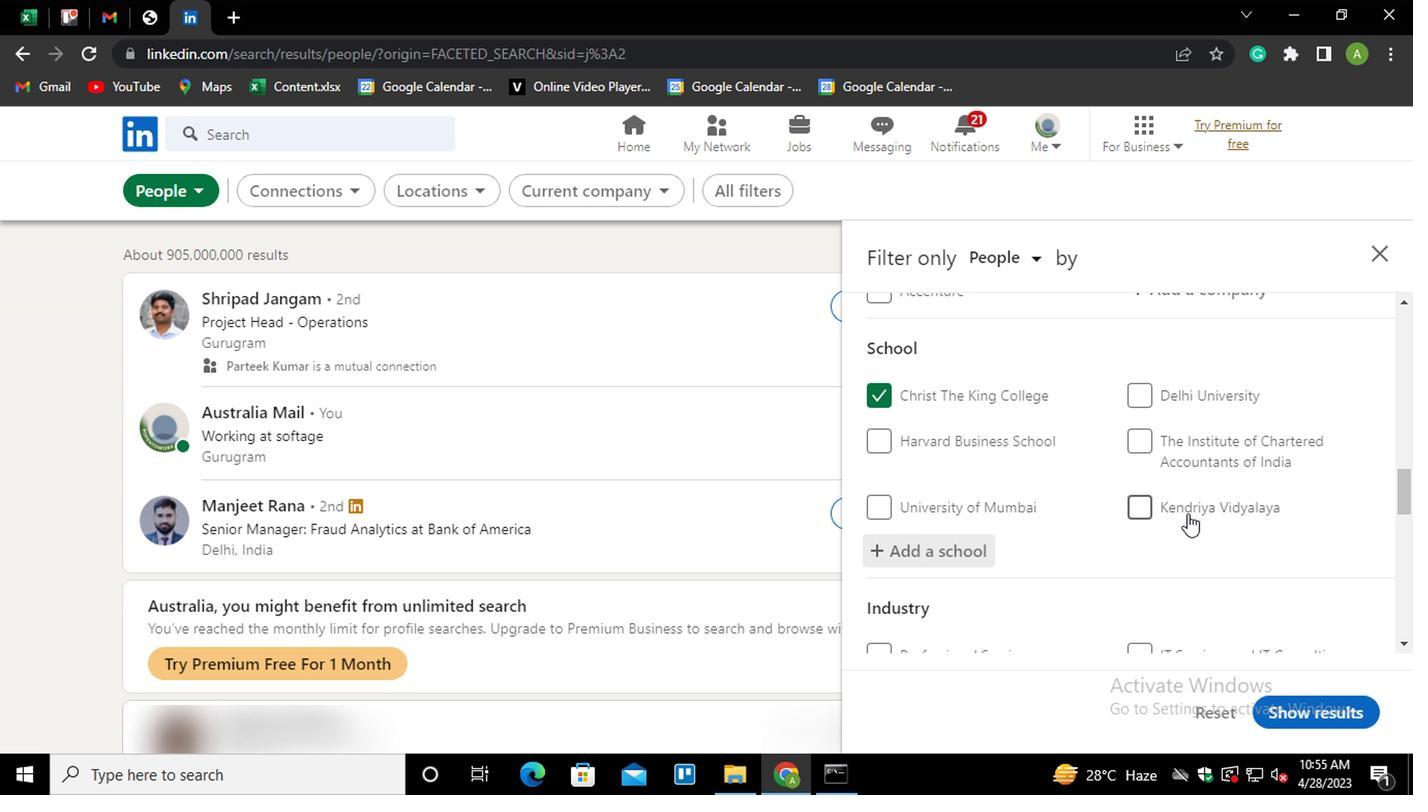 
Action: Mouse scrolled (1183, 510) with delta (0, 0)
Screenshot: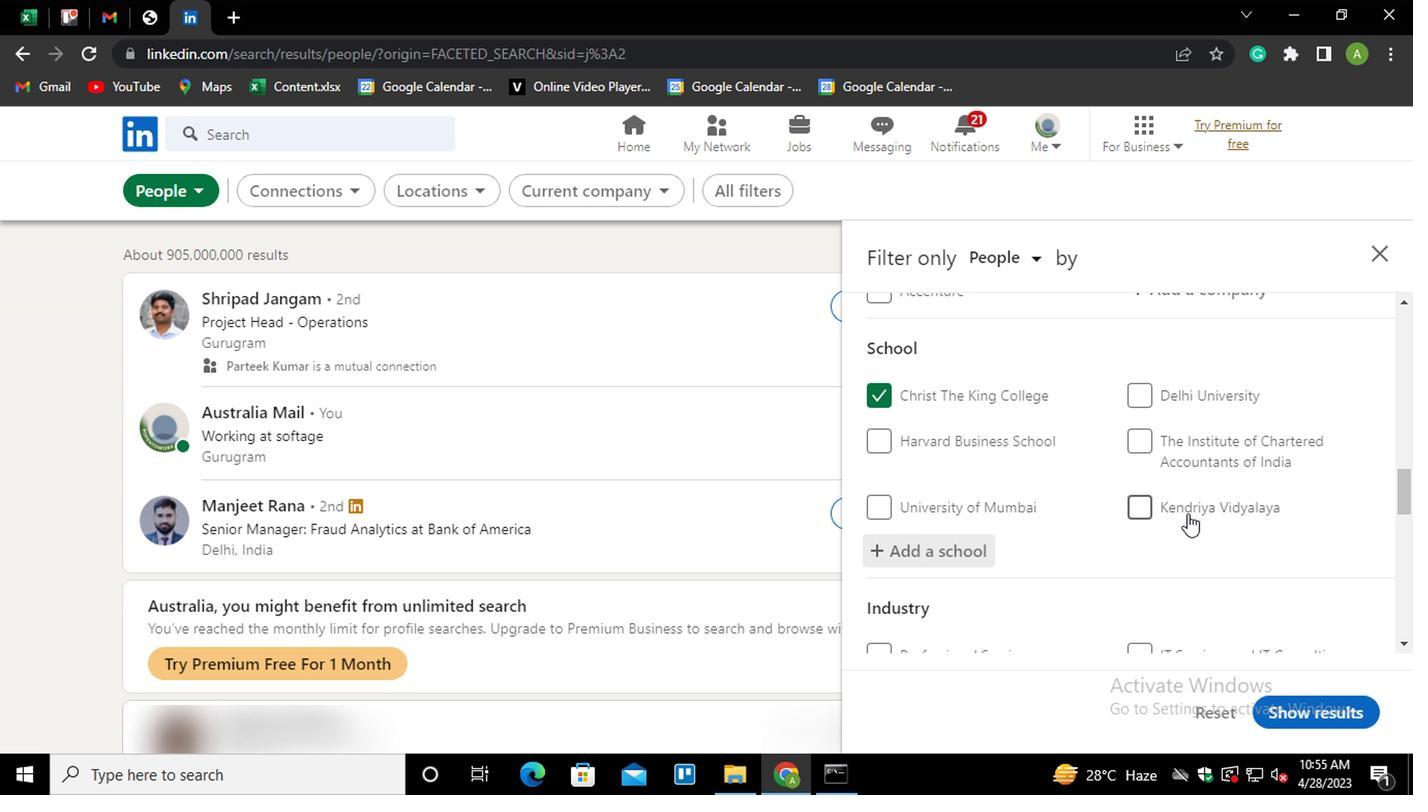 
Action: Mouse moved to (1180, 446)
Screenshot: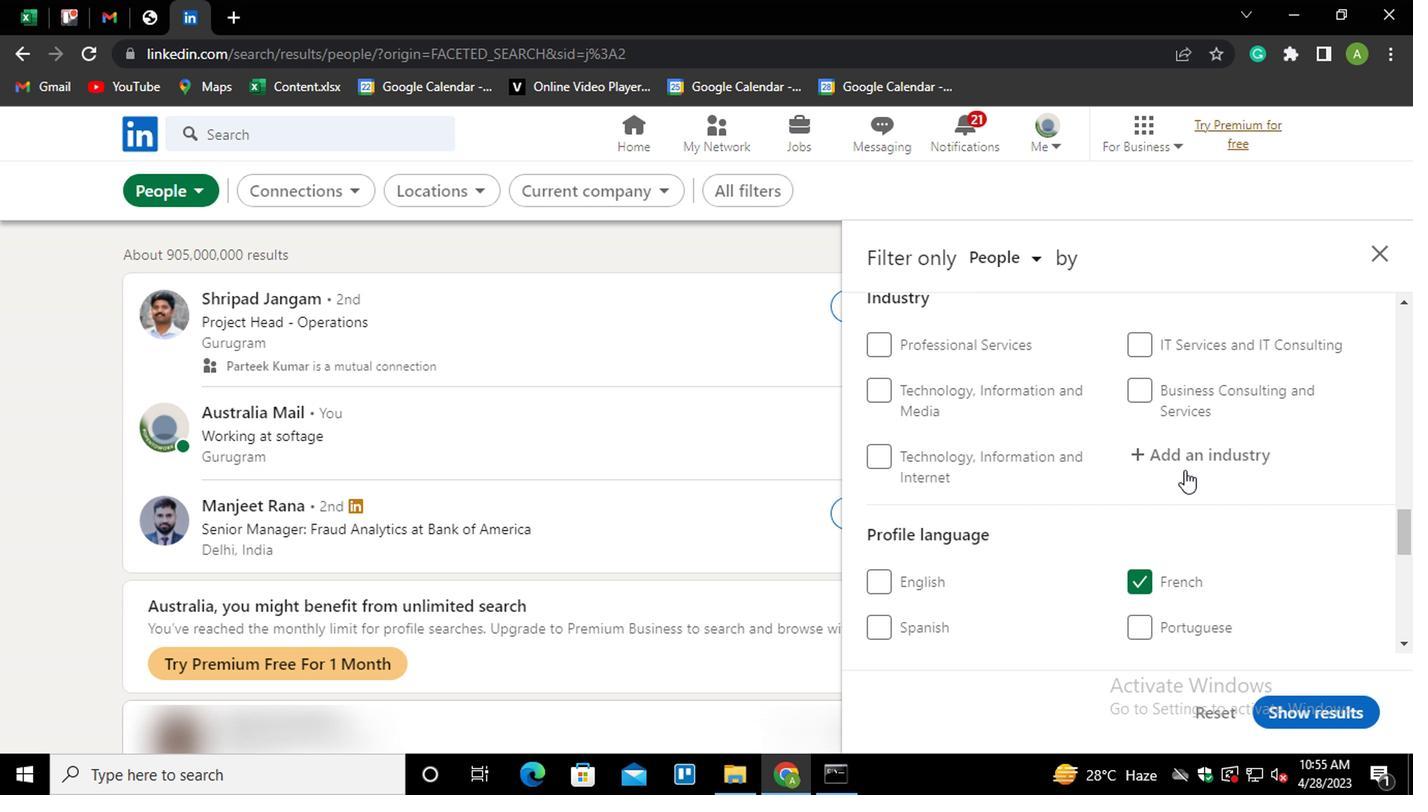 
Action: Mouse pressed left at (1180, 446)
Screenshot: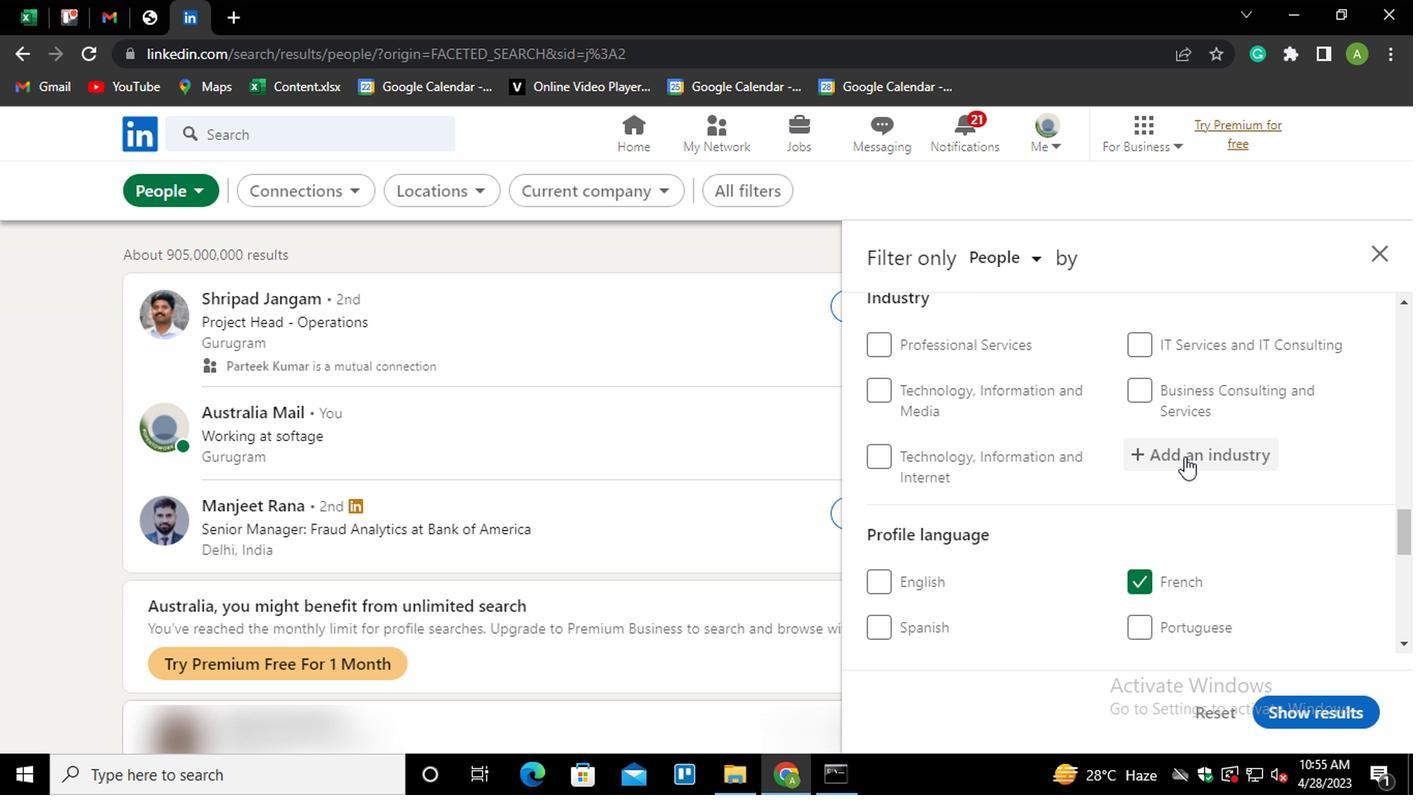 
Action: Mouse moved to (1176, 446)
Screenshot: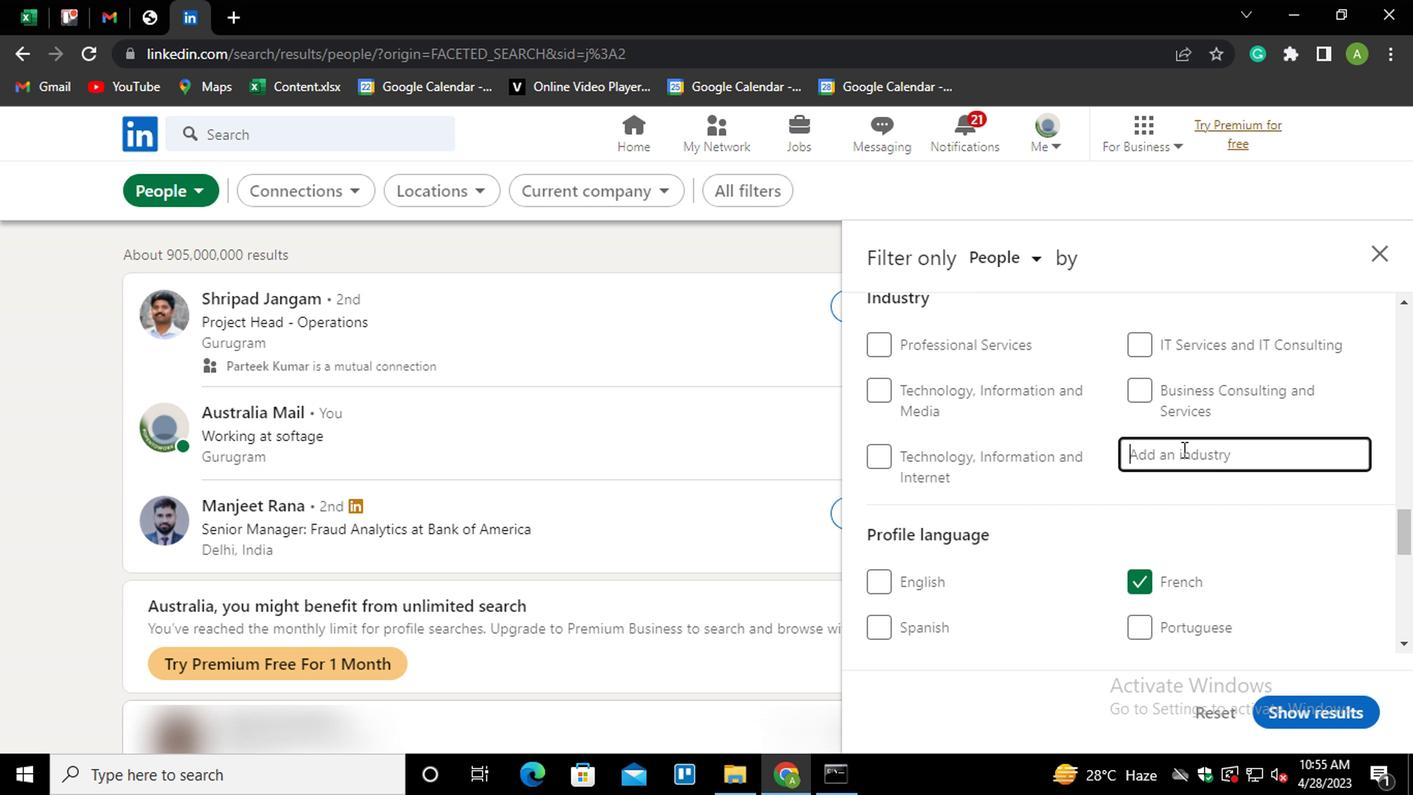 
Action: Key pressed <Key.shift>NED<Key.shift_r><Key.home><Key.shift>MEDICAL<Key.space><Key.down><Key.down><Key.enter>
Screenshot: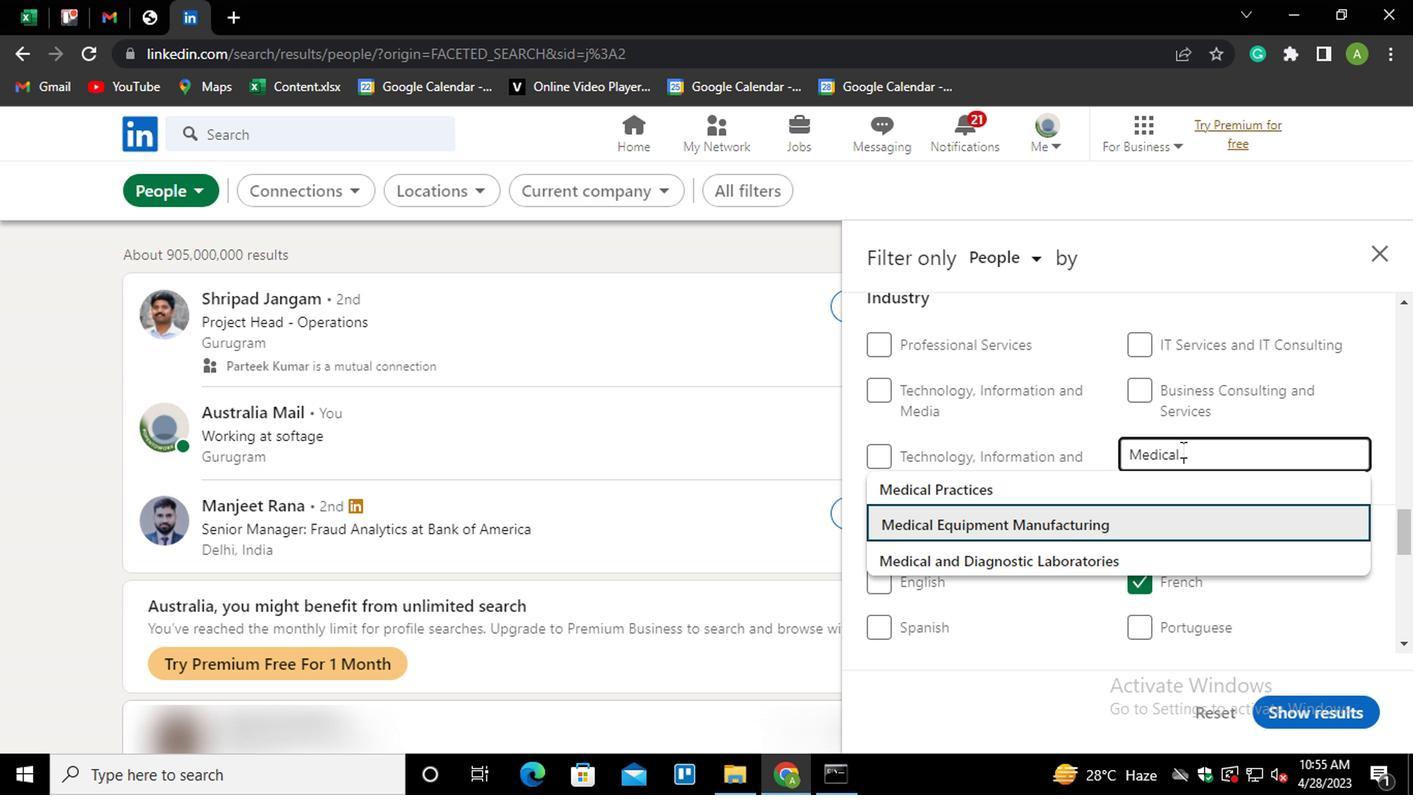 
Action: Mouse scrolled (1176, 445) with delta (0, -1)
Screenshot: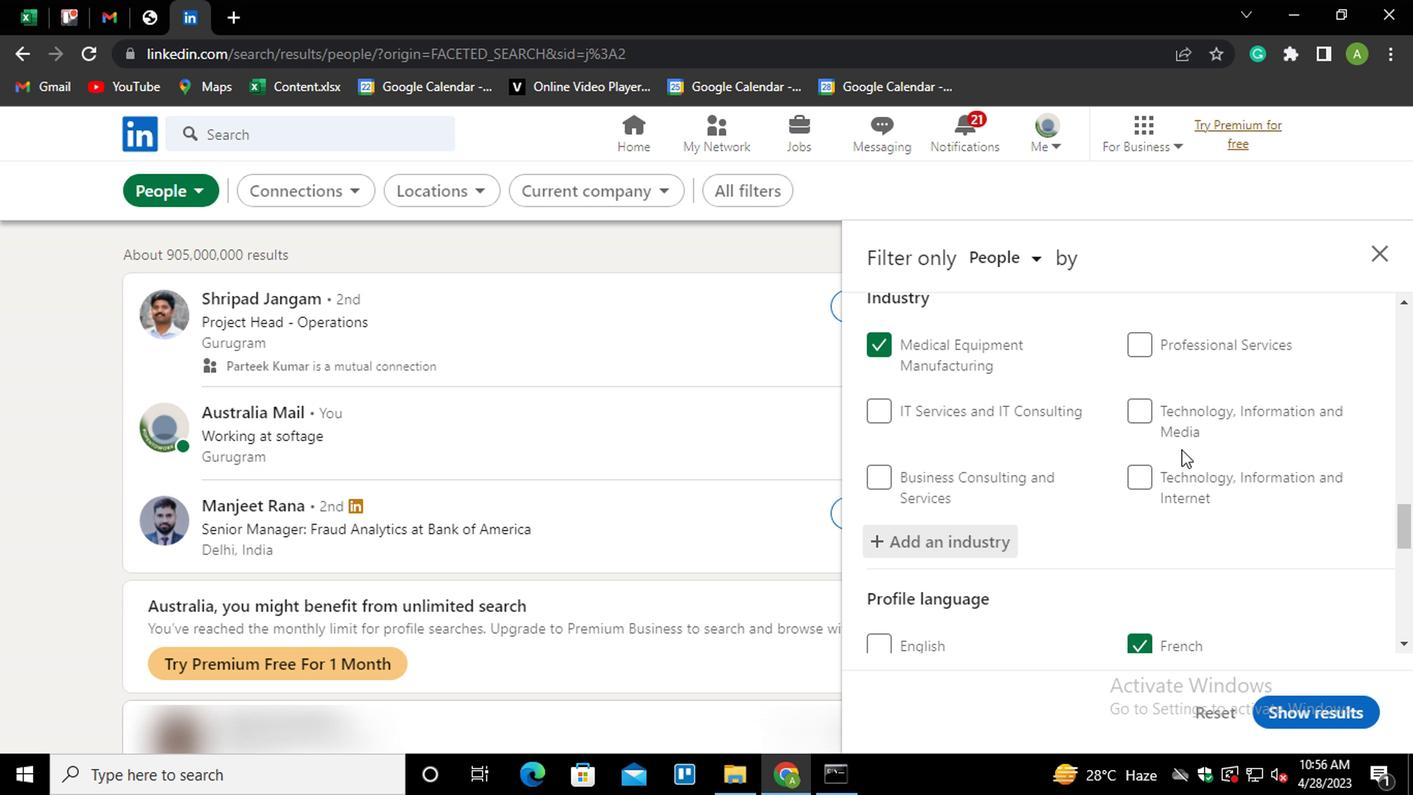 
Action: Mouse scrolled (1176, 445) with delta (0, -1)
Screenshot: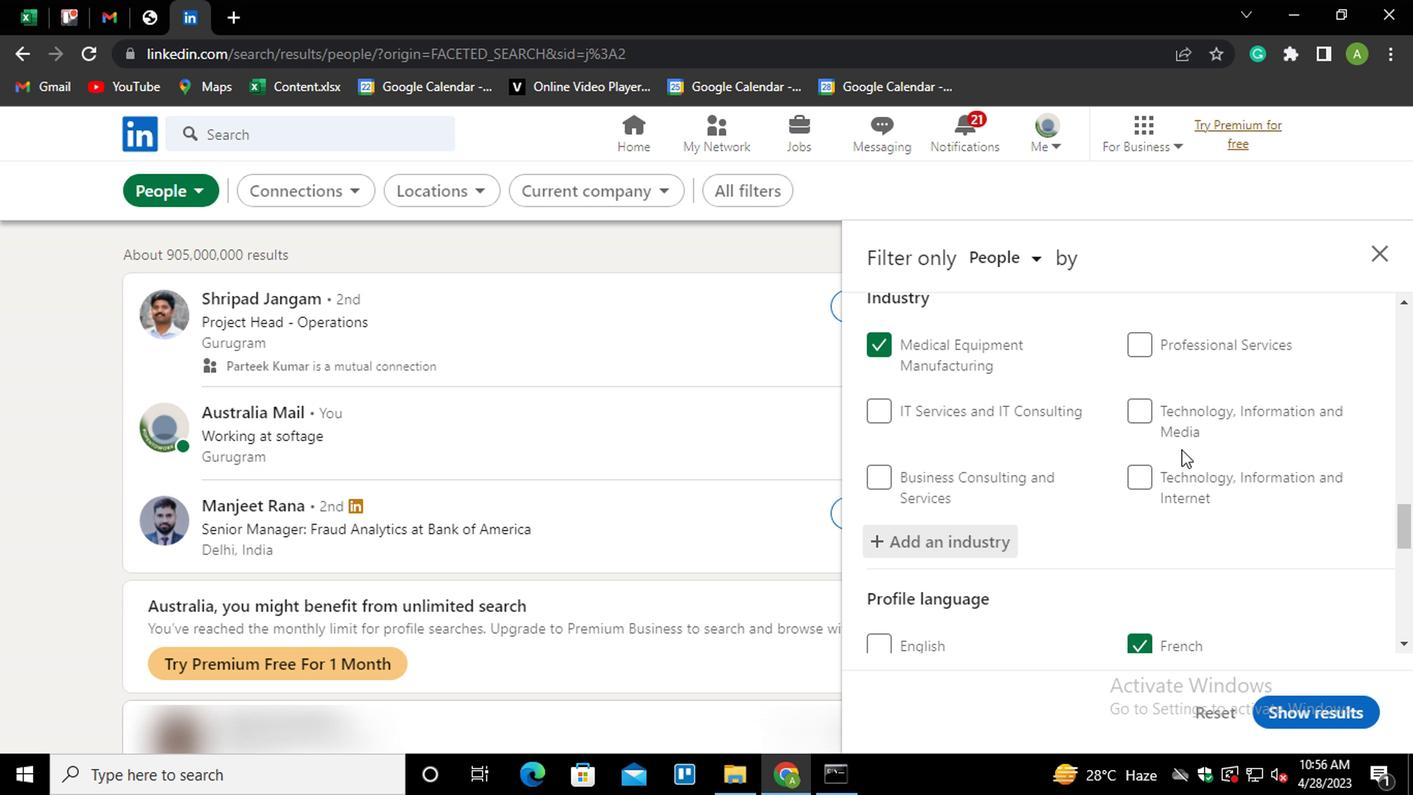 
Action: Mouse scrolled (1176, 445) with delta (0, -1)
Screenshot: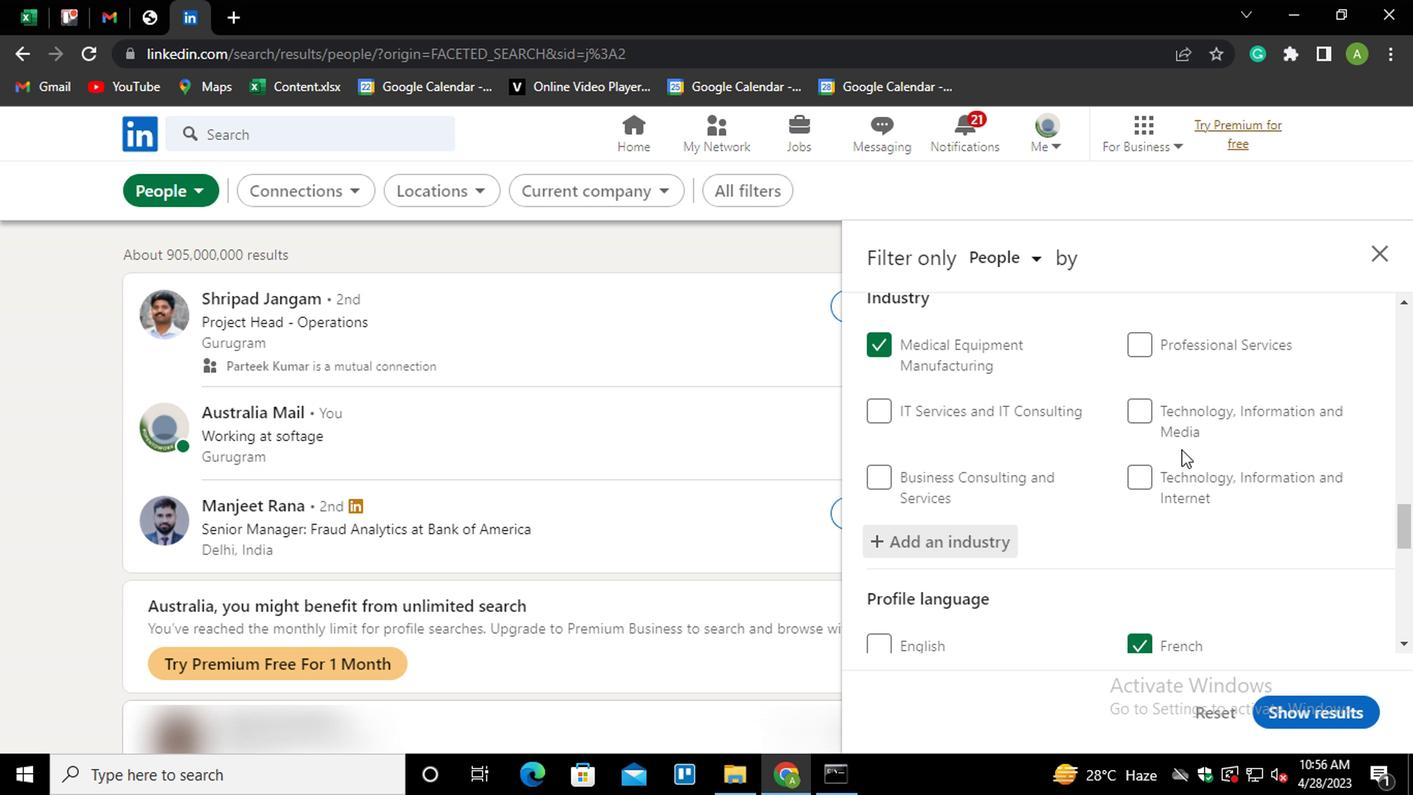 
Action: Mouse moved to (1176, 446)
Screenshot: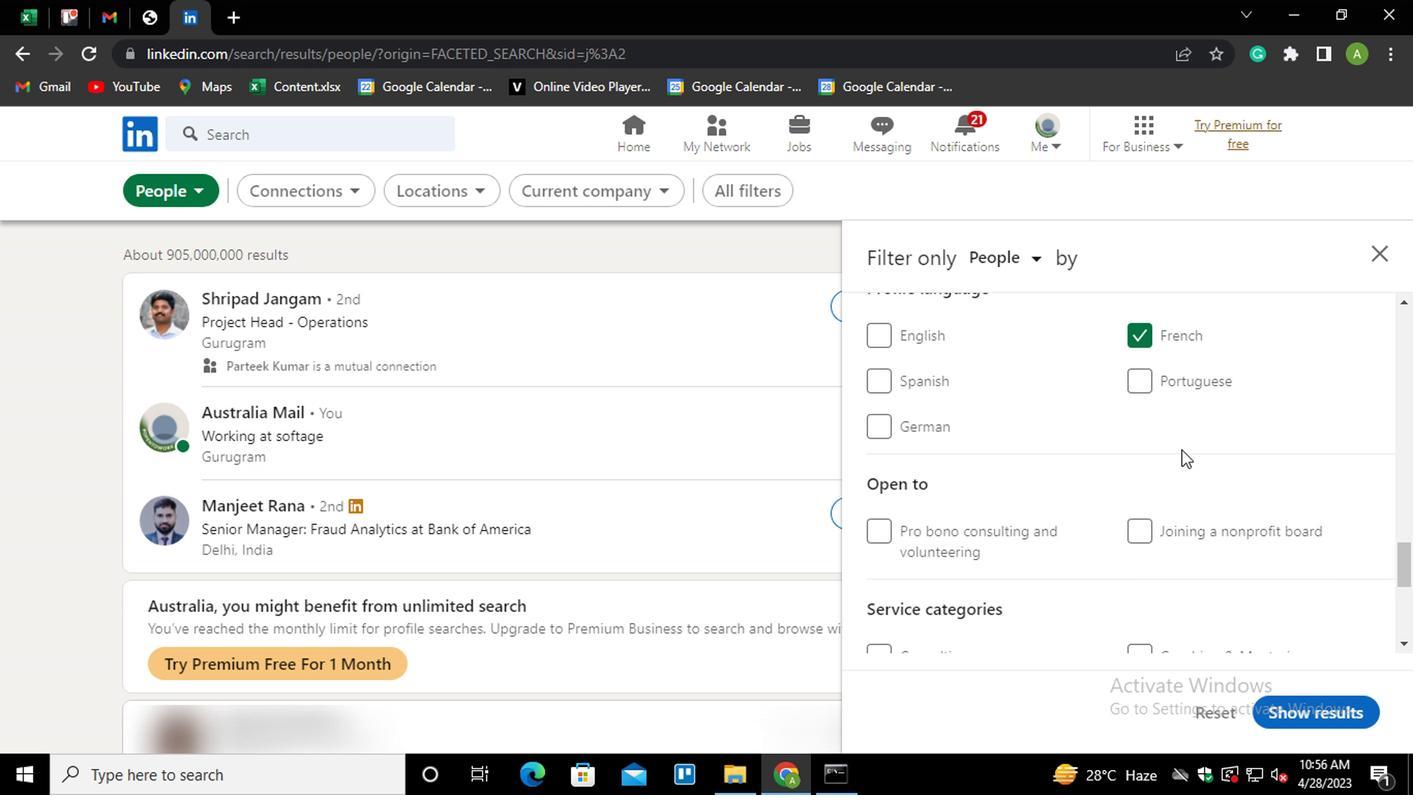 
Action: Mouse scrolled (1176, 445) with delta (0, -1)
Screenshot: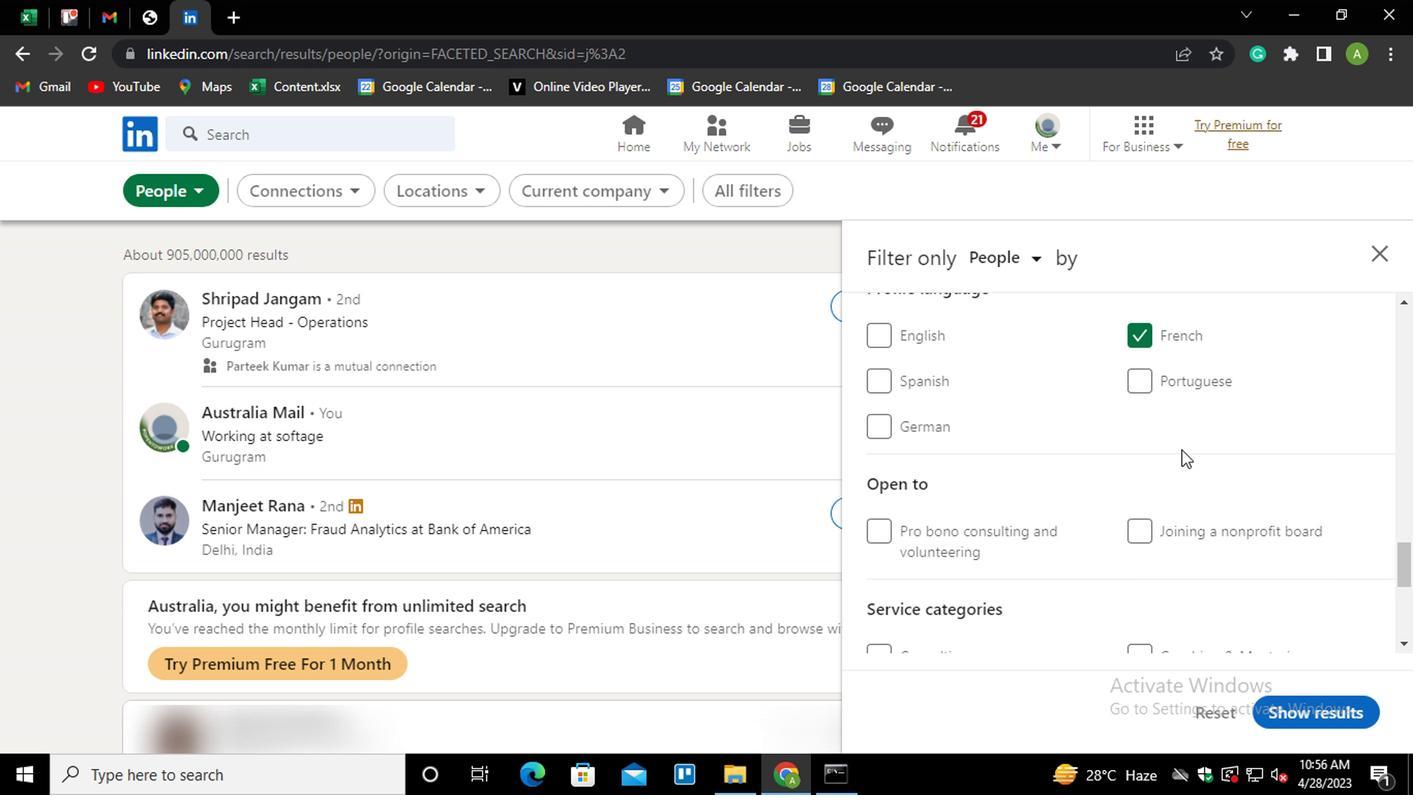 
Action: Mouse scrolled (1176, 445) with delta (0, -1)
Screenshot: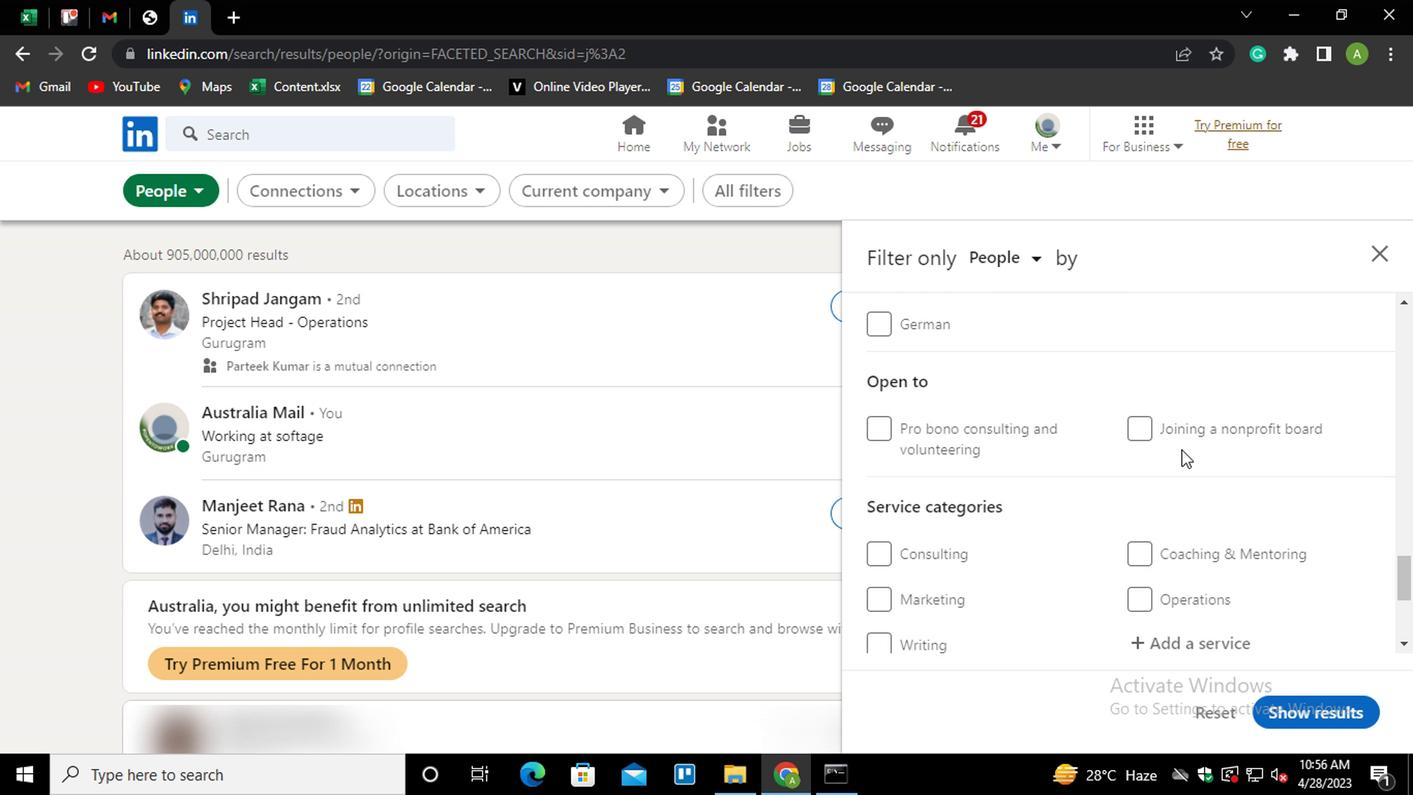 
Action: Mouse scrolled (1176, 445) with delta (0, -1)
Screenshot: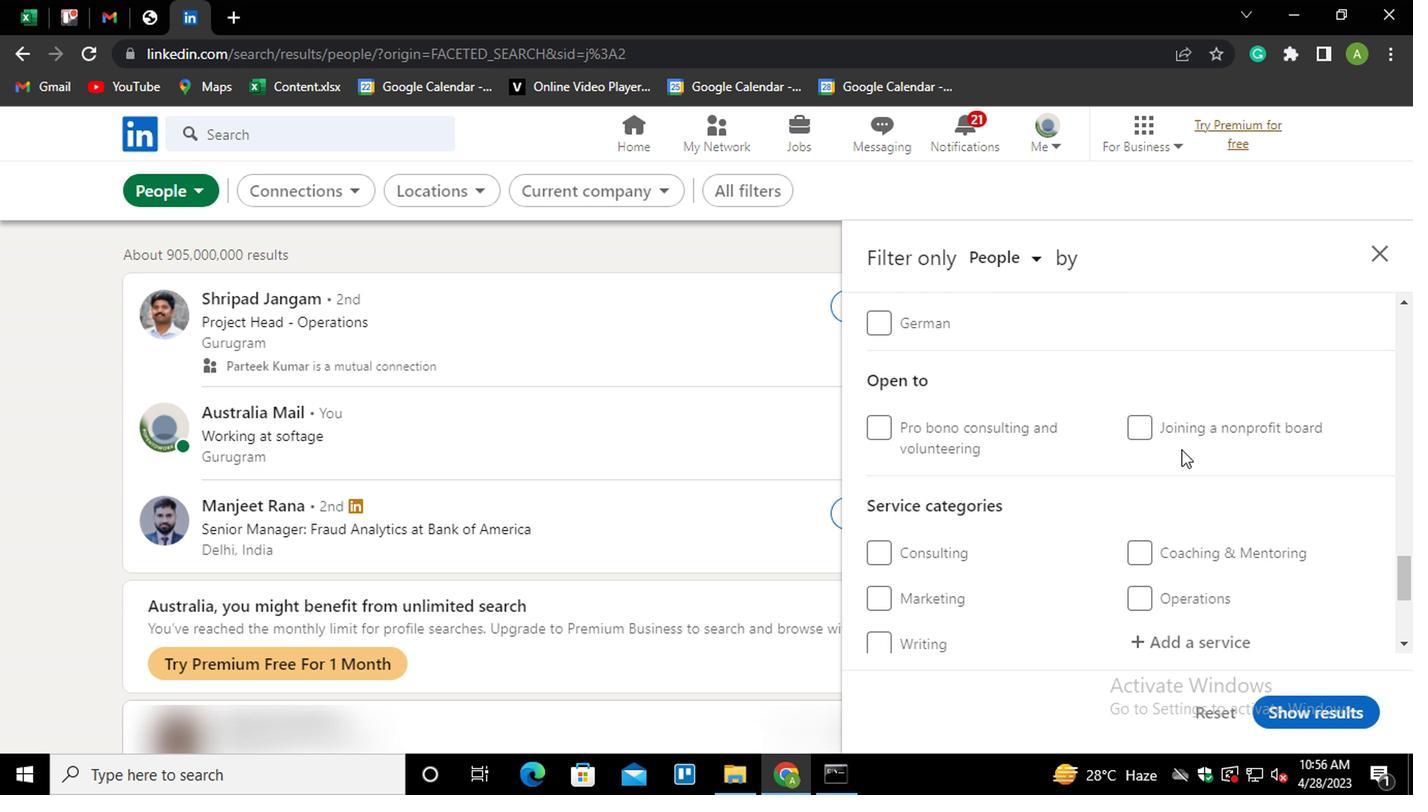 
Action: Mouse moved to (1185, 429)
Screenshot: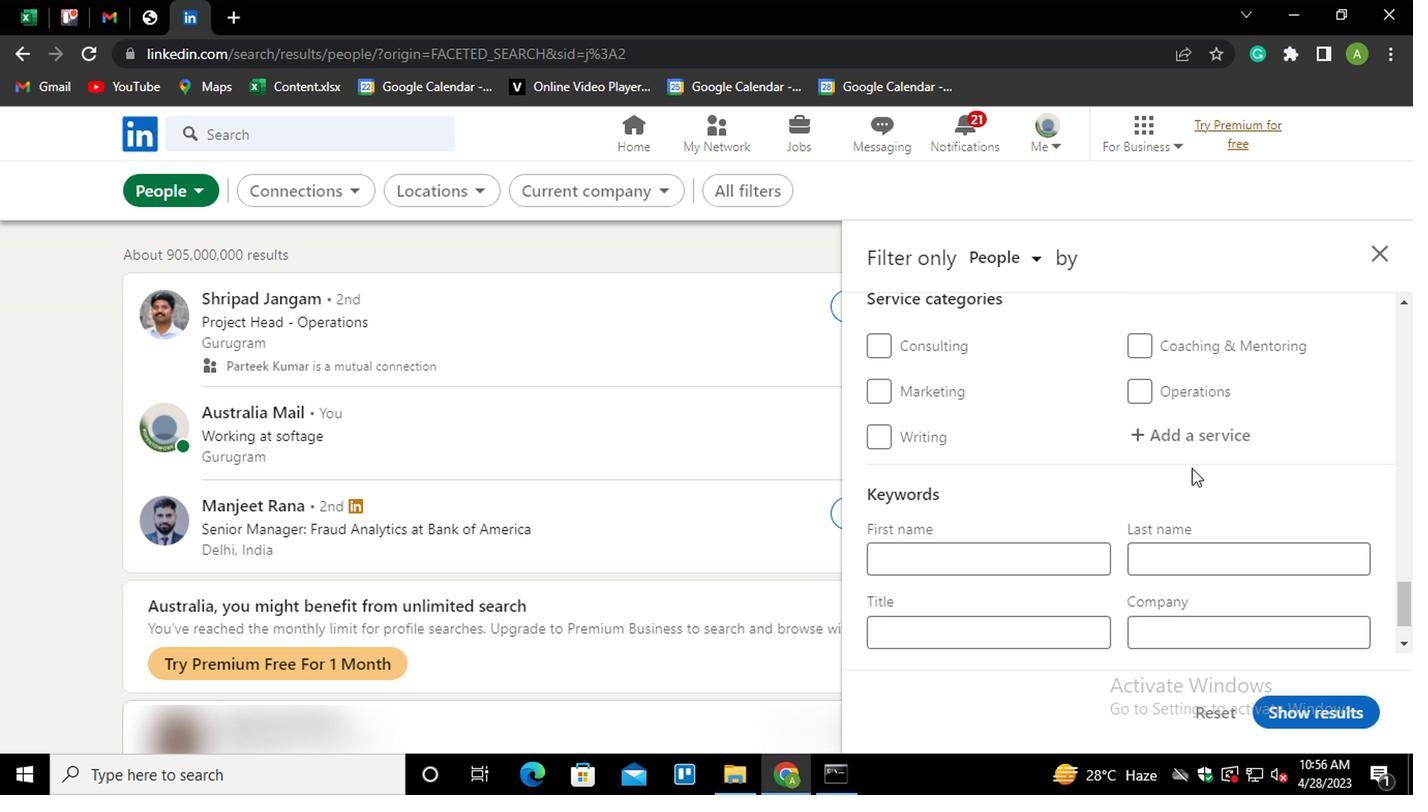 
Action: Mouse pressed left at (1185, 429)
Screenshot: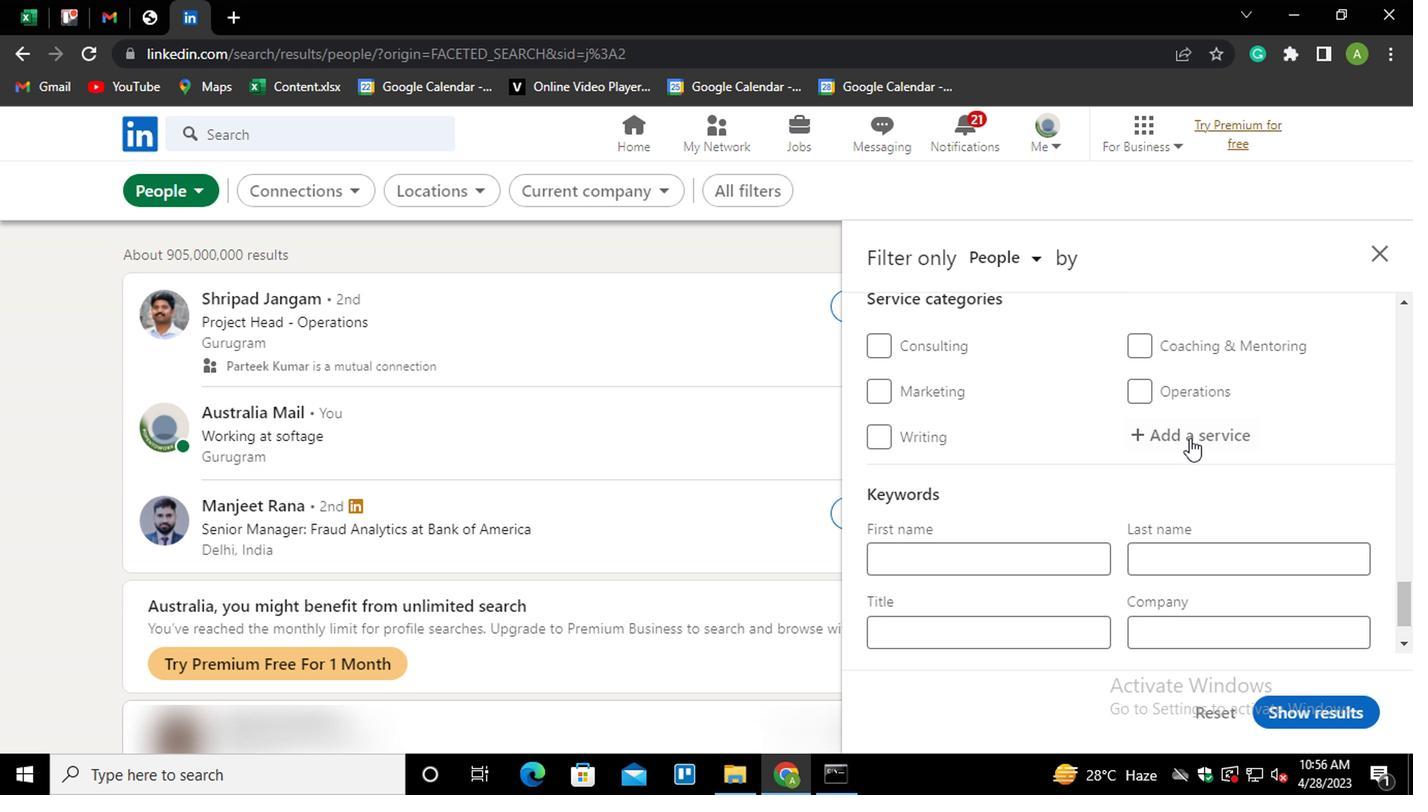 
Action: Mouse moved to (1157, 449)
Screenshot: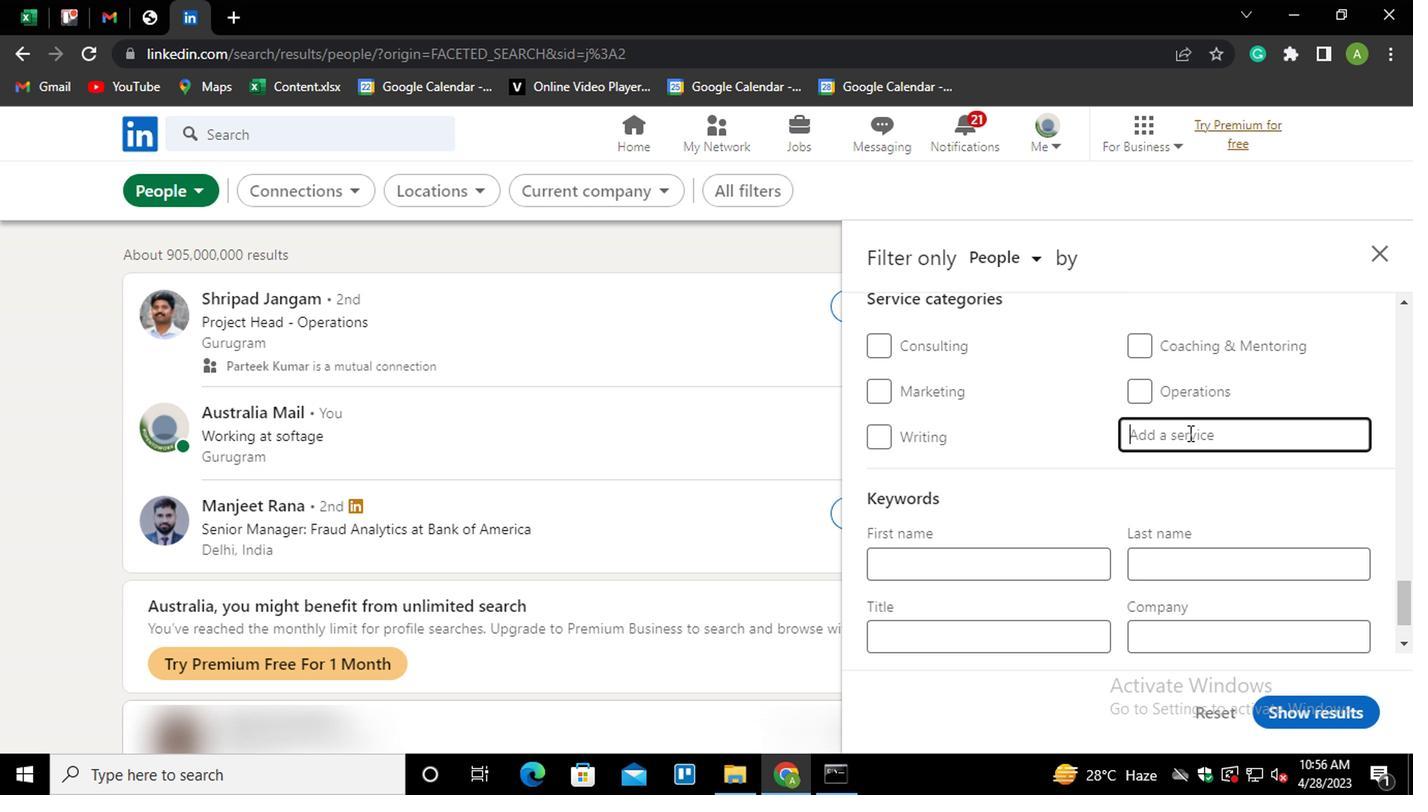 
Action: Key pressed <Key.shift>PUBLIC<Key.space><Key.shift><Key.shift><Key.shift><Key.shift><Key.shift><Key.shift><Key.shift><Key.shift><Key.shift><Key.down><Key.down><Key.enter>
Screenshot: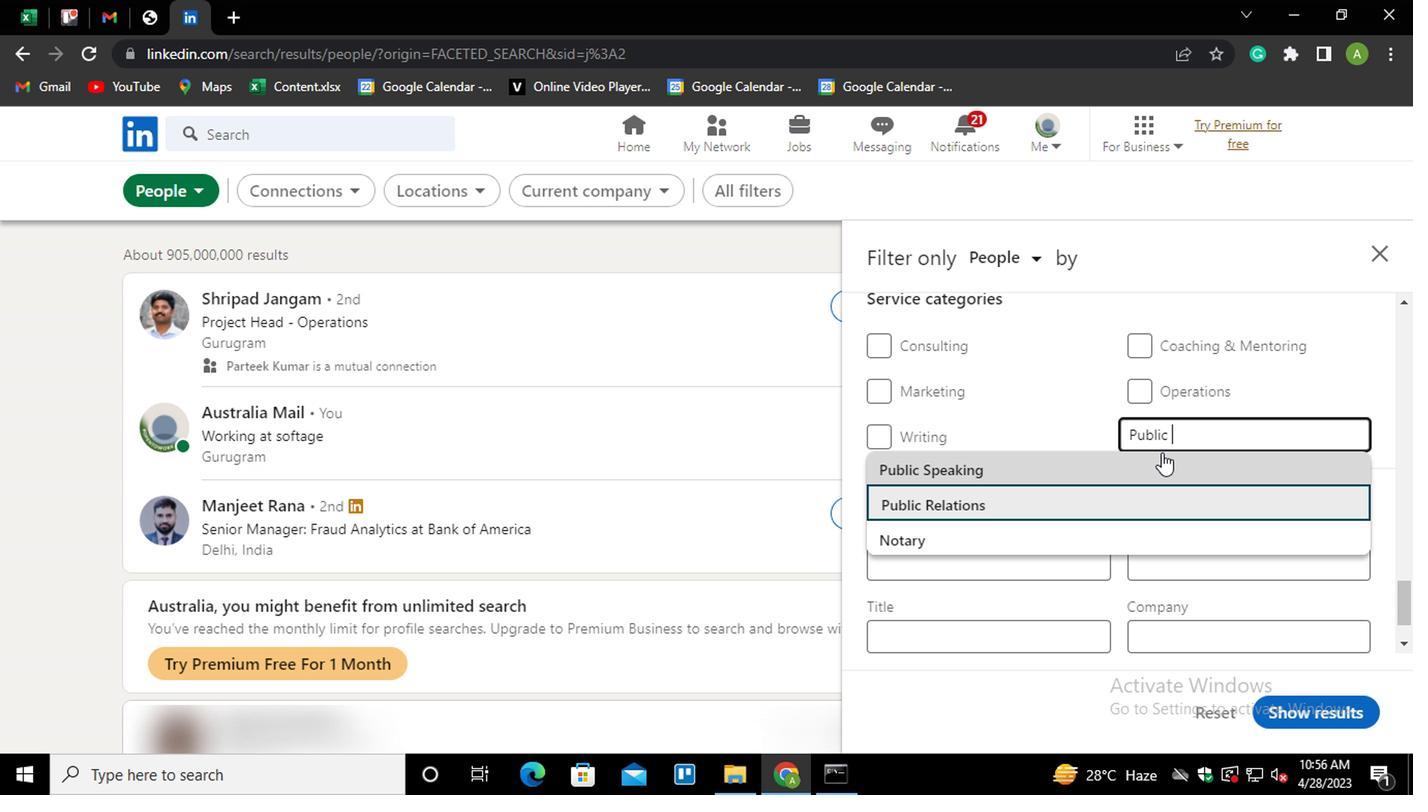 
Action: Mouse moved to (1157, 448)
Screenshot: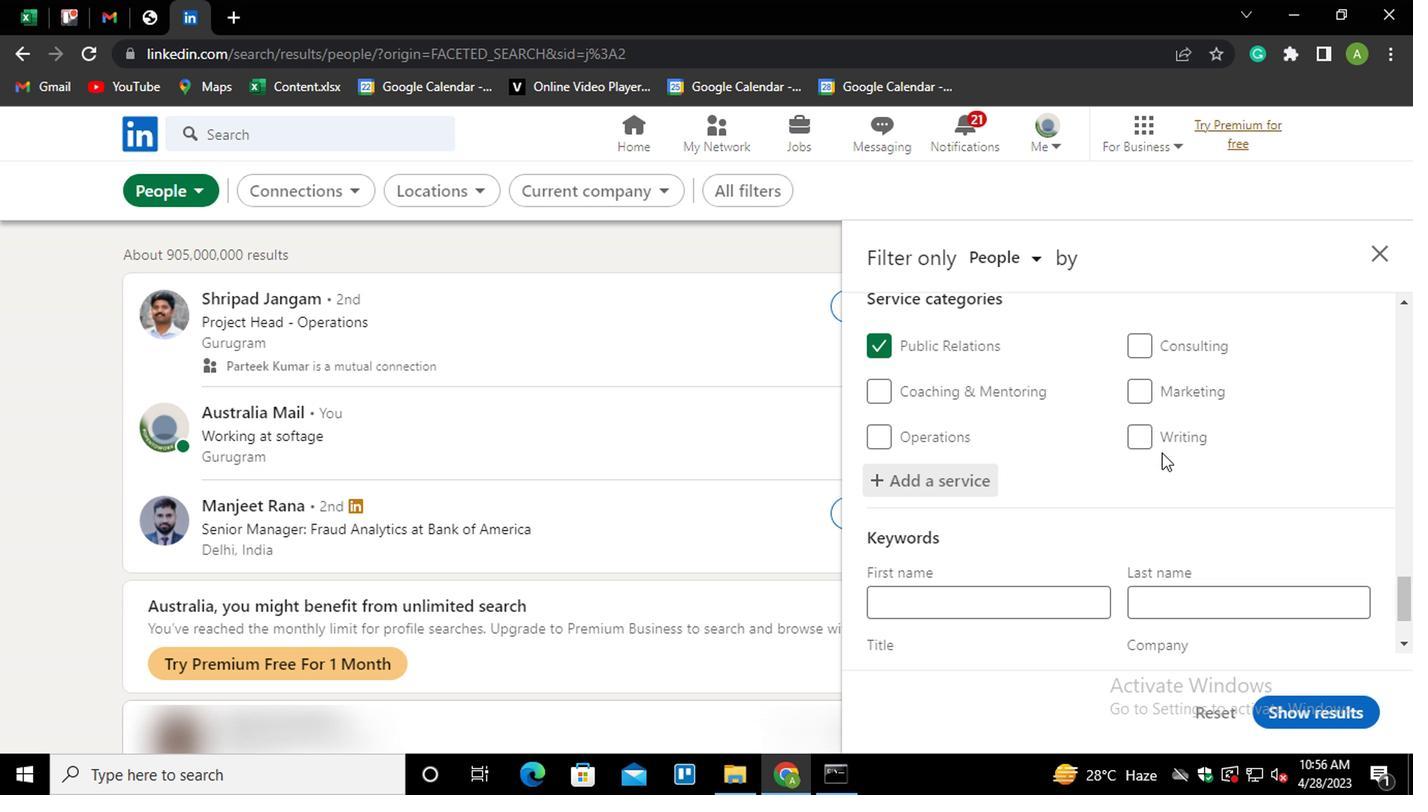 
Action: Mouse scrolled (1157, 447) with delta (0, 0)
Screenshot: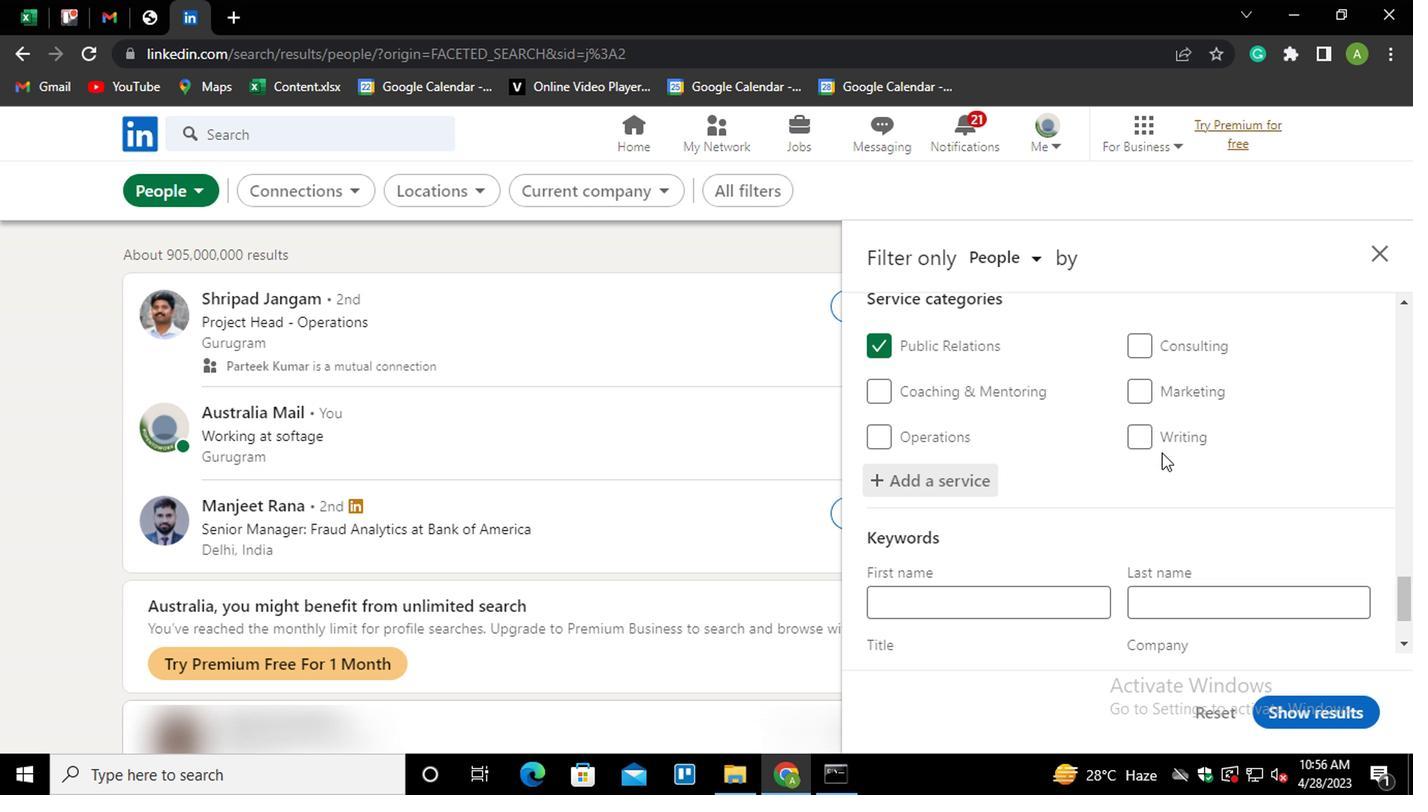 
Action: Mouse scrolled (1157, 447) with delta (0, 0)
Screenshot: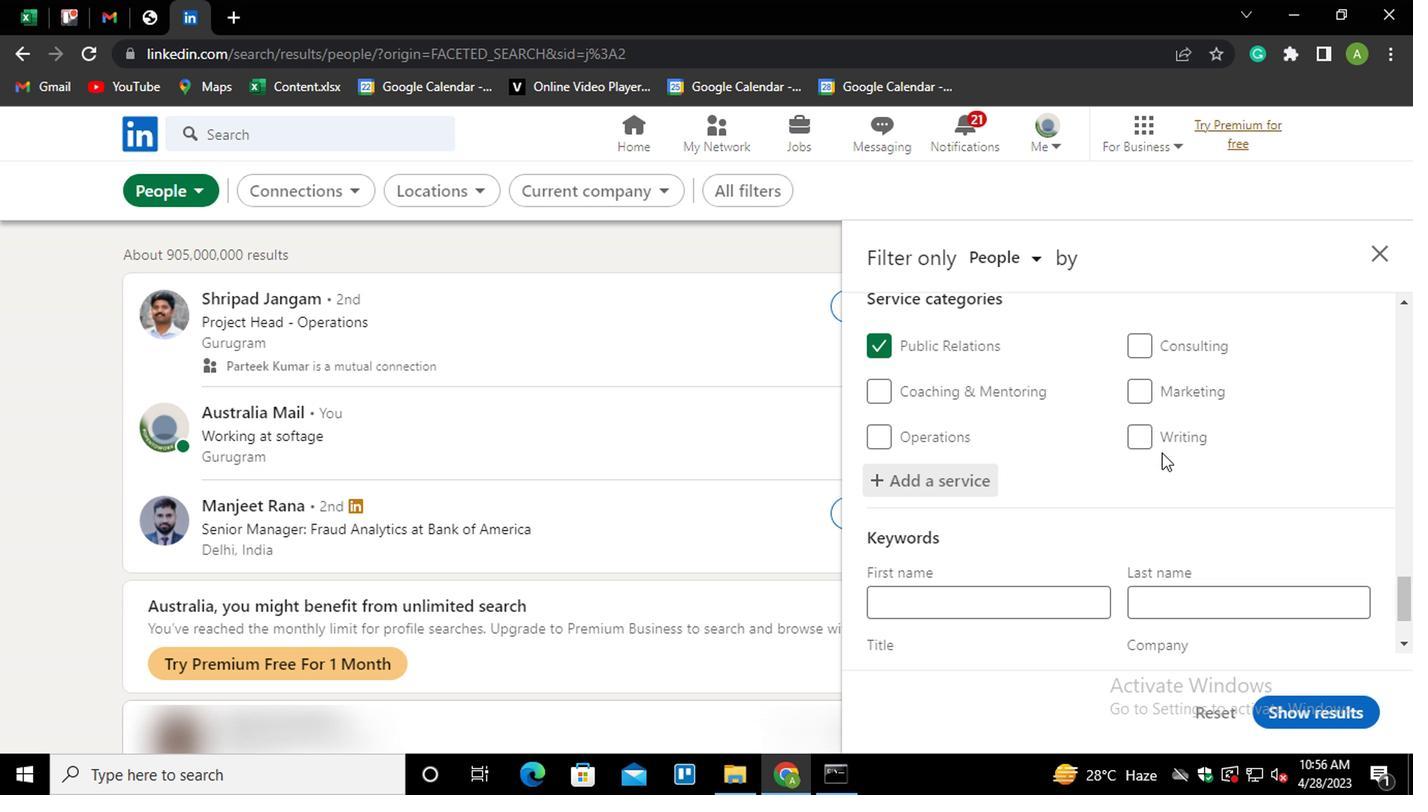 
Action: Mouse moved to (1158, 448)
Screenshot: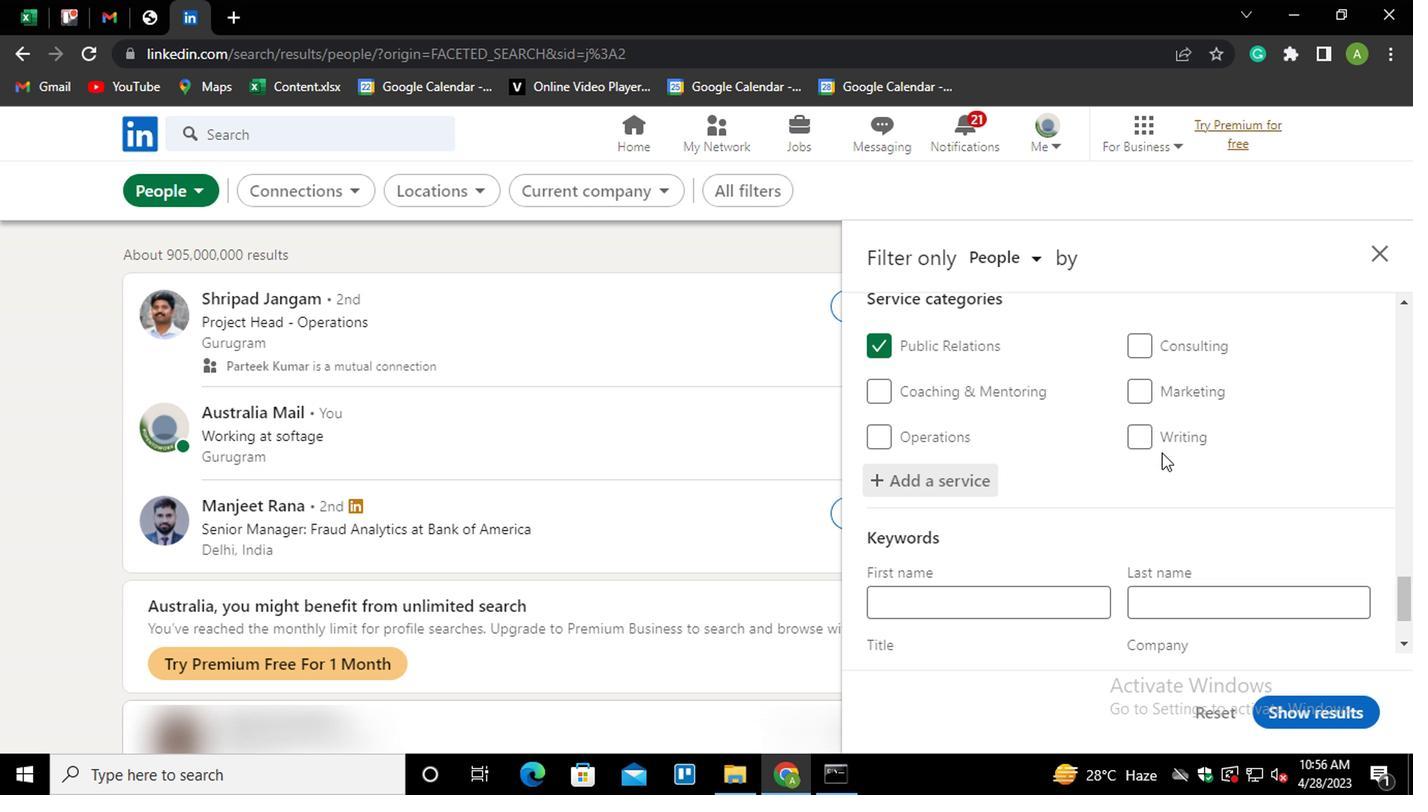 
Action: Mouse scrolled (1158, 447) with delta (0, 0)
Screenshot: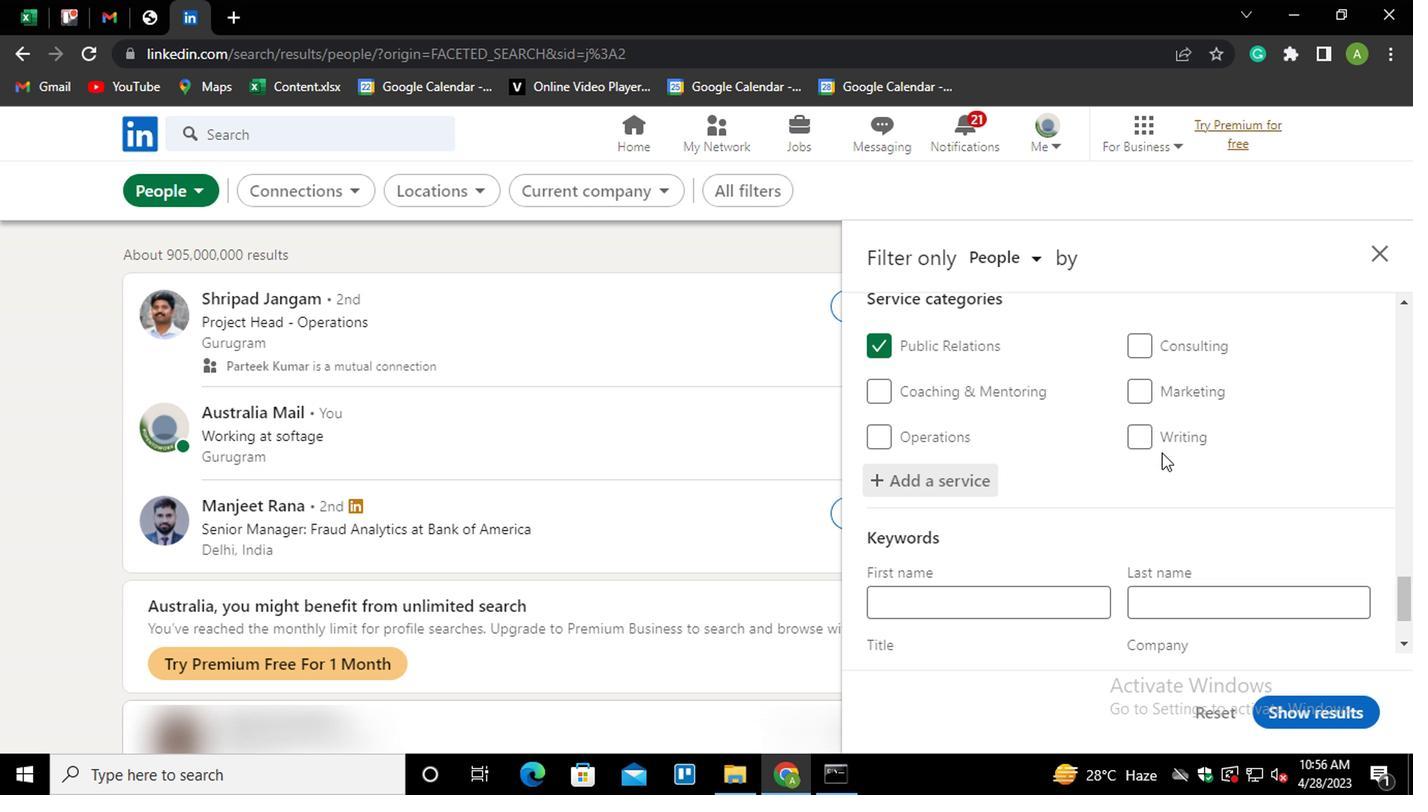 
Action: Mouse scrolled (1158, 447) with delta (0, 0)
Screenshot: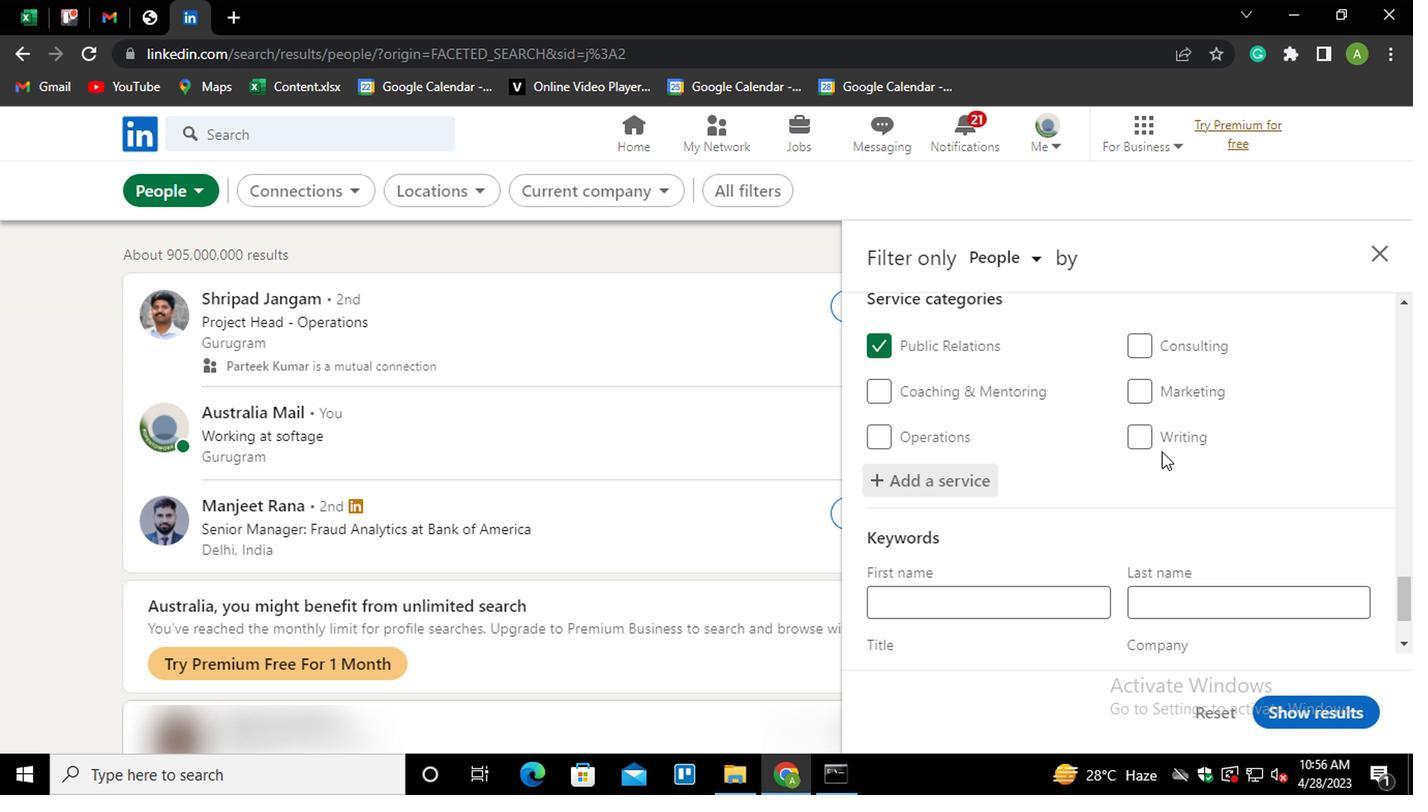 
Action: Mouse scrolled (1158, 447) with delta (0, 0)
Screenshot: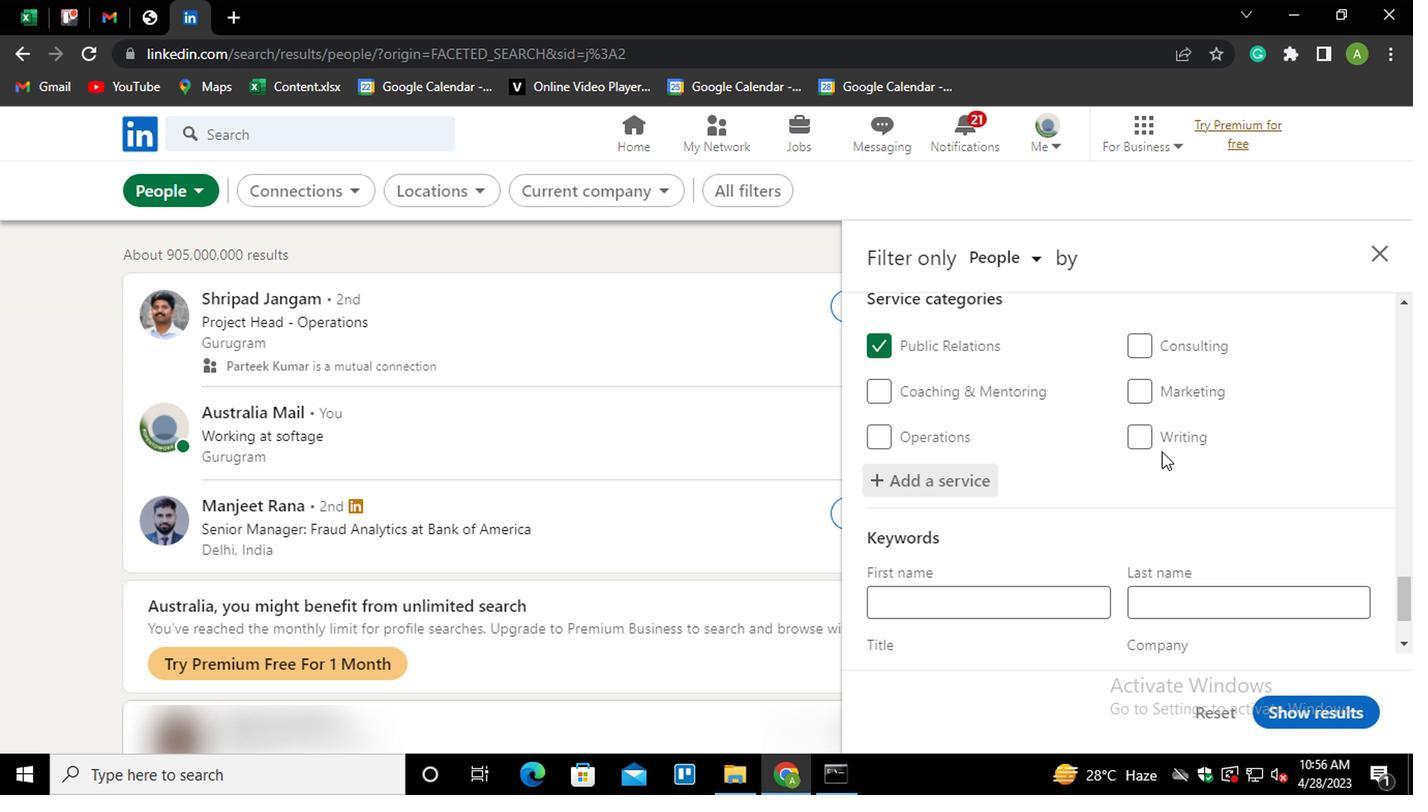 
Action: Mouse moved to (891, 553)
Screenshot: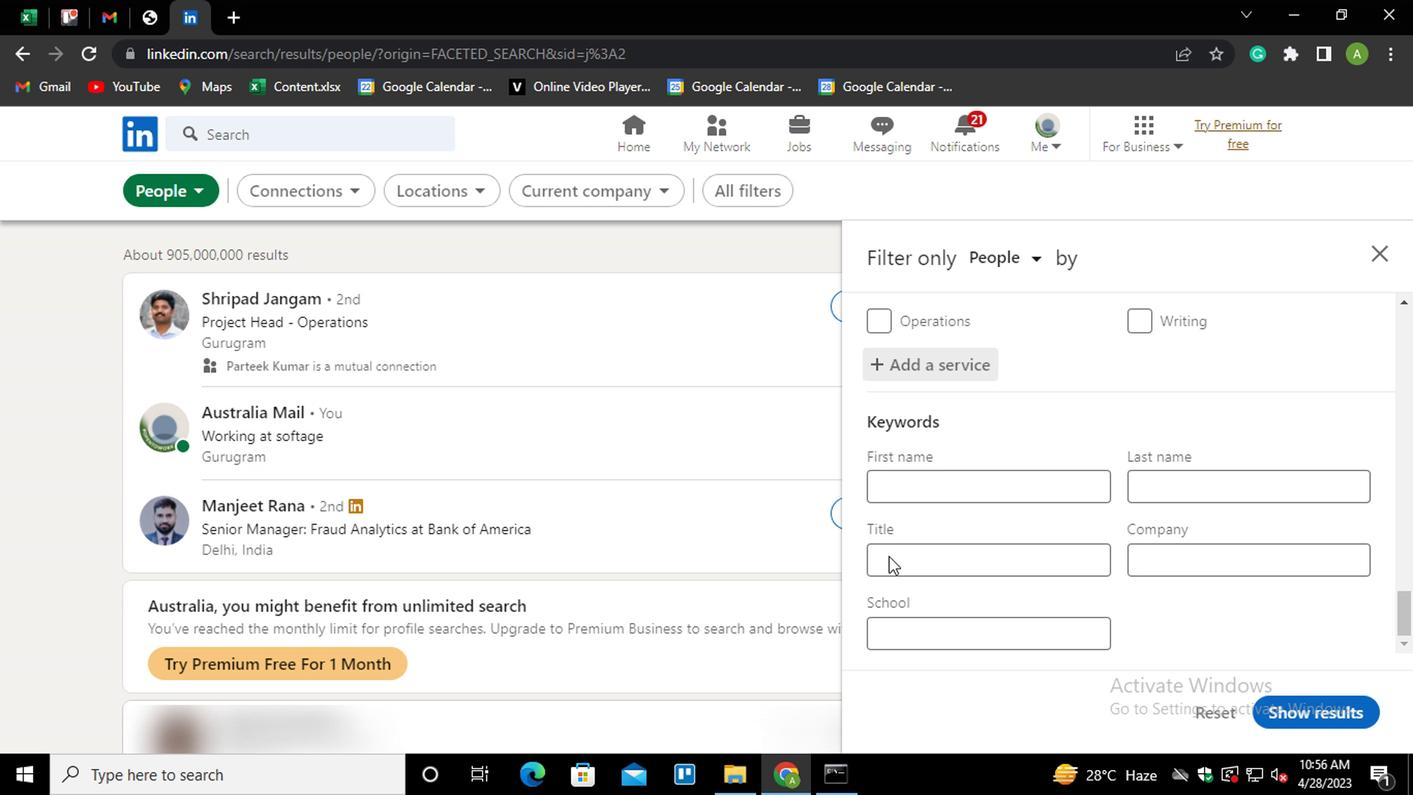 
Action: Mouse pressed left at (891, 553)
Screenshot: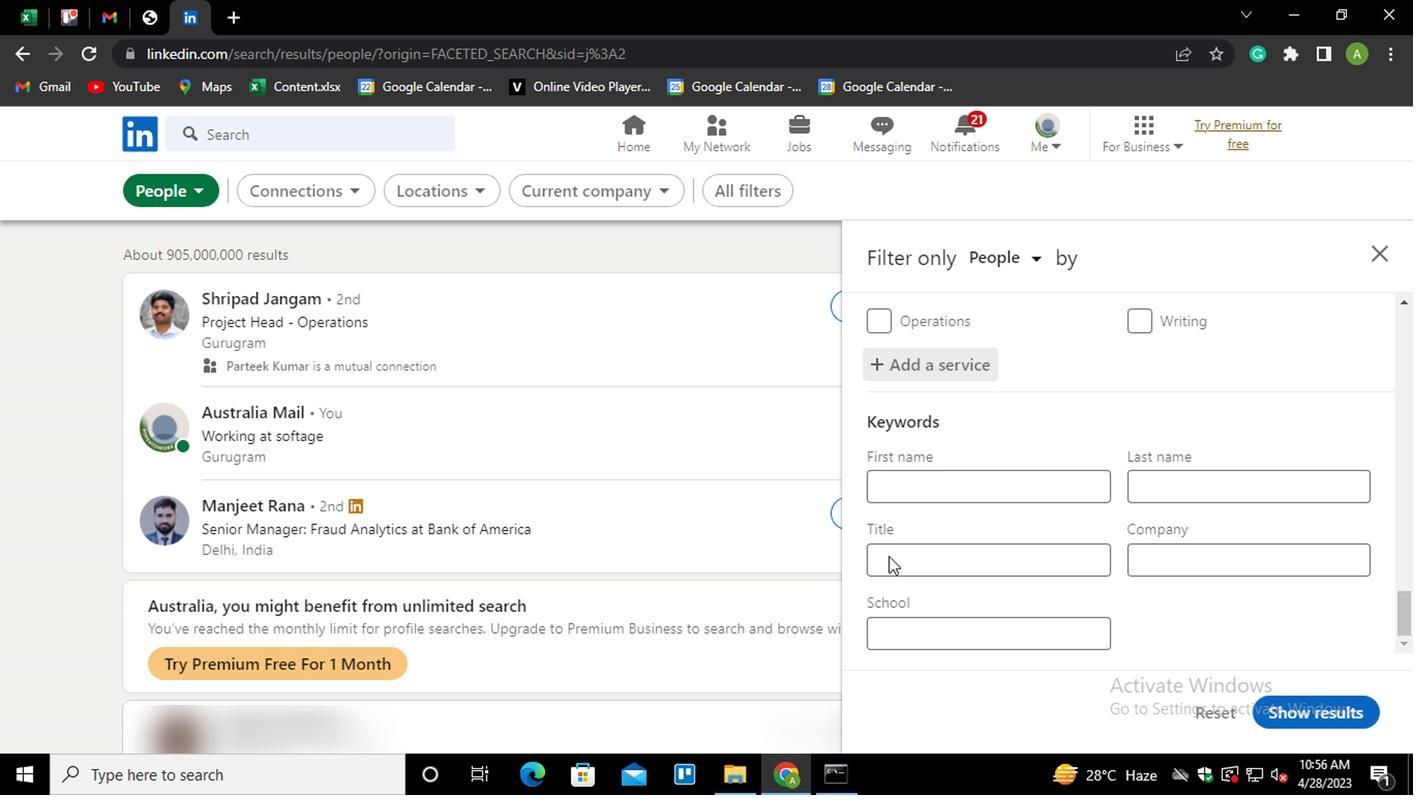
Action: Mouse moved to (892, 552)
Screenshot: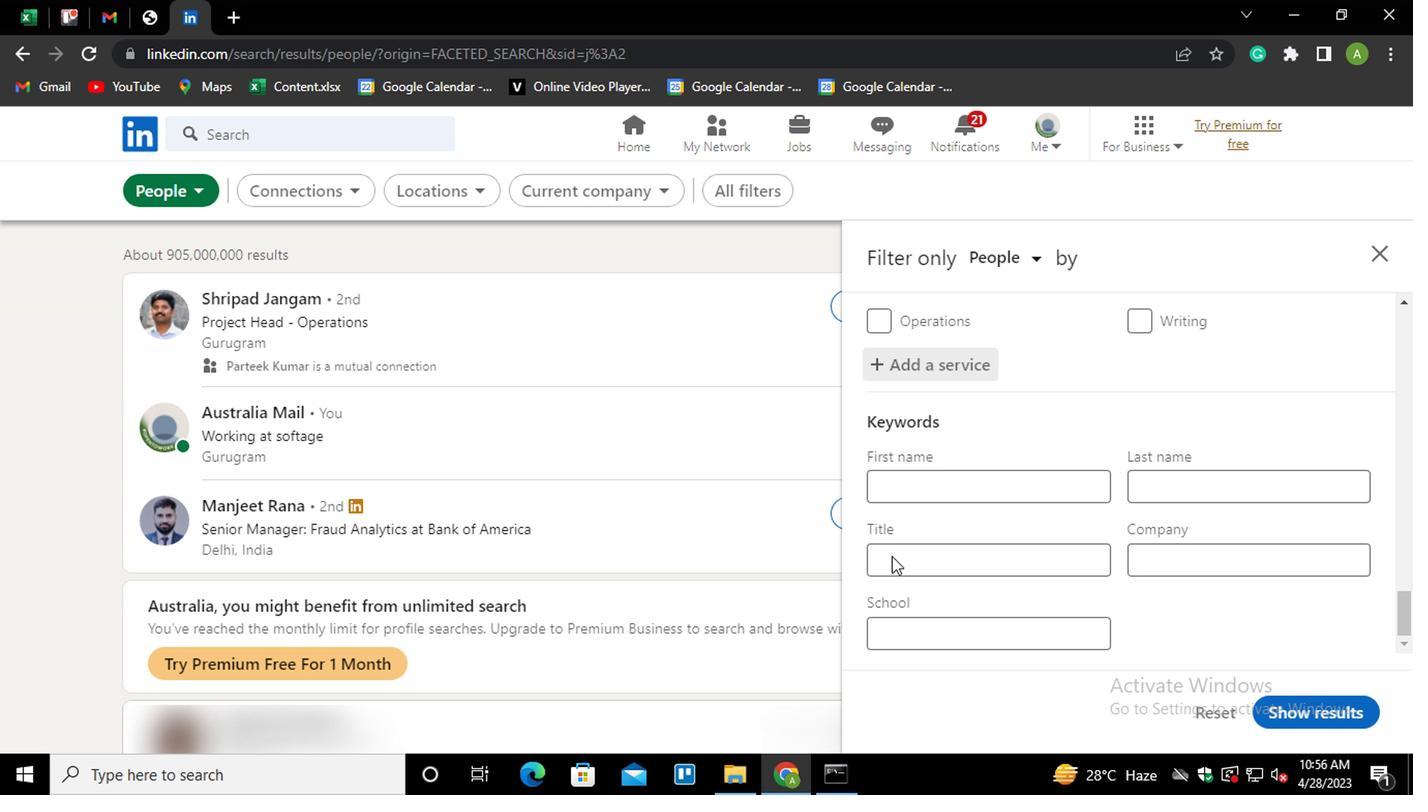 
Action: Key pressed <Key.shift><Key.shift><Key.shift><Key.shift><Key.shift><Key.shift>CUSTOMER<Key.space><Key.shift>SERCI<Key.backspace><Key.backspace>VICE
Screenshot: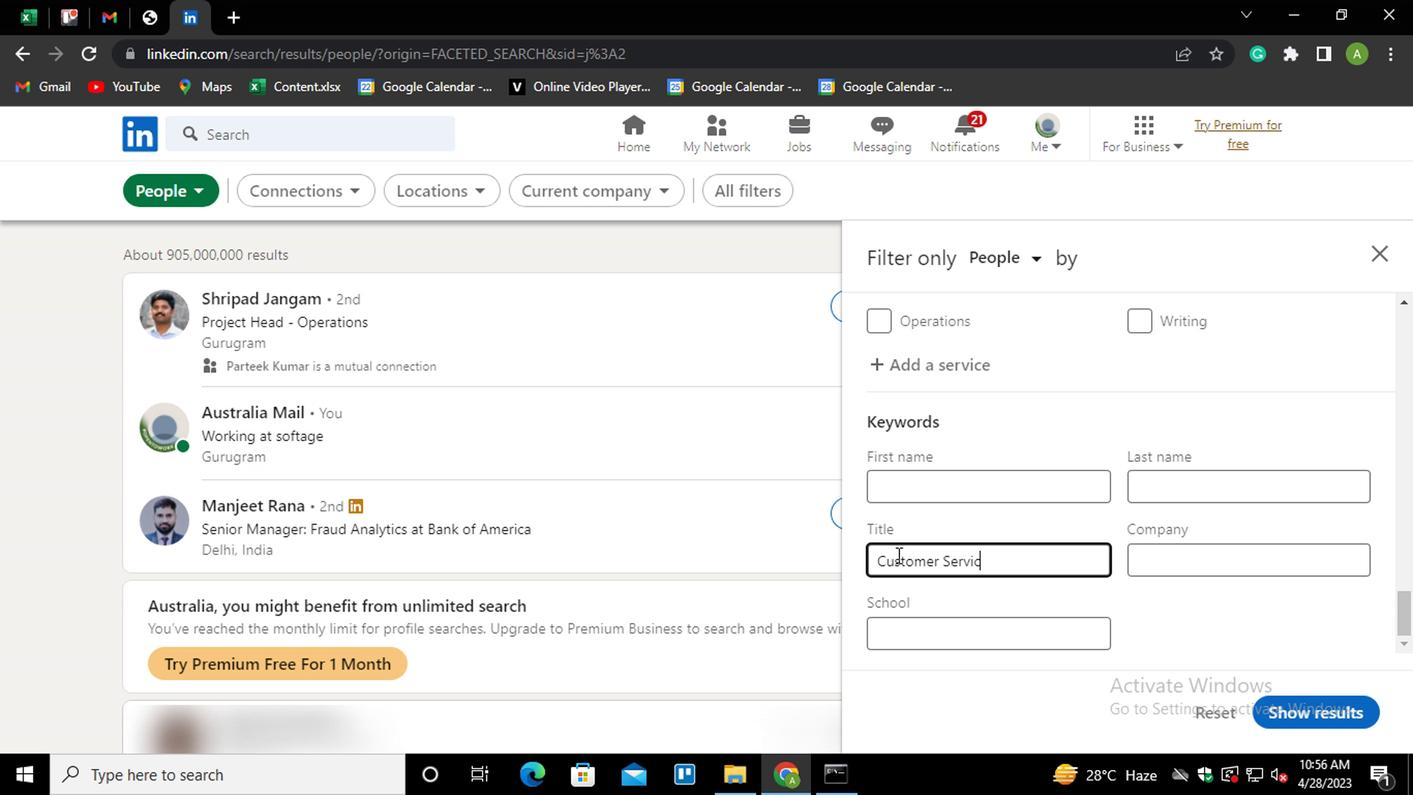 
Action: Mouse moved to (1236, 615)
Screenshot: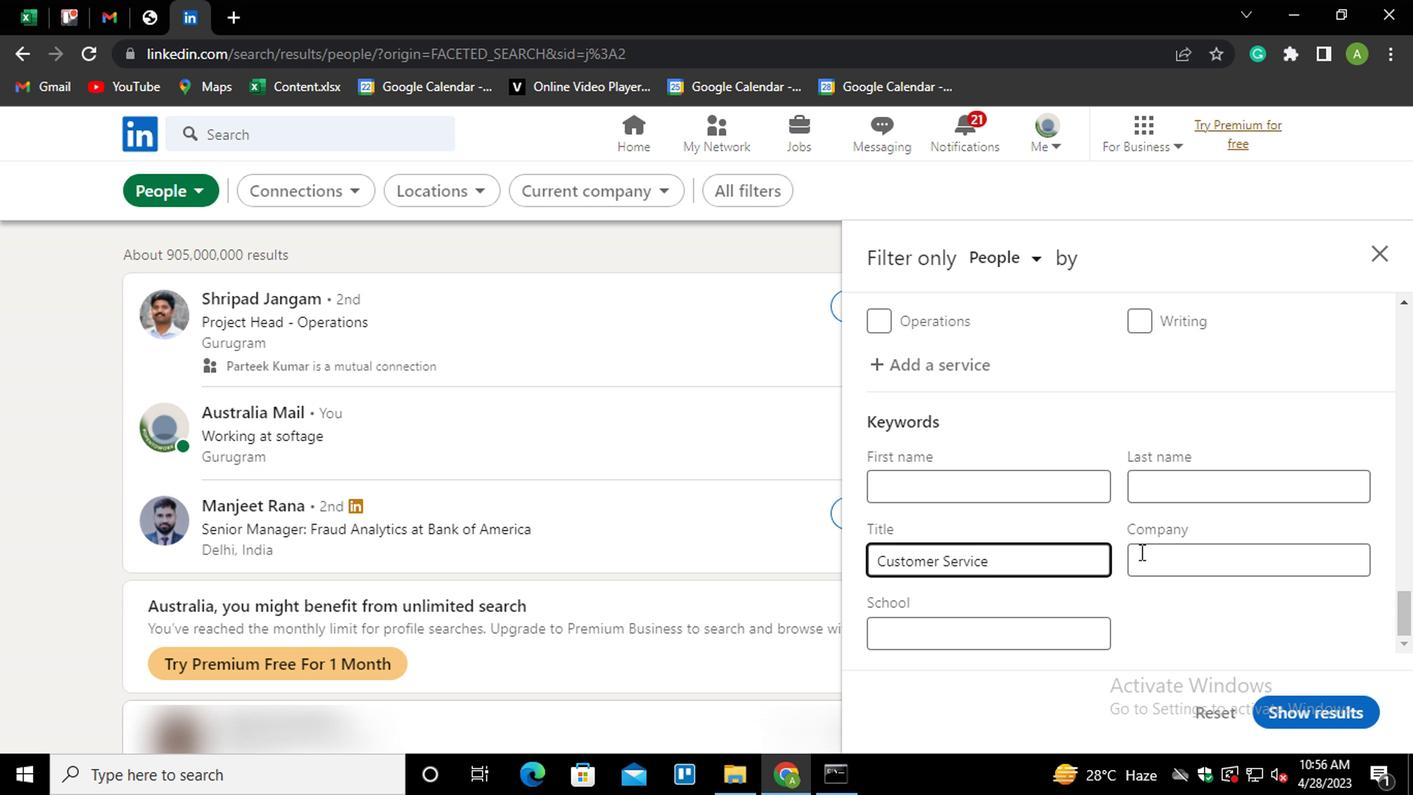 
Action: Mouse pressed left at (1236, 615)
Screenshot: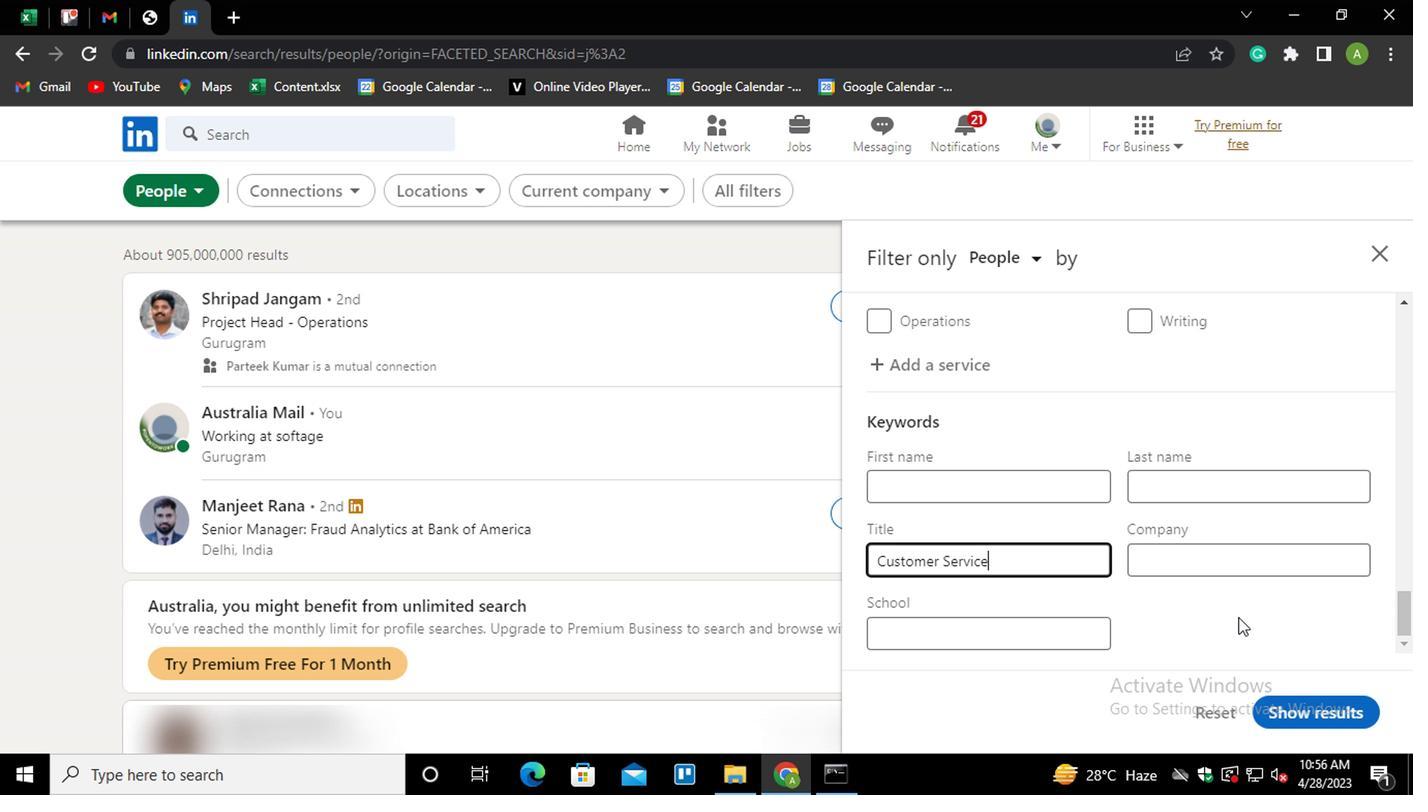 
Action: Mouse moved to (1290, 703)
Screenshot: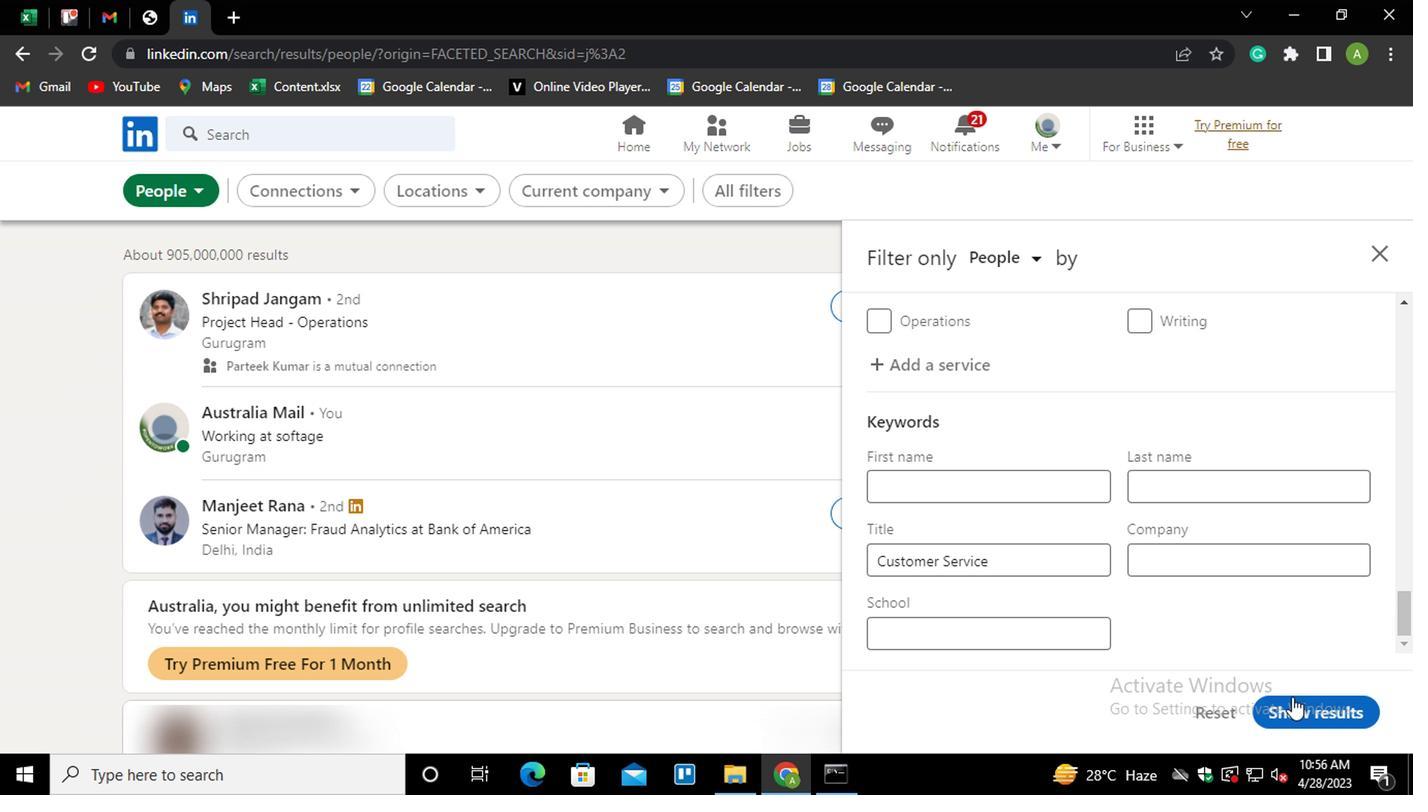
Action: Mouse pressed left at (1290, 703)
Screenshot: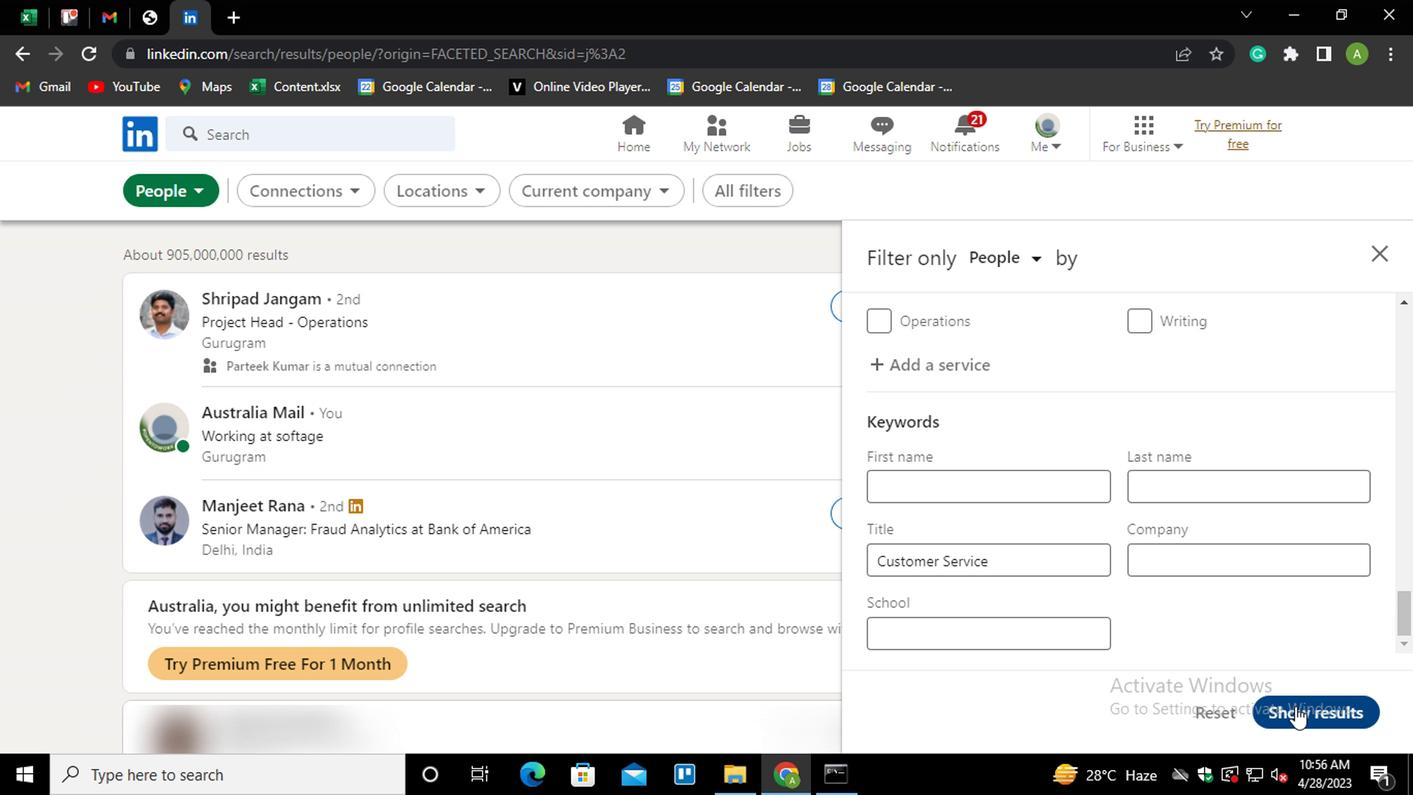 
